 Task: Get directions from Cape Romain National Wildlife Refuge, South Carolina, United States to Birmingham, Alabama, United States  and reverse  starting point and destination and check the driving options
Action: Mouse moved to (98, 65)
Screenshot: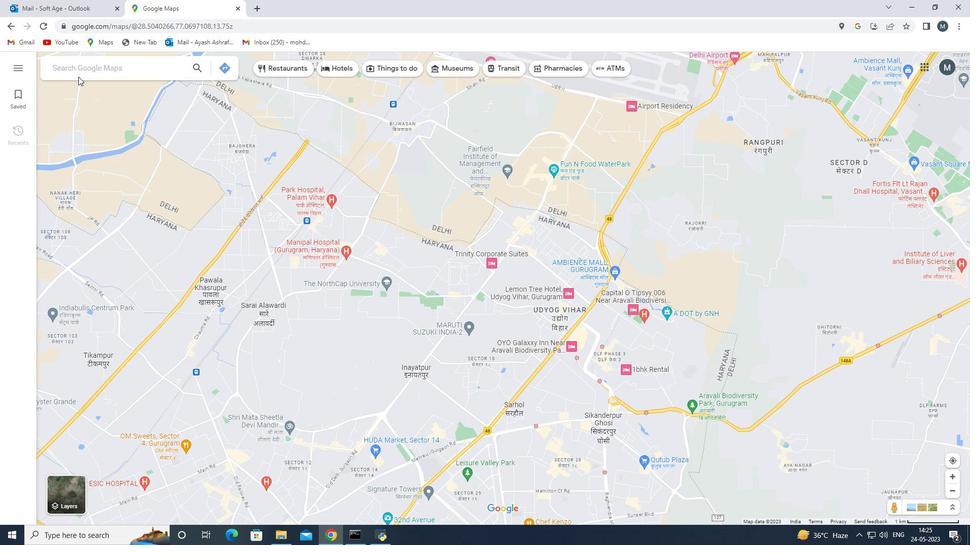 
Action: Mouse pressed left at (98, 65)
Screenshot: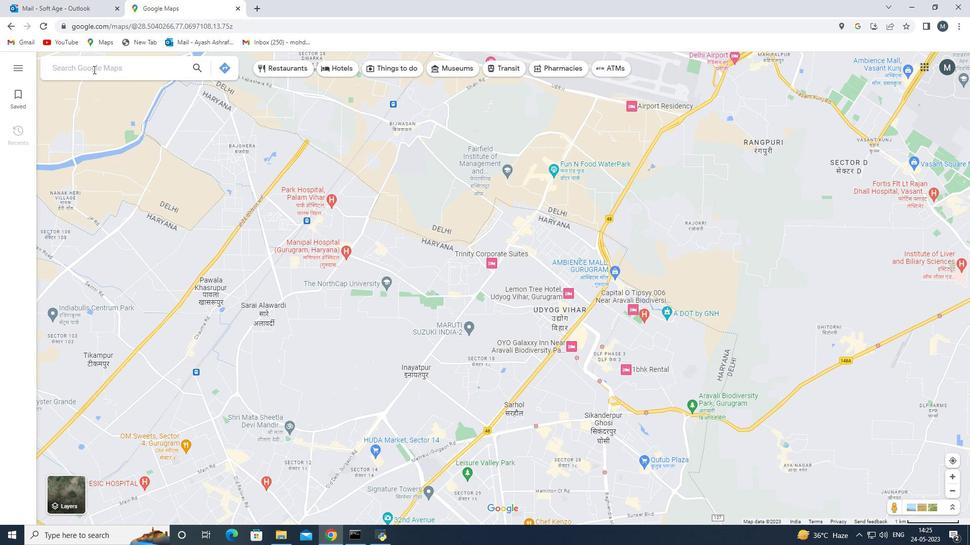 
Action: Mouse moved to (101, 65)
Screenshot: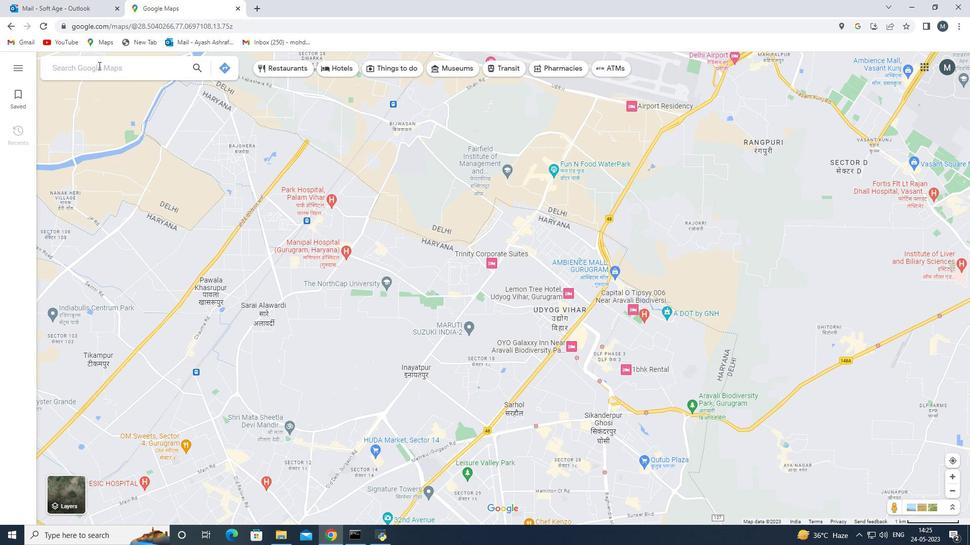 
Action: Key pressed <Key.shift><Key.shift><Key.shift><Key.shift><Key.shift><Key.shift><Key.shift><Key.shift><Key.shift><Key.shift><Key.shift><Key.shift><Key.shift><Key.shift><Key.shift><Key.shift><Key.shift><Key.shift>Cape<Key.space><Key.shift>Romain<Key.space>b<Key.backspace>national<Key.space>wildlife<Key.space>refuge,south<Key.space>carolina,united<Key.space>states
Screenshot: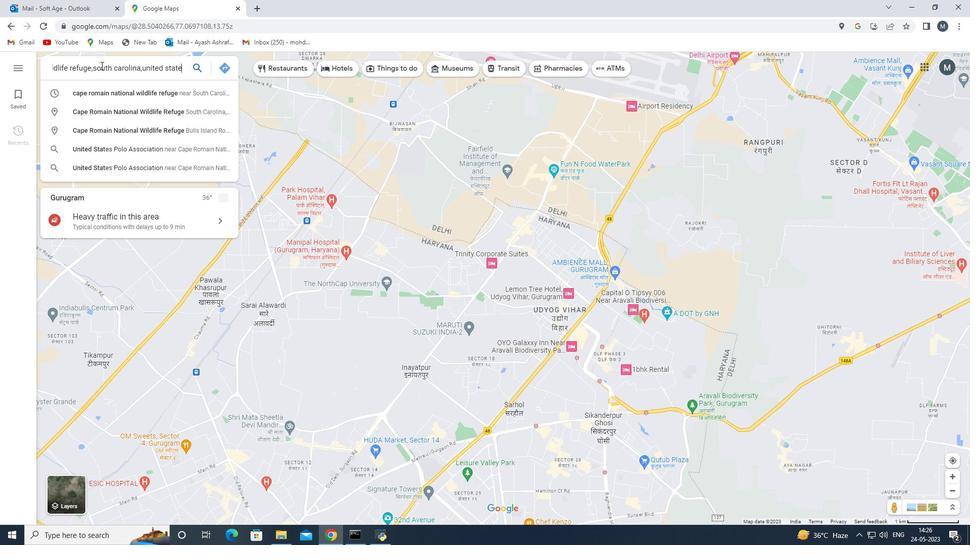 
Action: Mouse moved to (223, 69)
Screenshot: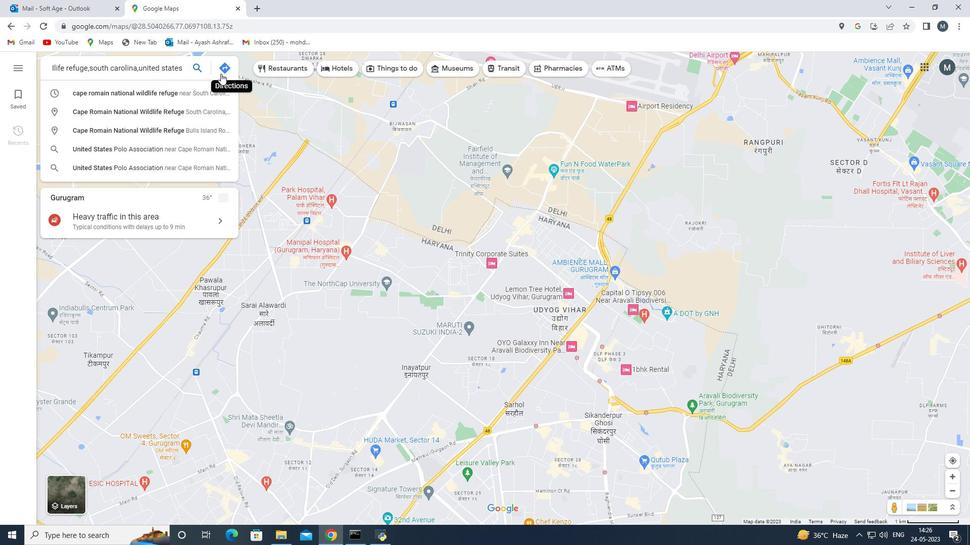 
Action: Mouse pressed left at (223, 69)
Screenshot: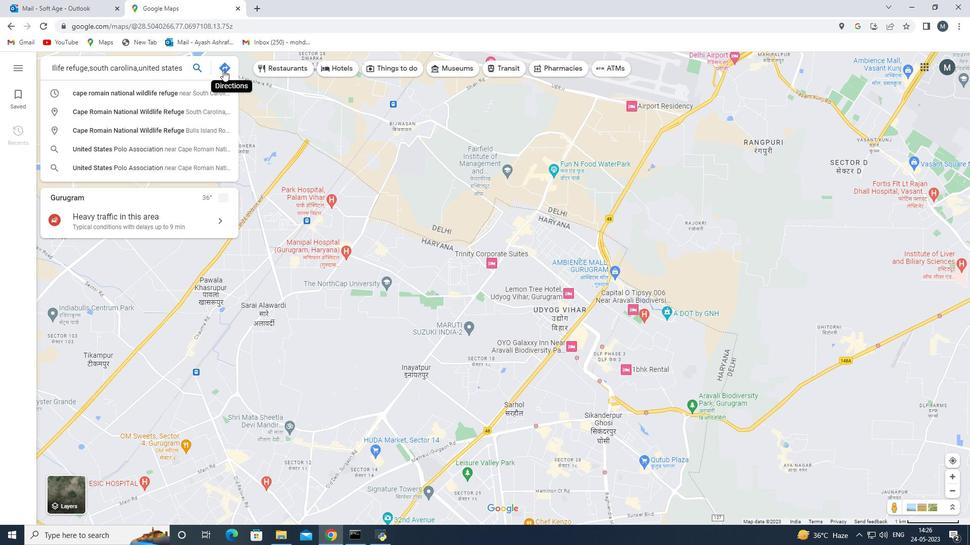 
Action: Mouse moved to (161, 96)
Screenshot: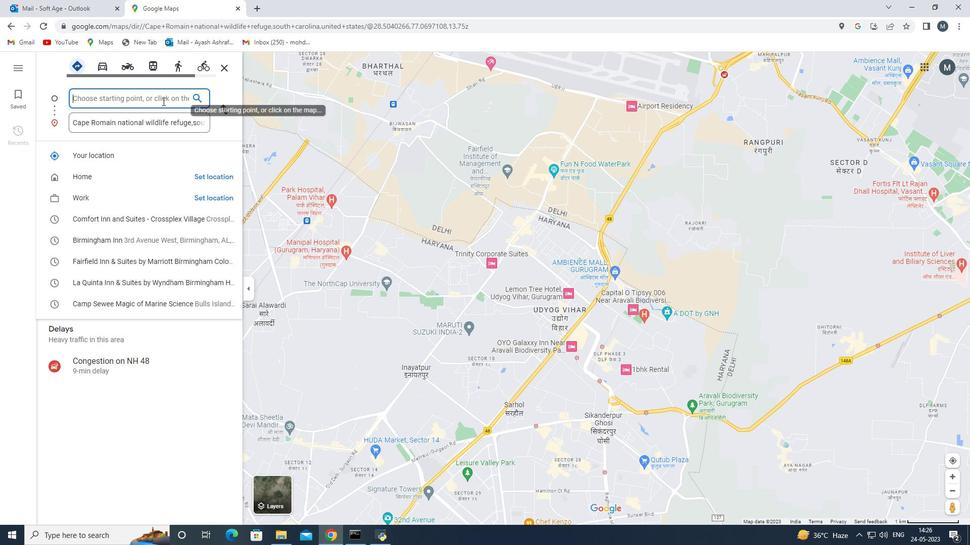
Action: Mouse pressed left at (161, 96)
Screenshot: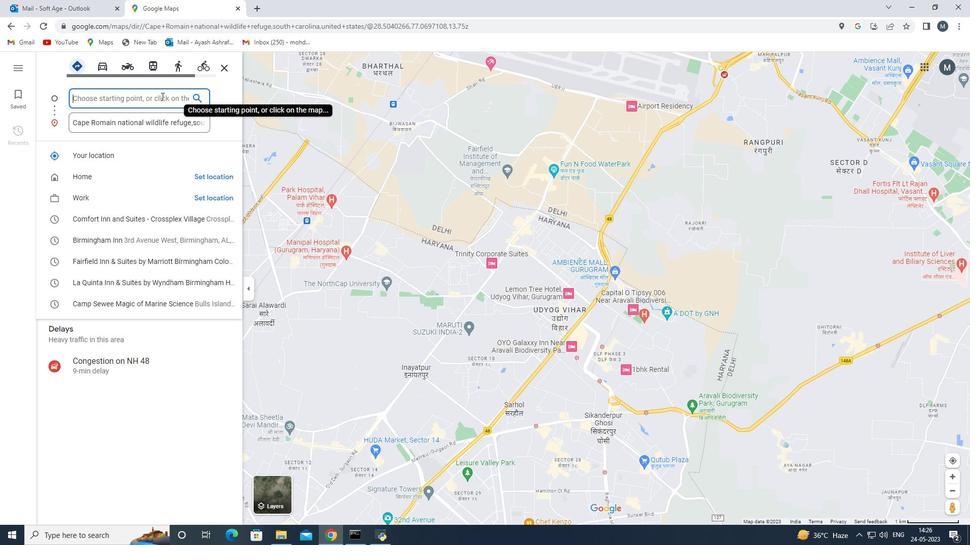 
Action: Mouse moved to (153, 116)
Screenshot: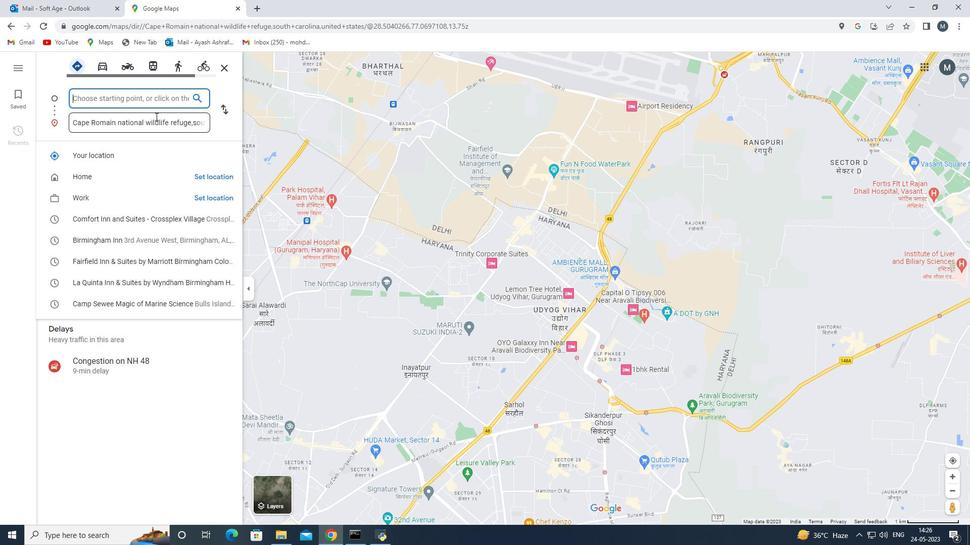 
Action: Key pressed ca
Screenshot: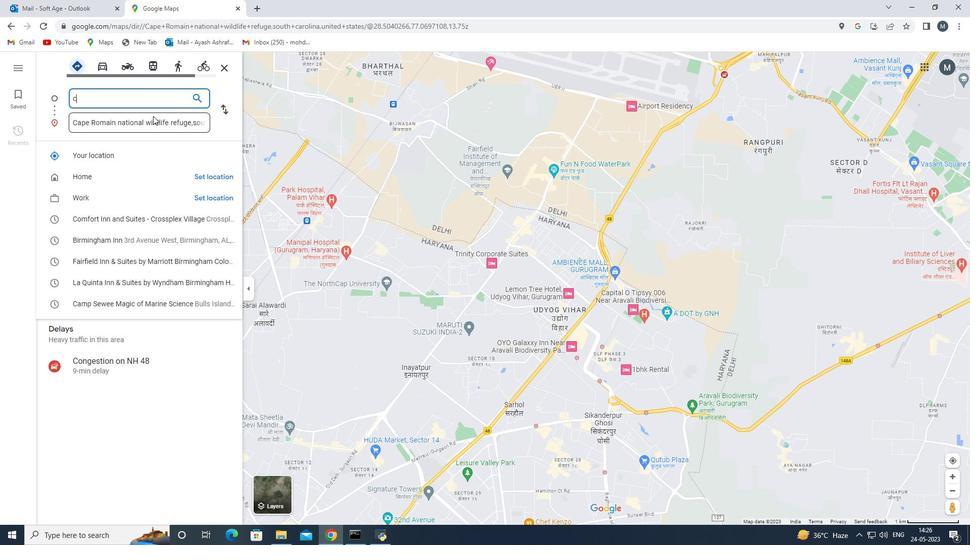 
Action: Mouse moved to (128, 107)
Screenshot: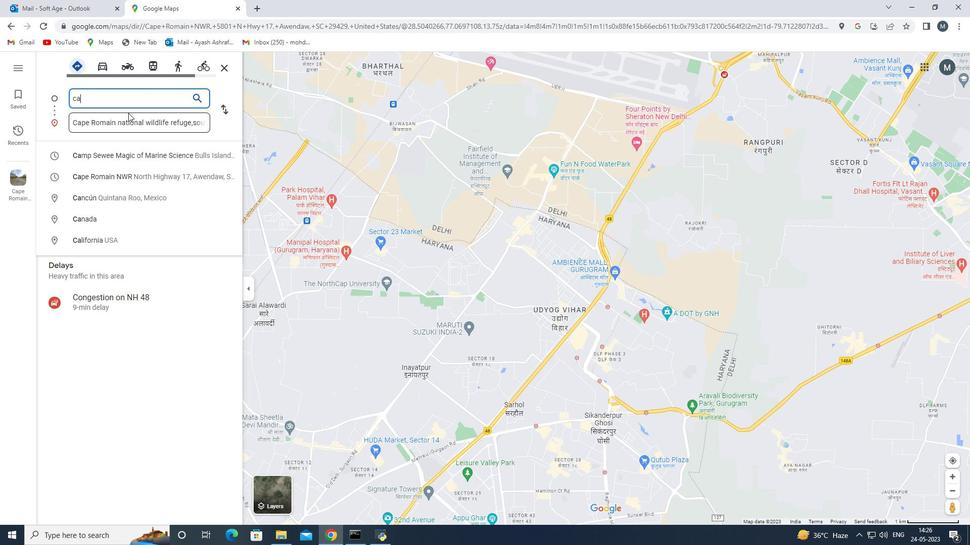 
Action: Key pressed pe<Key.space>roman<Key.space>national<Key.space>wildlife<Key.space>refuge<Key.space>south<Key.space>carolina,united<Key.space>states<Key.space>
Screenshot: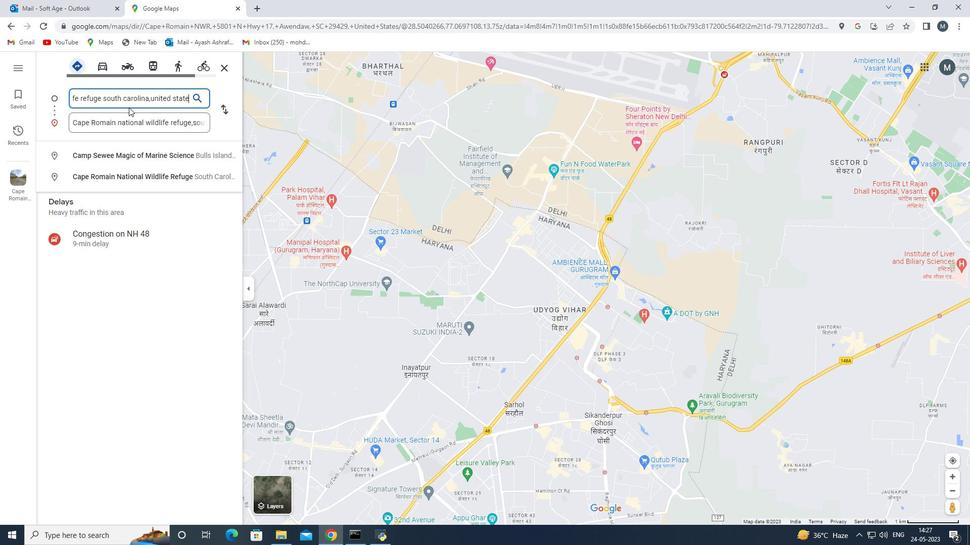 
Action: Mouse moved to (153, 121)
Screenshot: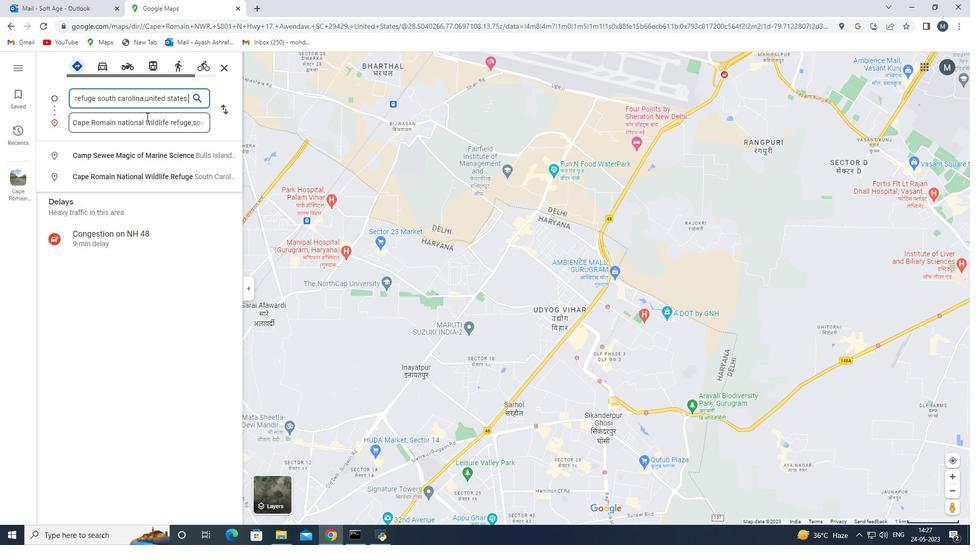 
Action: Mouse pressed left at (153, 121)
Screenshot: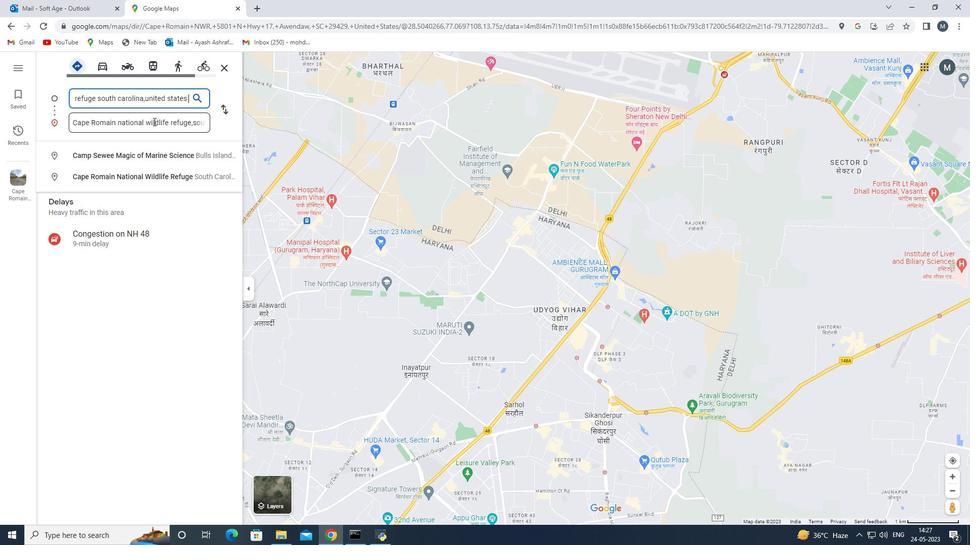 
Action: Mouse moved to (203, 145)
Screenshot: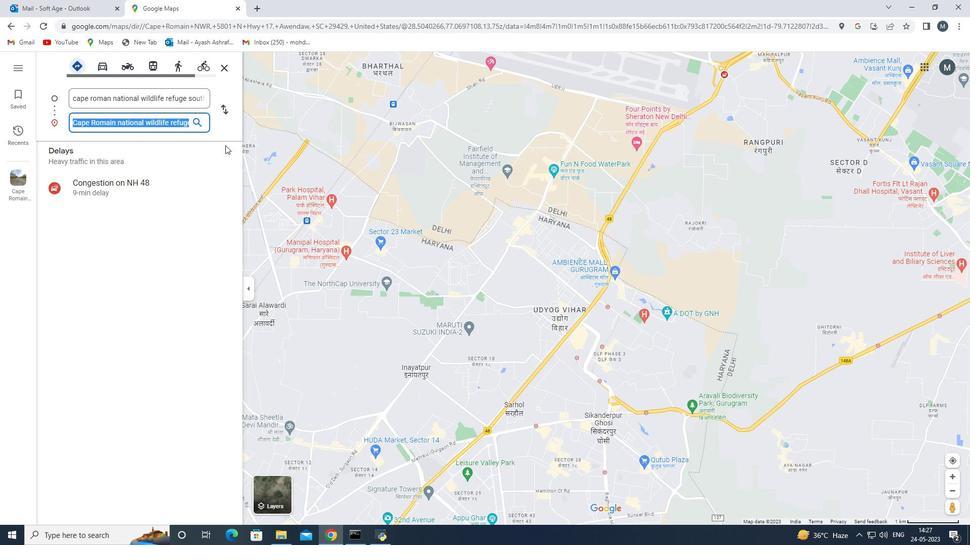 
Action: Key pressed <Key.shift>Birmingham<Key.space>alabamaa<Key.backspace>
Screenshot: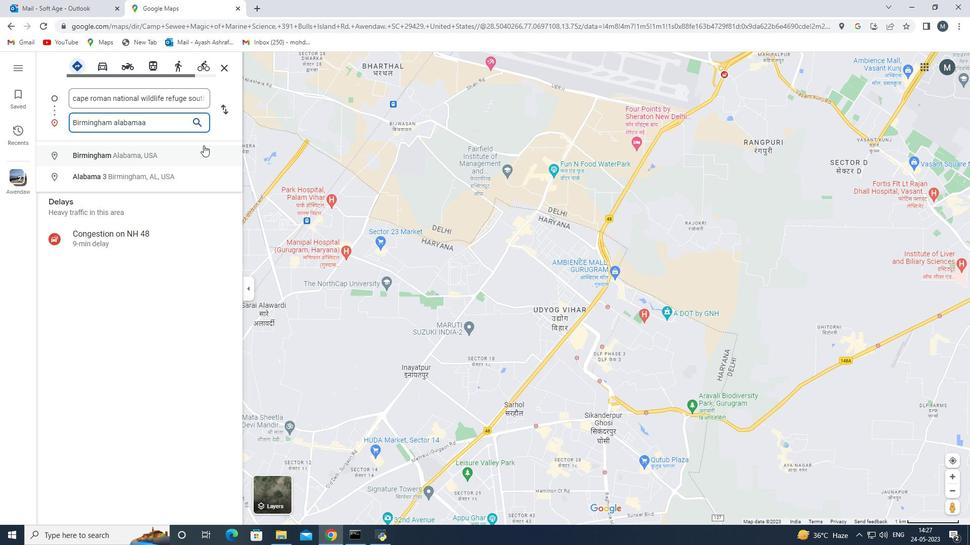 
Action: Mouse moved to (196, 125)
Screenshot: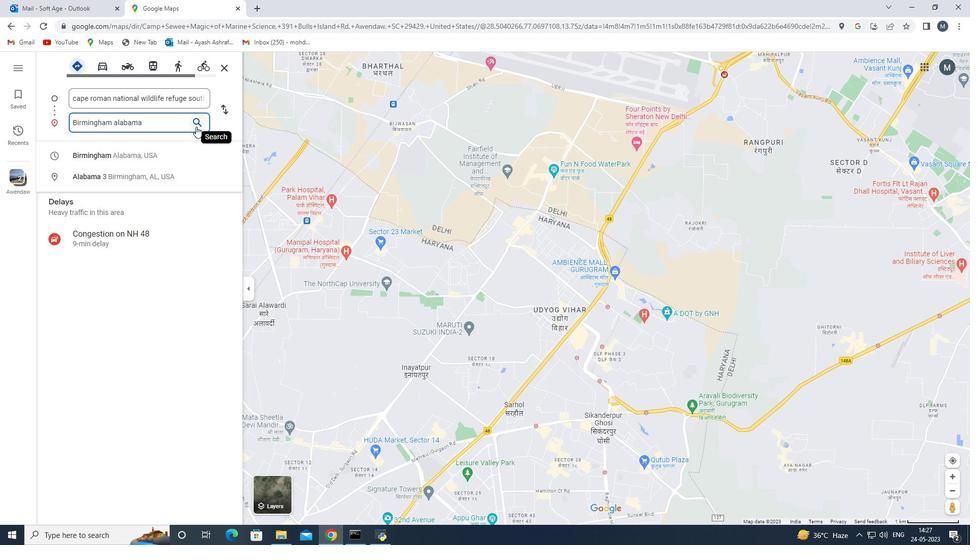 
Action: Mouse pressed left at (196, 125)
Screenshot: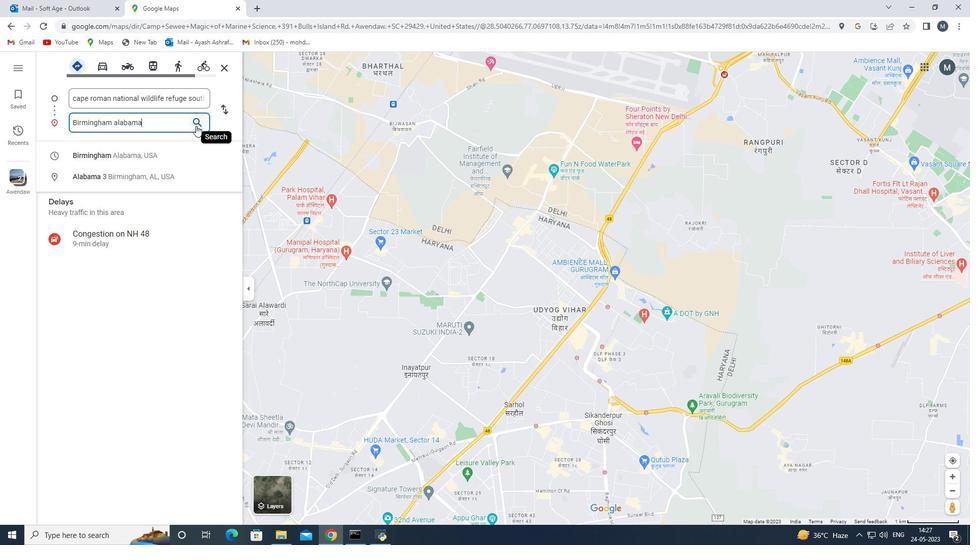 
Action: Mouse moved to (113, 179)
Screenshot: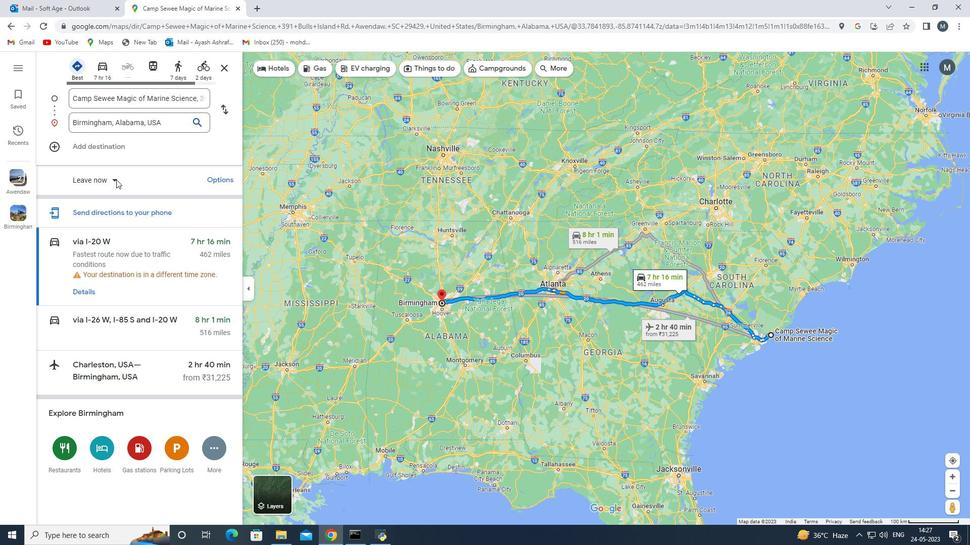 
Action: Mouse pressed left at (113, 179)
Screenshot: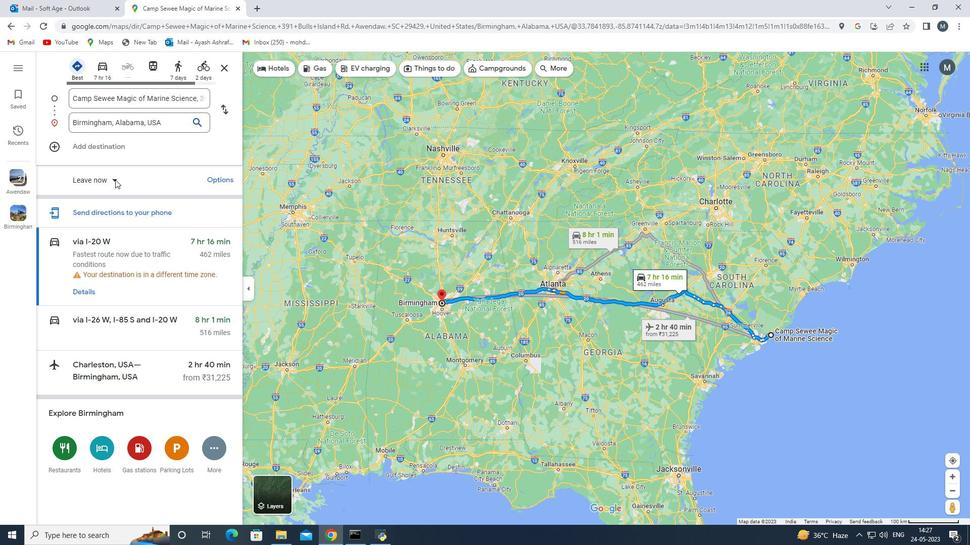 
Action: Mouse moved to (104, 195)
Screenshot: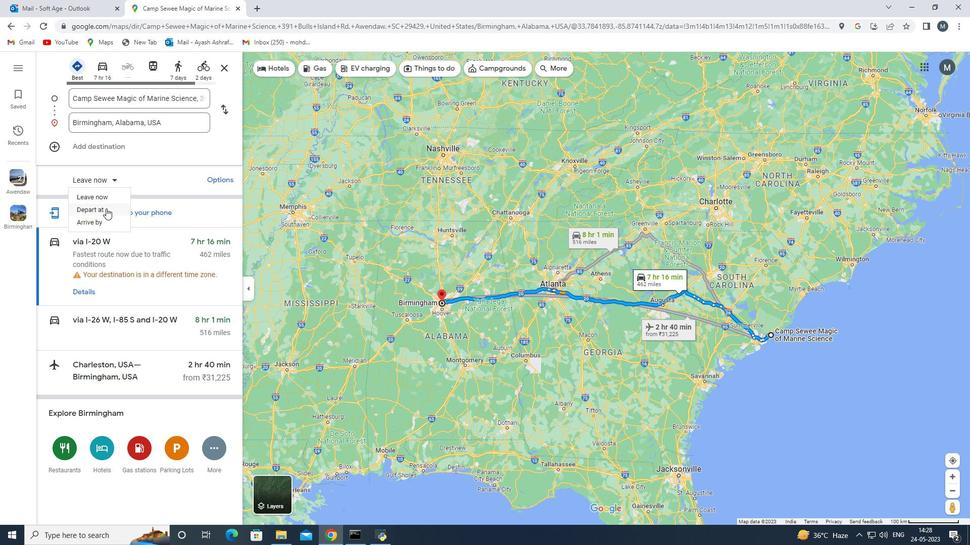 
Action: Mouse pressed left at (104, 195)
Screenshot: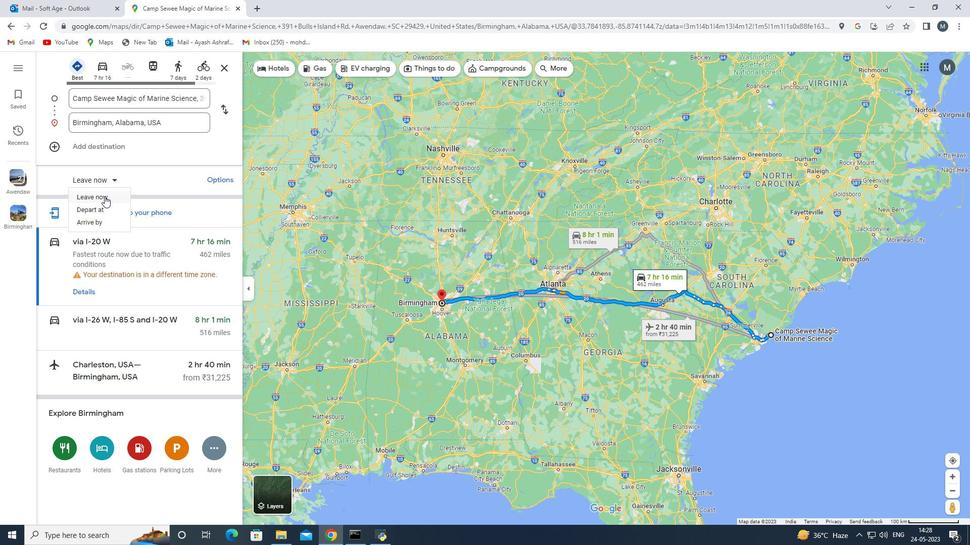 
Action: Mouse moved to (220, 181)
Screenshot: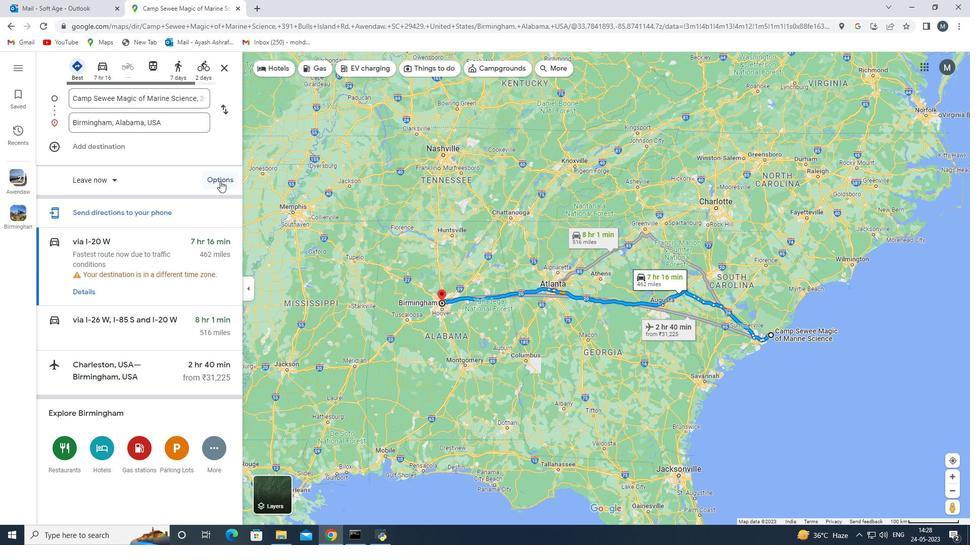 
Action: Mouse pressed left at (220, 181)
Screenshot: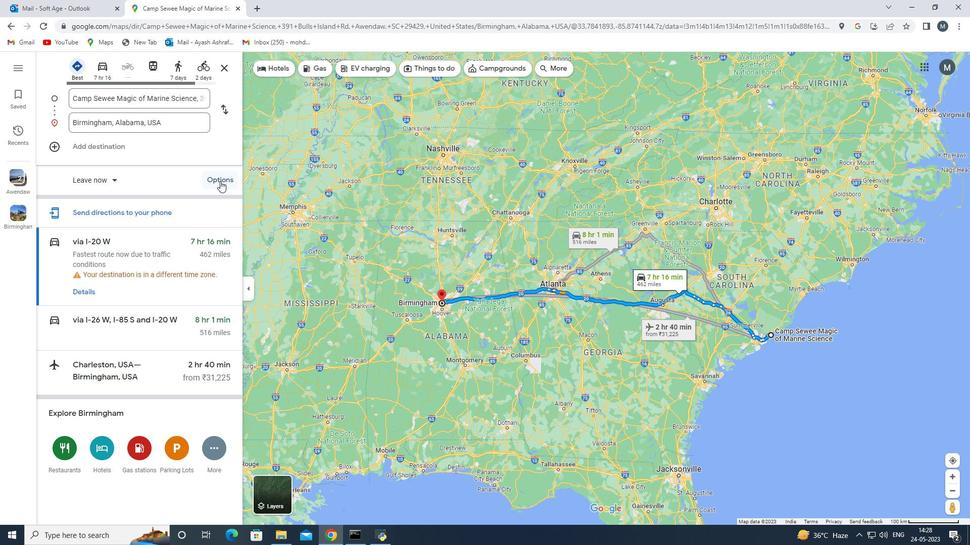 
Action: Mouse moved to (102, 238)
Screenshot: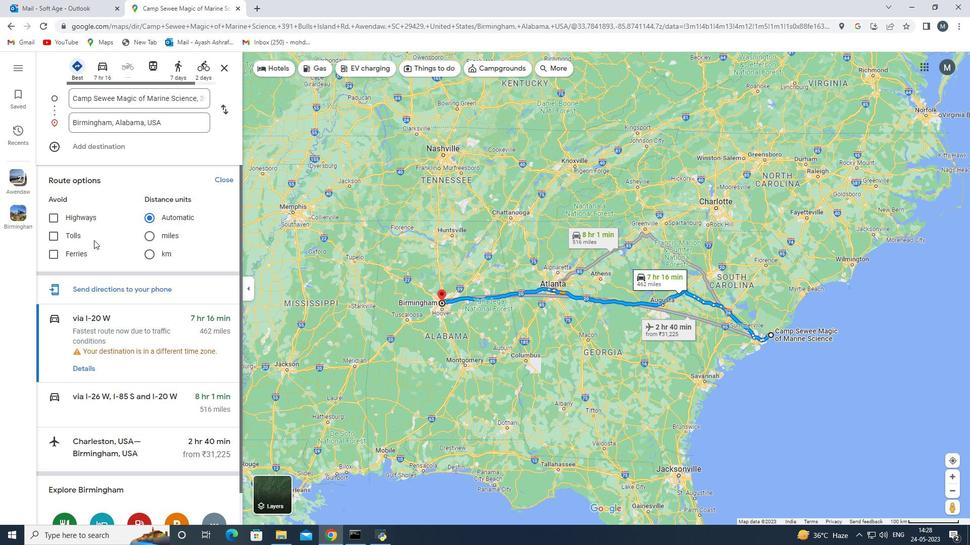 
Action: Mouse scrolled (102, 237) with delta (0, 0)
Screenshot: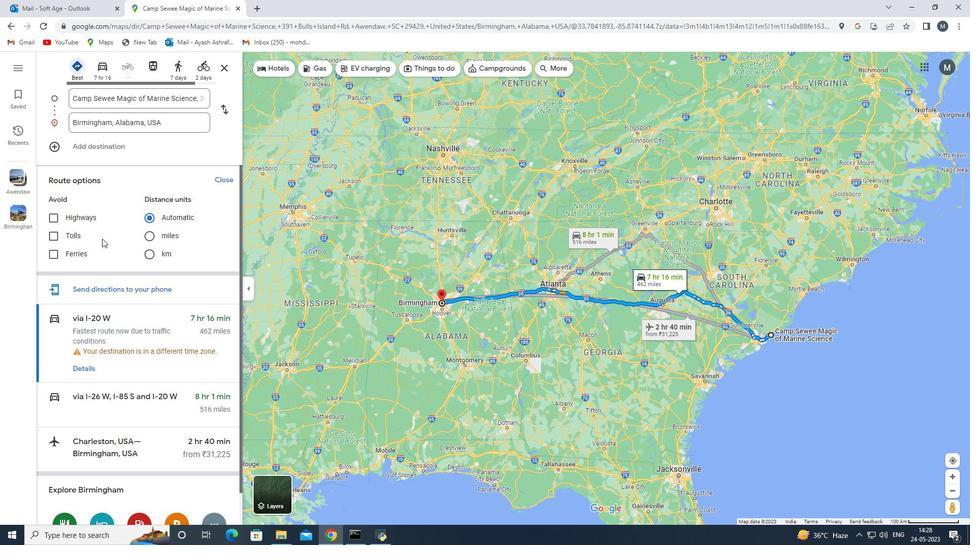 
Action: Mouse scrolled (102, 237) with delta (0, 0)
Screenshot: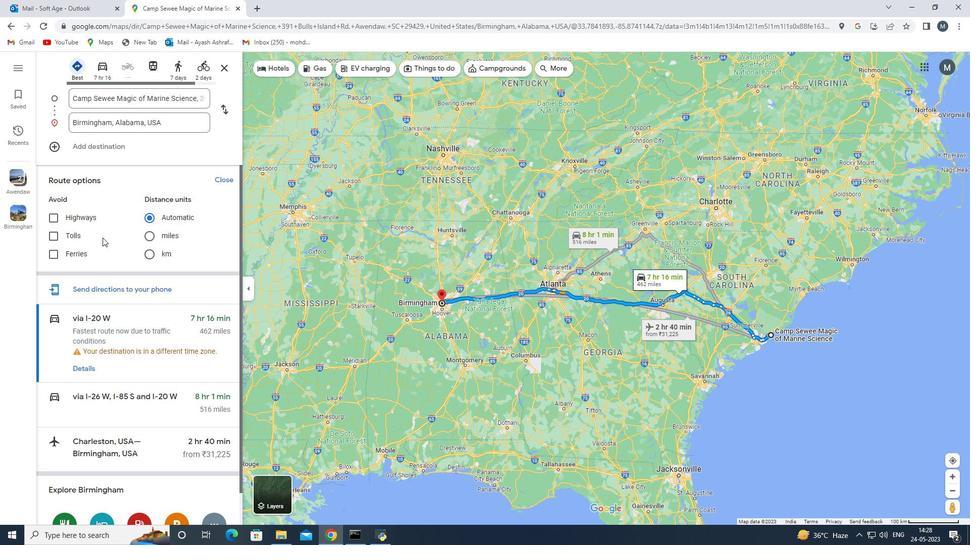 
Action: Mouse moved to (103, 237)
Screenshot: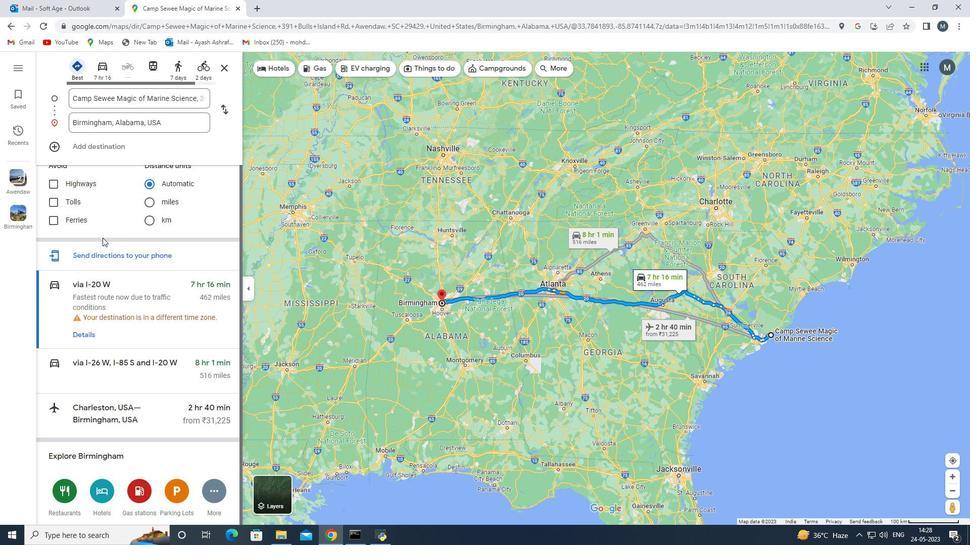 
Action: Mouse scrolled (103, 238) with delta (0, 0)
Screenshot: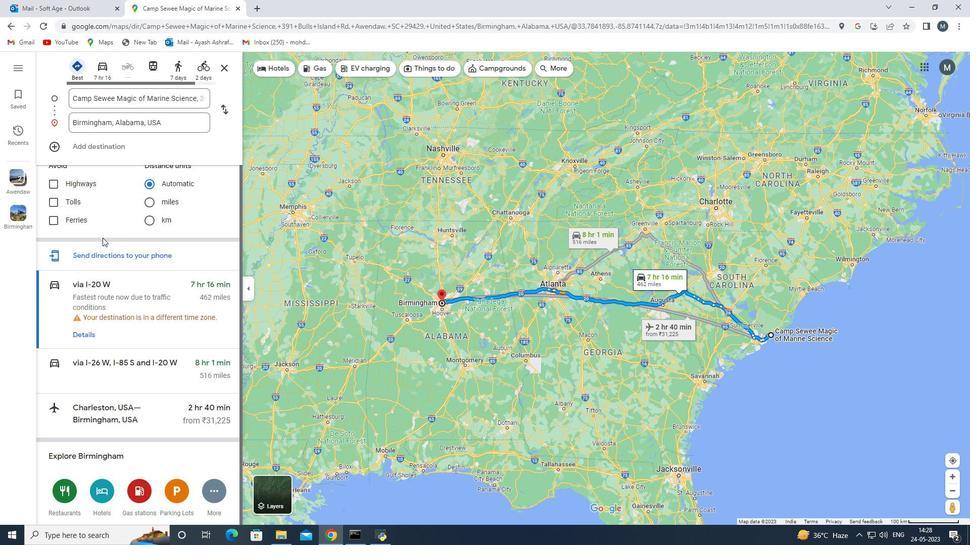 
Action: Mouse scrolled (103, 238) with delta (0, 0)
Screenshot: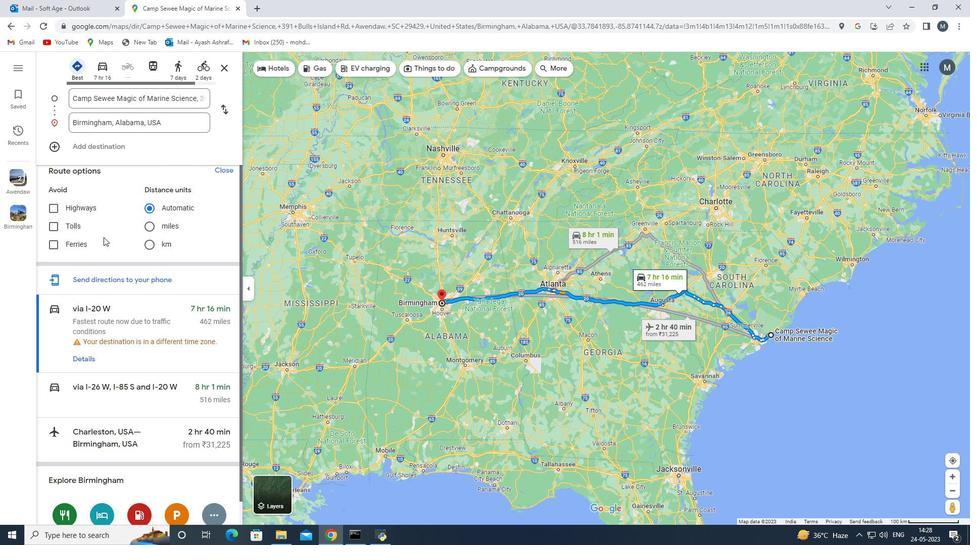 
Action: Mouse moved to (79, 243)
Screenshot: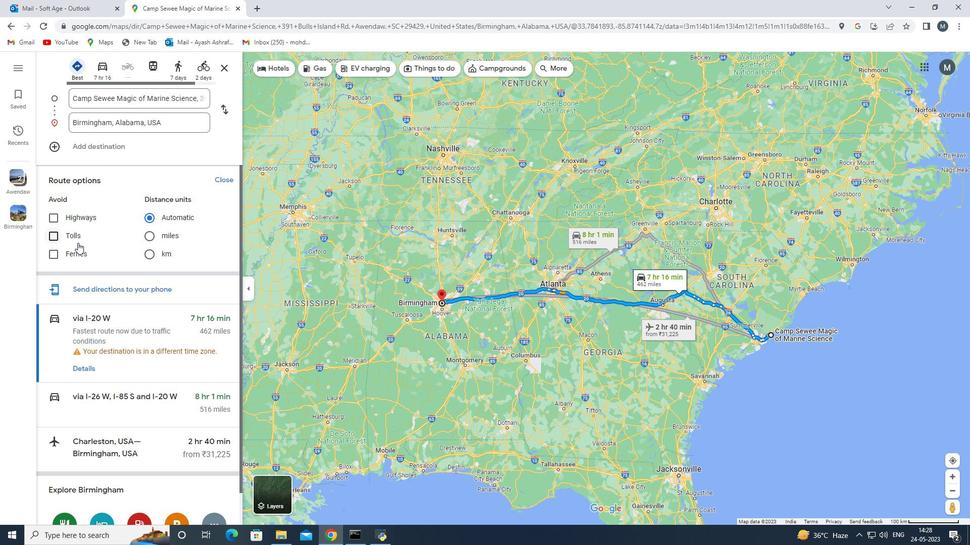 
Action: Mouse scrolled (79, 242) with delta (0, 0)
Screenshot: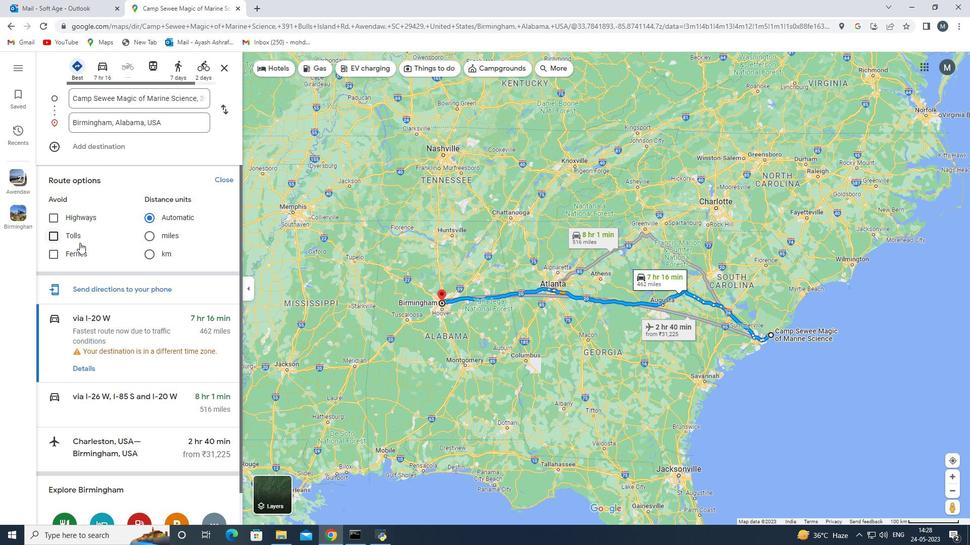 
Action: Mouse scrolled (79, 242) with delta (0, 0)
Screenshot: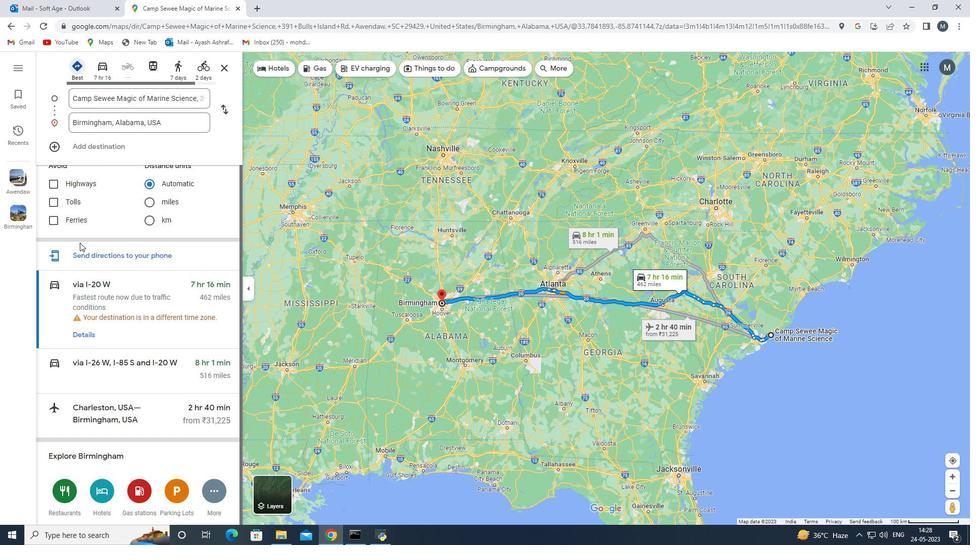 
Action: Mouse moved to (84, 238)
Screenshot: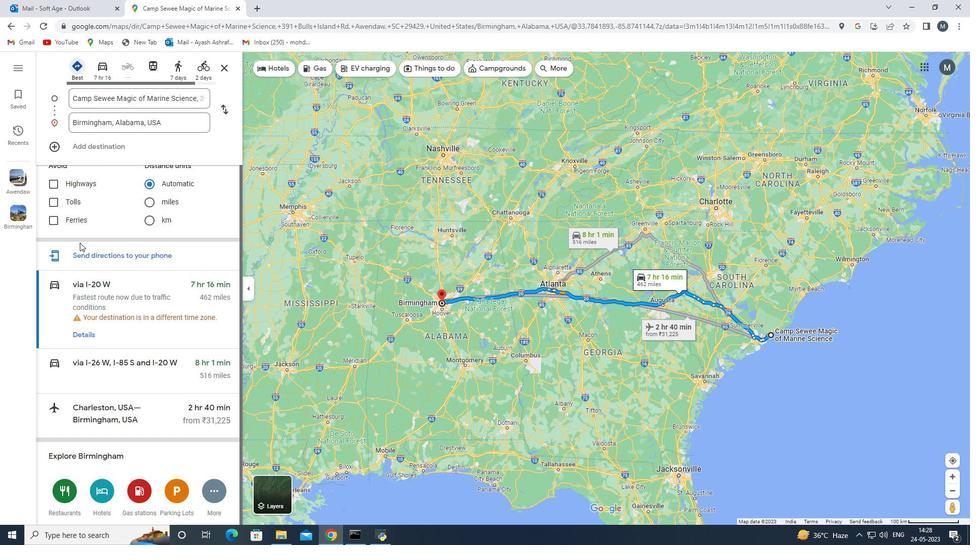 
Action: Mouse scrolled (84, 238) with delta (0, 0)
Screenshot: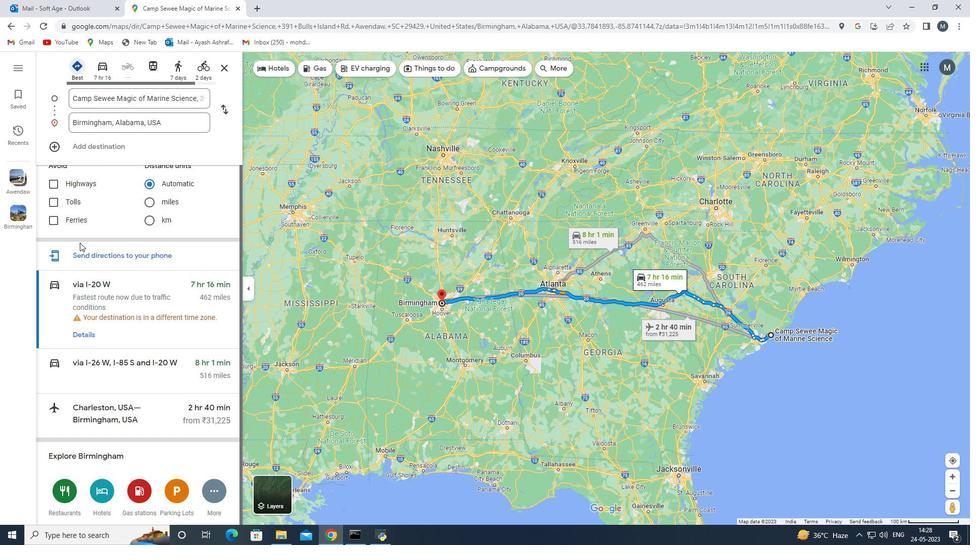 
Action: Mouse scrolled (84, 238) with delta (0, 0)
Screenshot: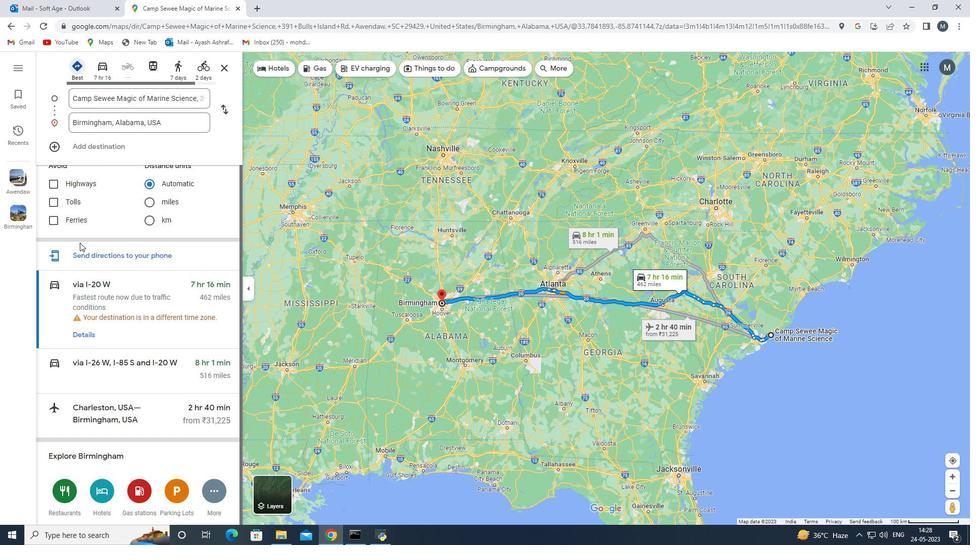 
Action: Mouse moved to (84, 235)
Screenshot: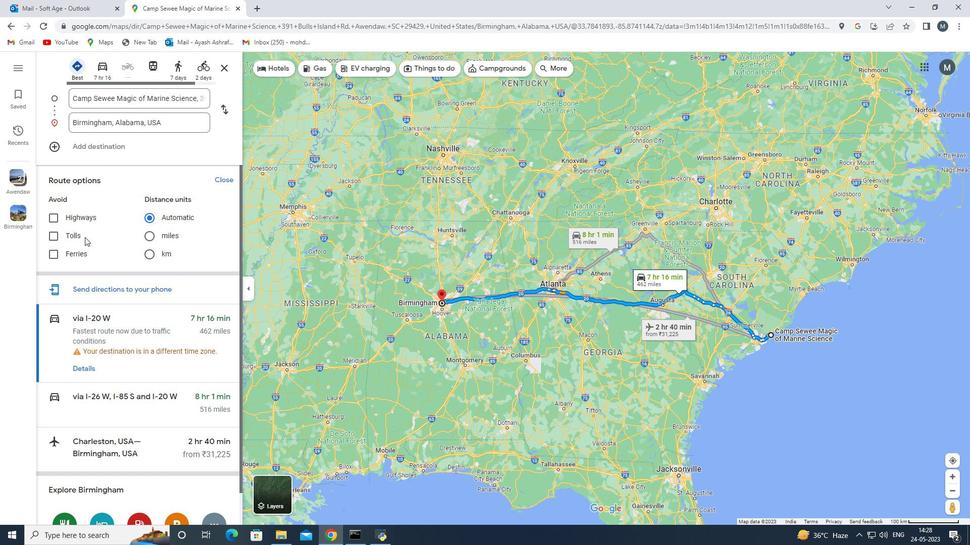 
Action: Mouse scrolled (84, 236) with delta (0, 0)
Screenshot: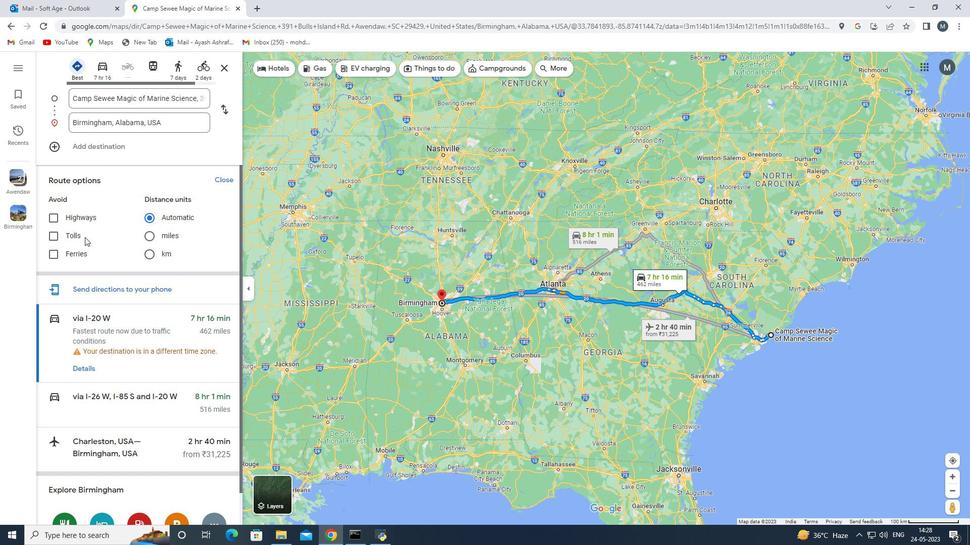 
Action: Mouse moved to (104, 227)
Screenshot: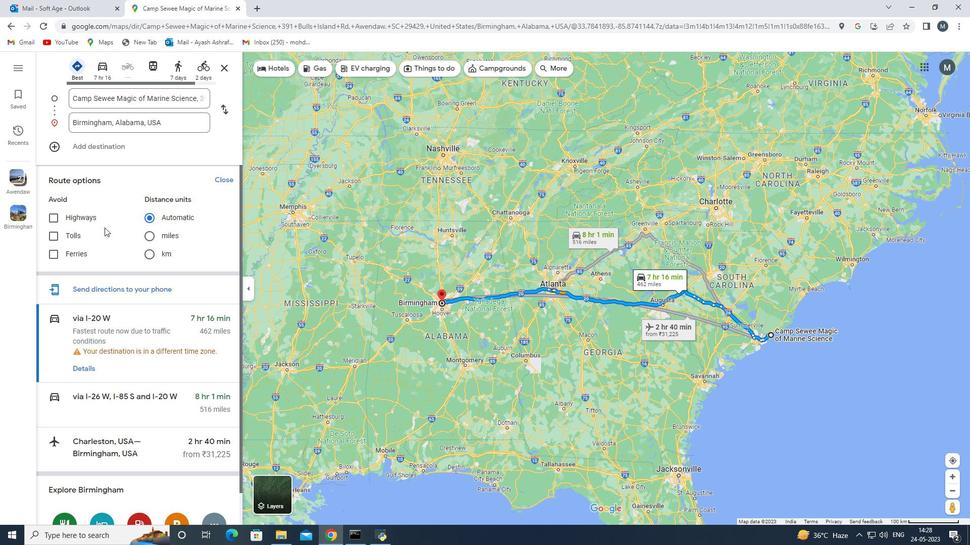
Action: Mouse scrolled (104, 227) with delta (0, 0)
Screenshot: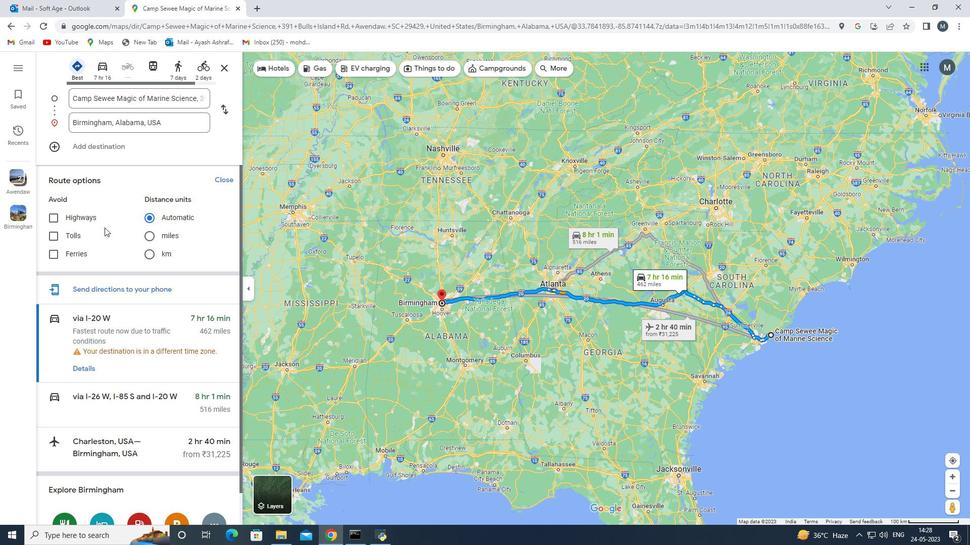 
Action: Mouse scrolled (104, 227) with delta (0, 0)
Screenshot: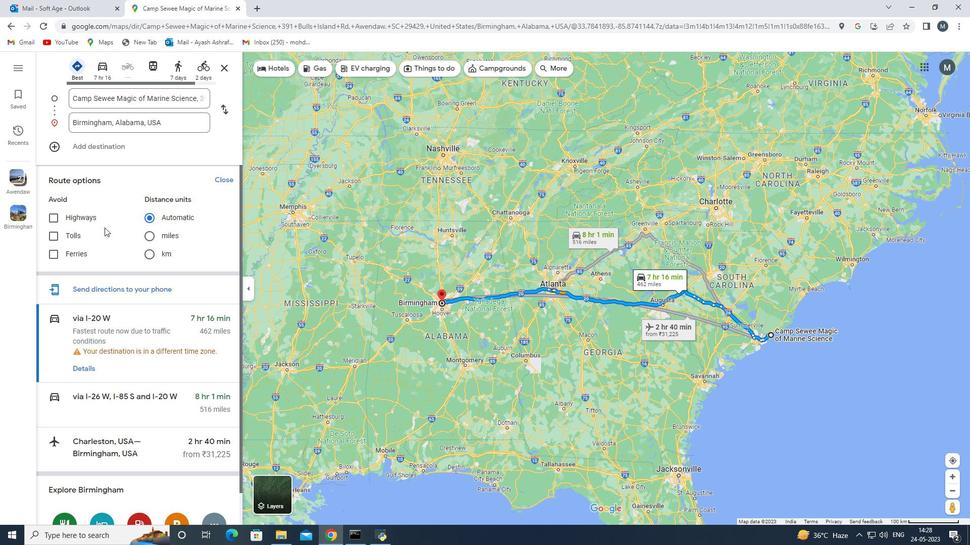 
Action: Mouse moved to (97, 240)
Screenshot: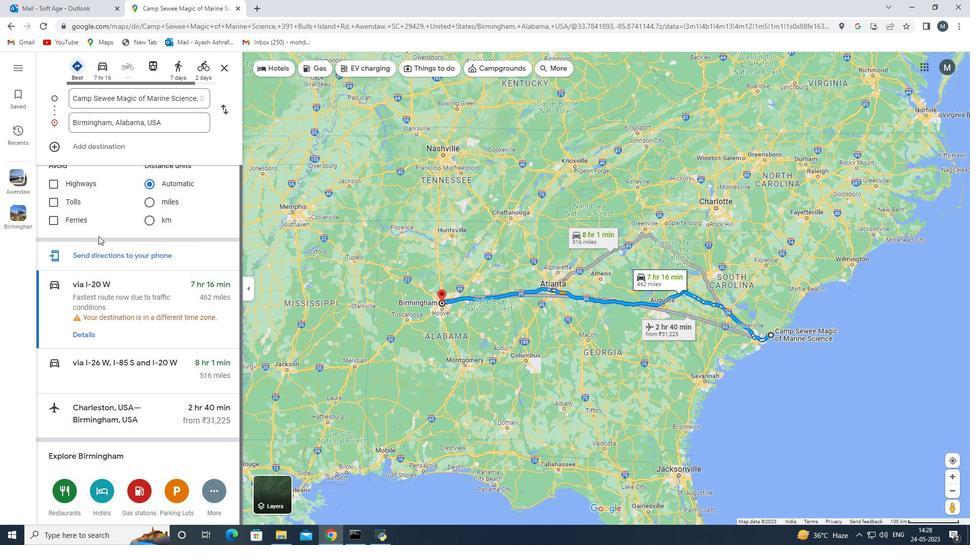 
Action: Mouse scrolled (97, 240) with delta (0, 0)
Screenshot: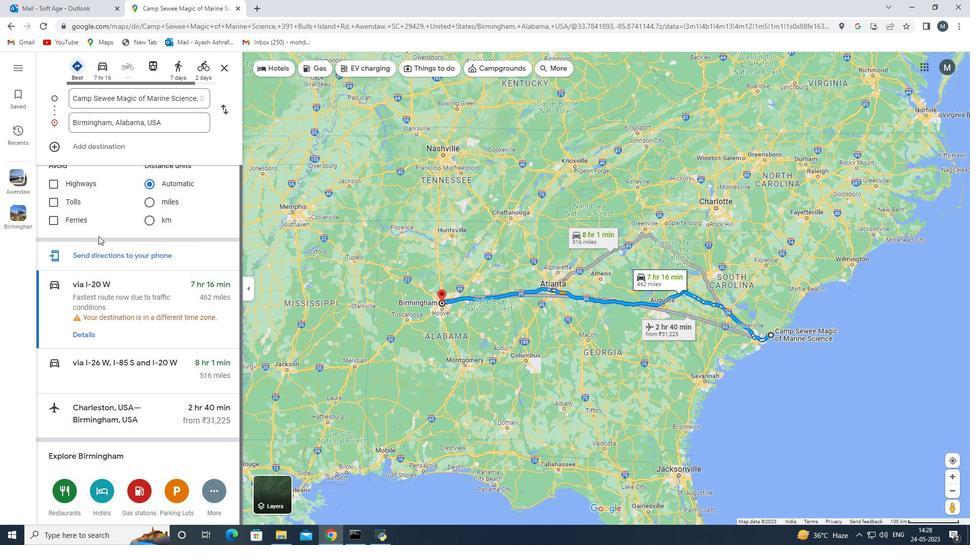 
Action: Mouse moved to (112, 297)
Screenshot: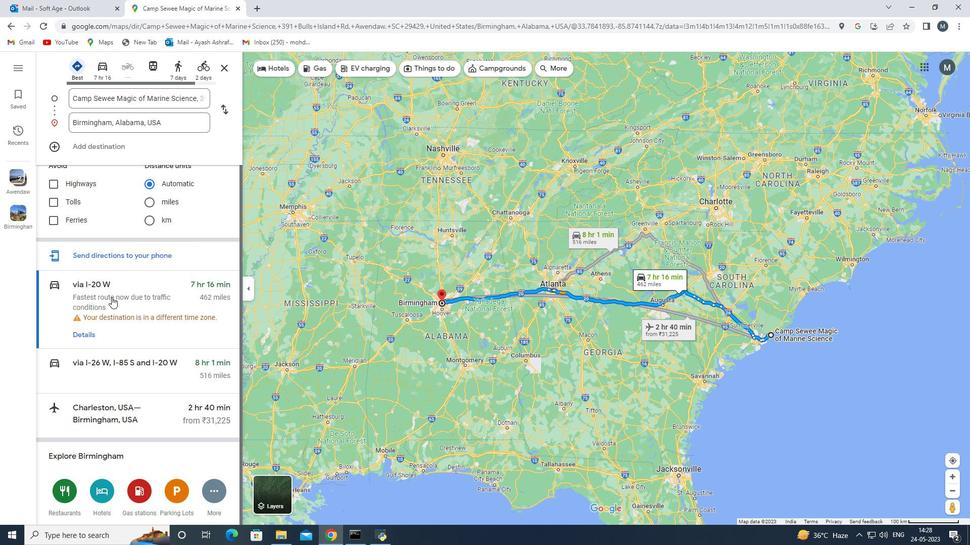 
Action: Mouse pressed left at (112, 297)
Screenshot: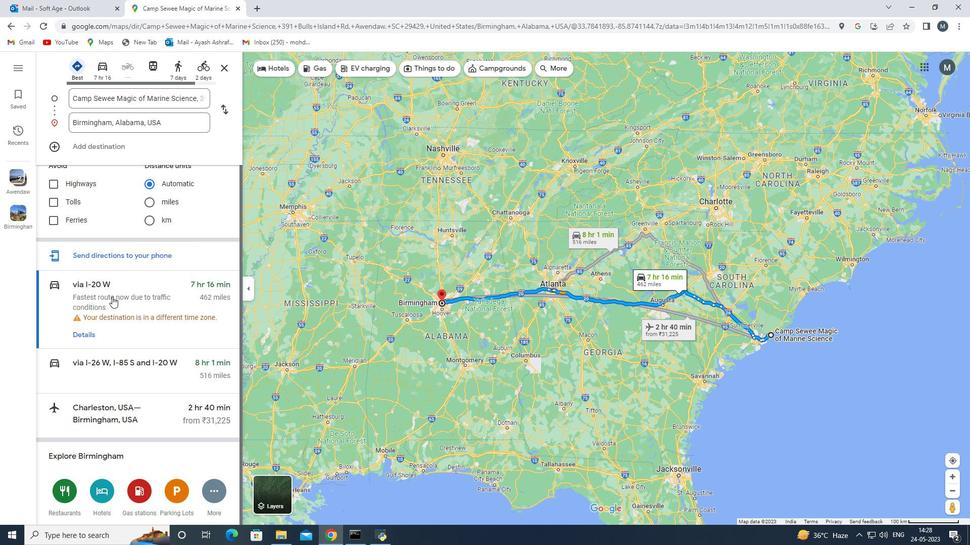 
Action: Mouse moved to (136, 236)
Screenshot: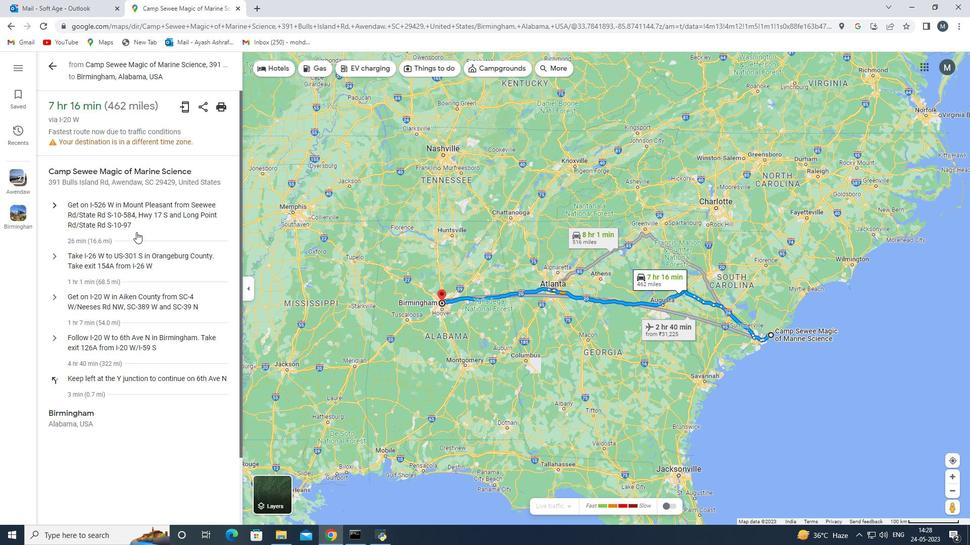 
Action: Mouse scrolled (136, 237) with delta (0, 0)
Screenshot: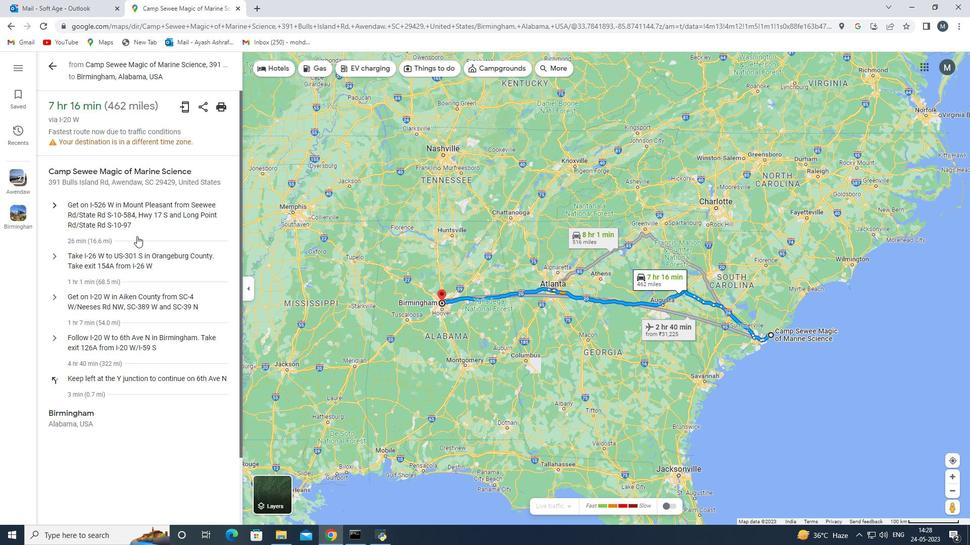 
Action: Mouse scrolled (136, 237) with delta (0, 0)
Screenshot: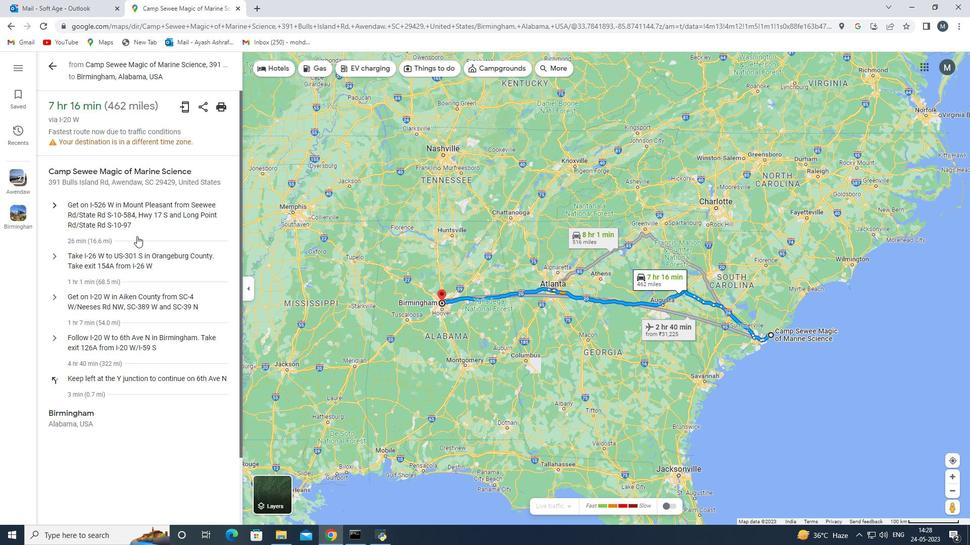 
Action: Mouse scrolled (136, 237) with delta (0, 0)
Screenshot: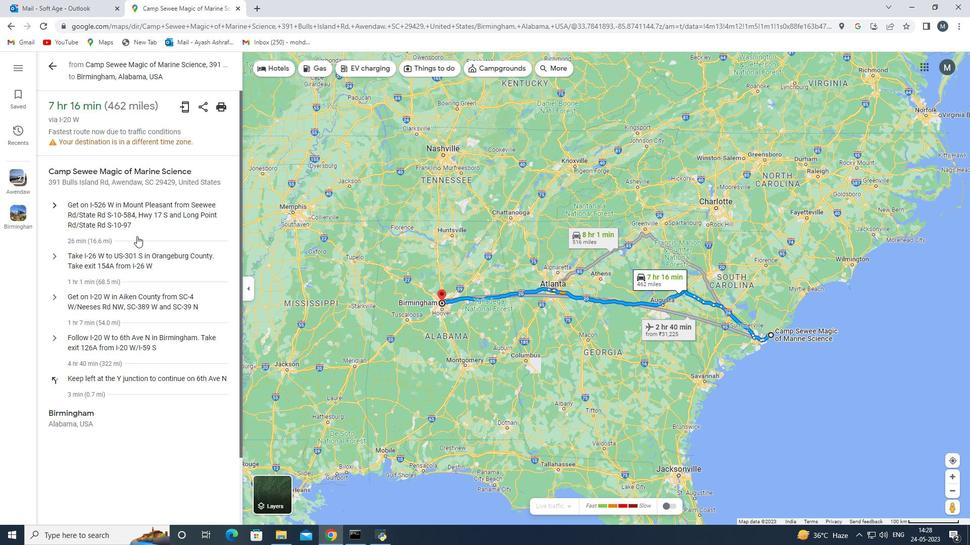 
Action: Mouse scrolled (136, 237) with delta (0, 0)
Screenshot: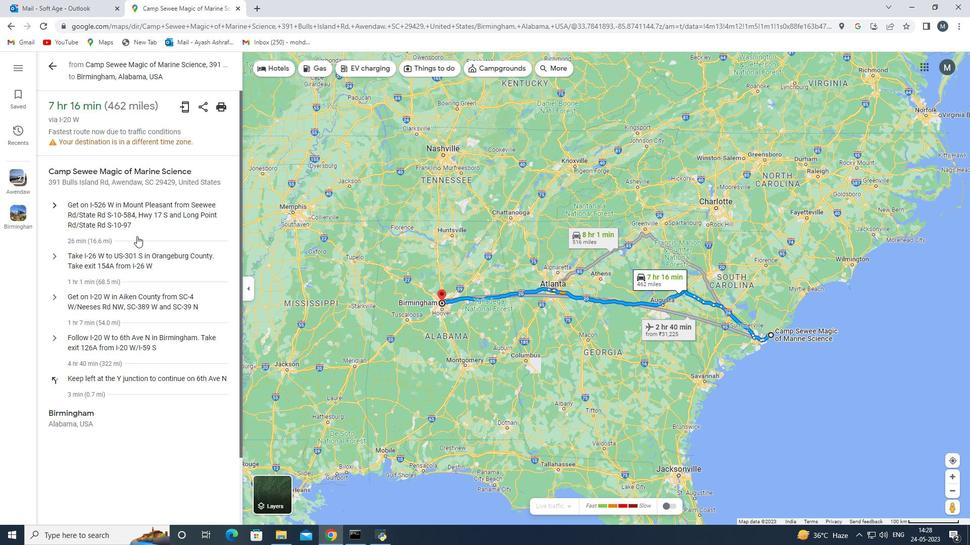 
Action: Mouse moved to (137, 240)
Screenshot: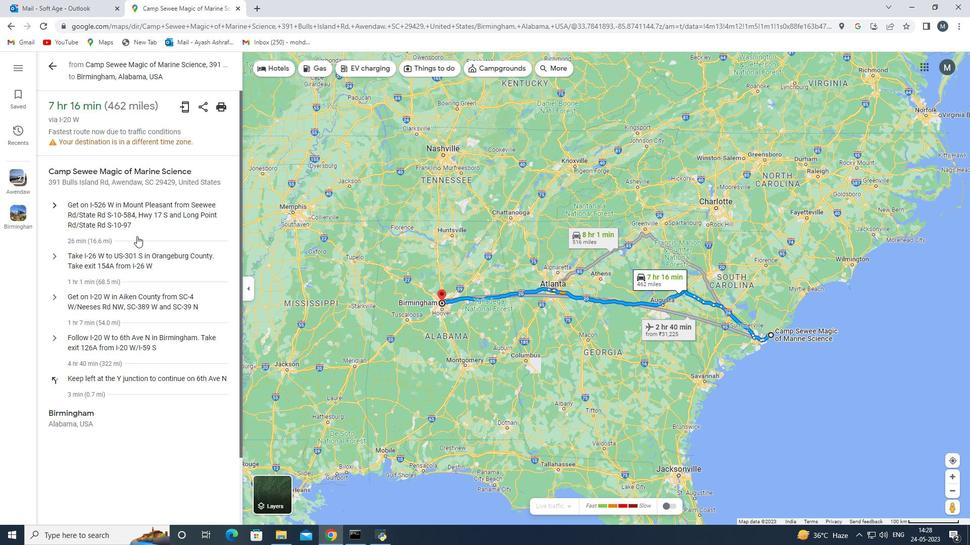 
Action: Mouse scrolled (137, 240) with delta (0, 0)
Screenshot: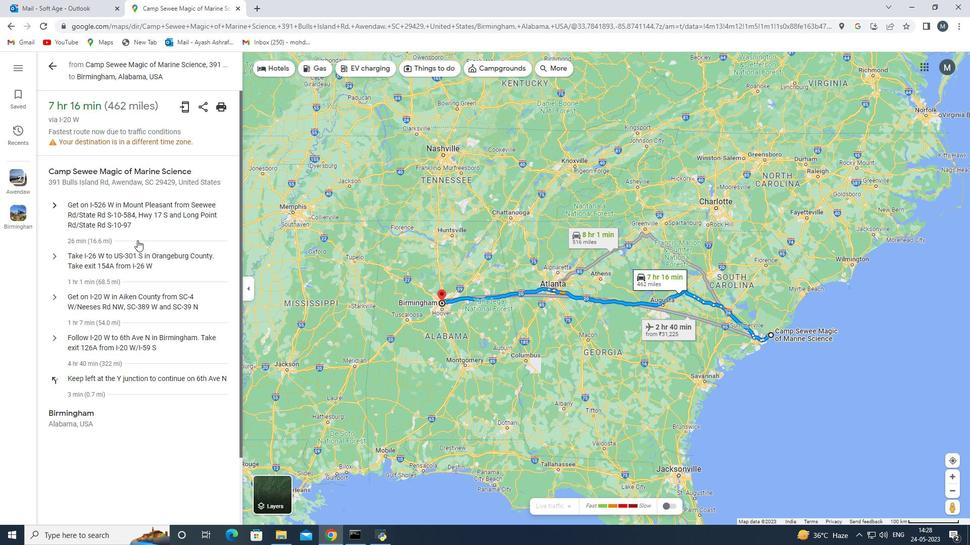
Action: Mouse scrolled (137, 240) with delta (0, 0)
Screenshot: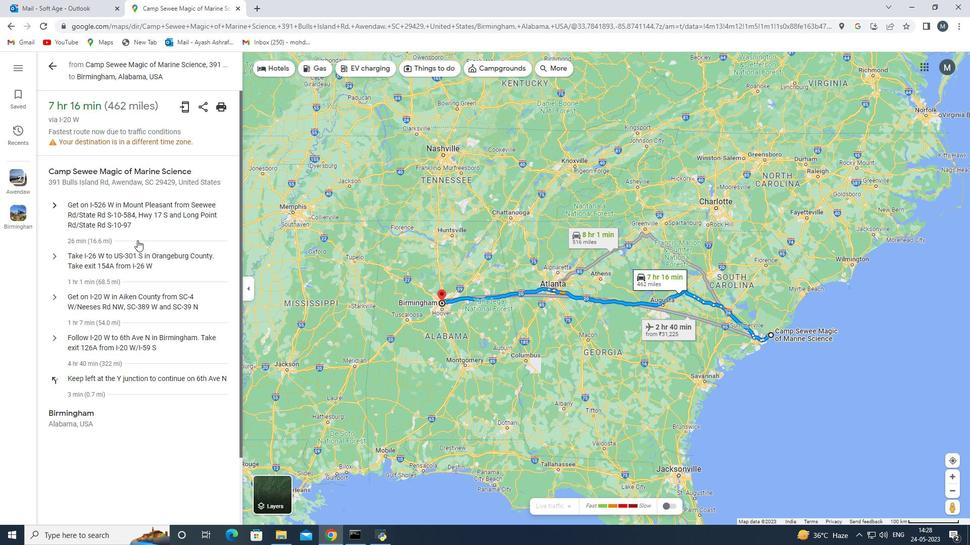 
Action: Mouse moved to (172, 171)
Screenshot: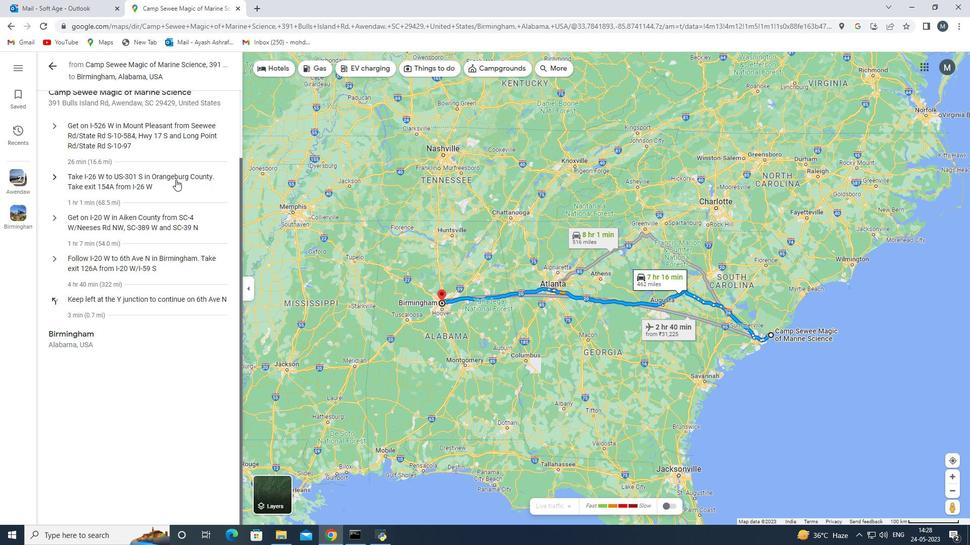 
Action: Mouse scrolled (172, 172) with delta (0, 0)
Screenshot: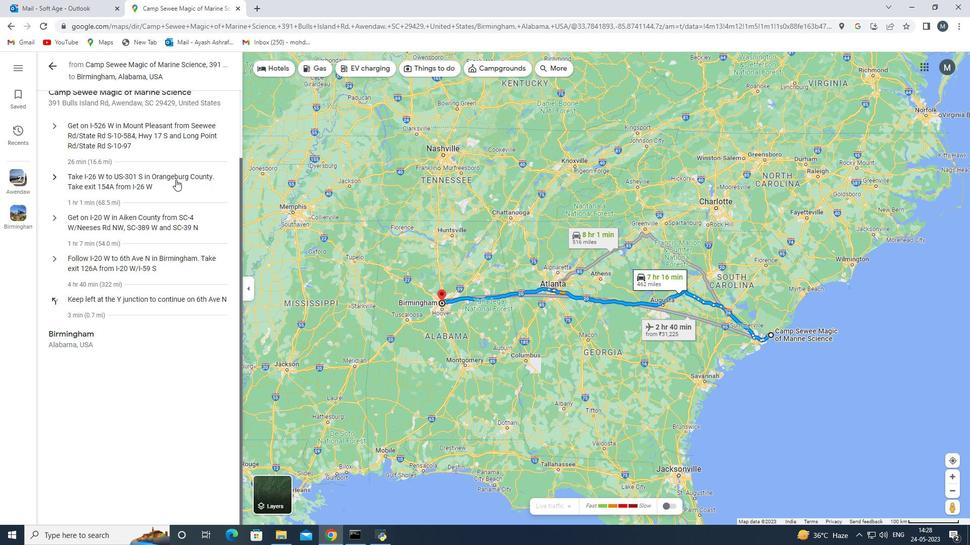 
Action: Mouse moved to (169, 169)
Screenshot: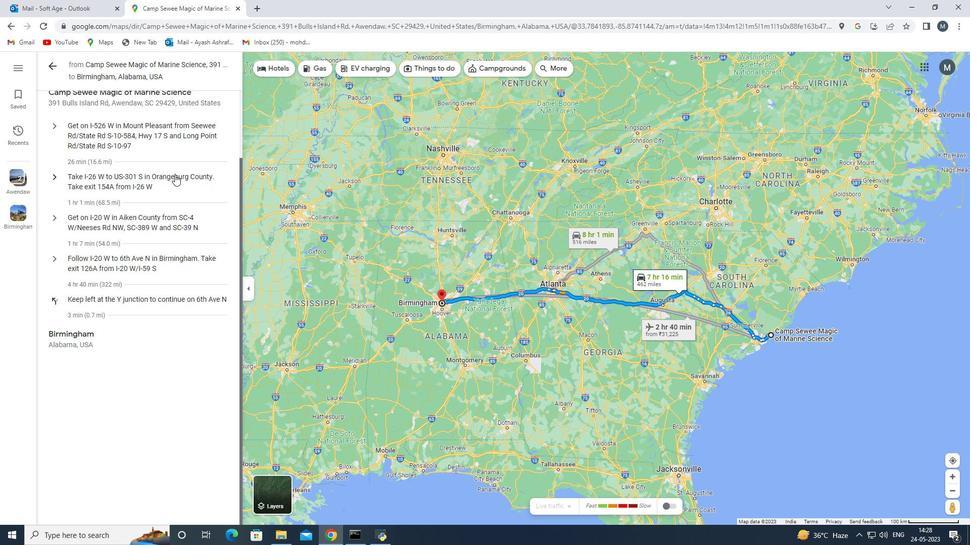 
Action: Mouse scrolled (169, 169) with delta (0, 0)
Screenshot: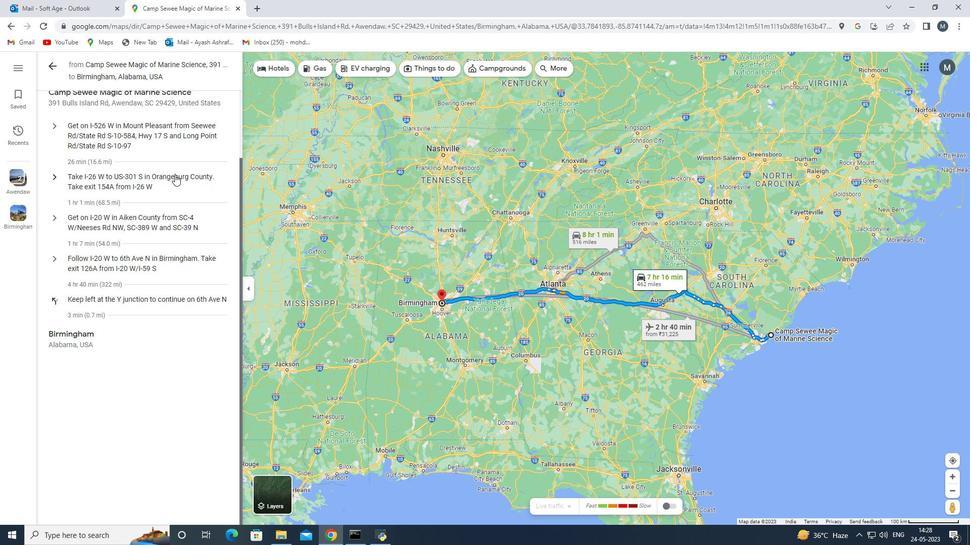 
Action: Mouse moved to (51, 69)
Screenshot: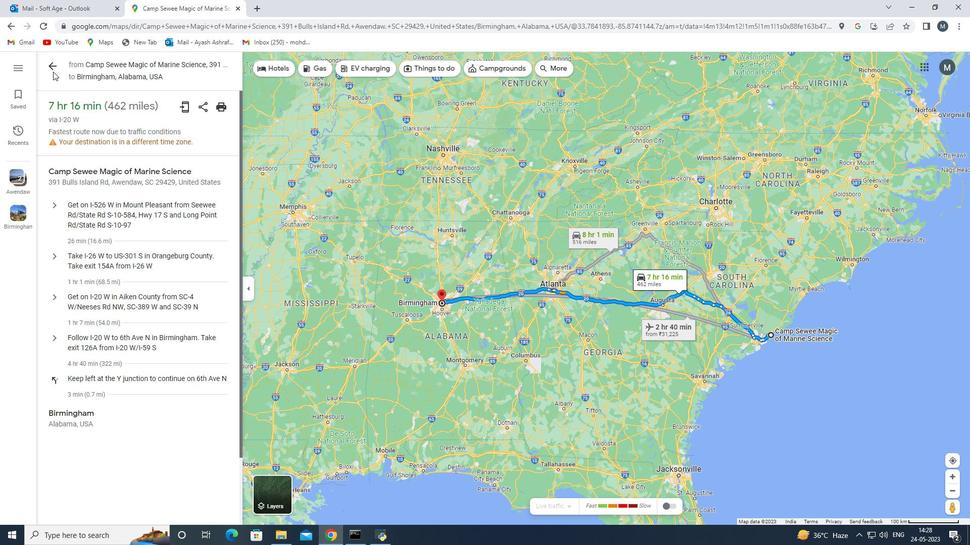 
Action: Mouse pressed left at (51, 69)
Screenshot: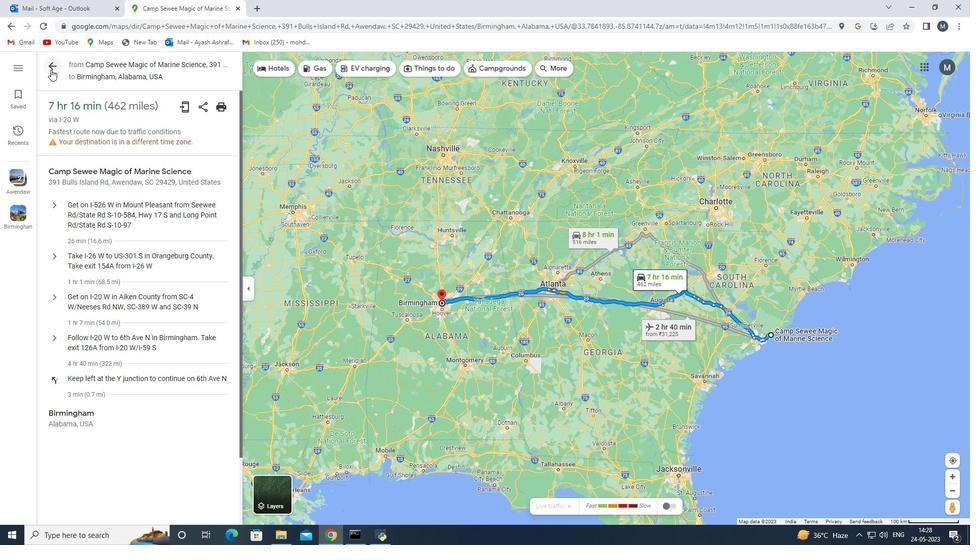 
Action: Mouse moved to (226, 109)
Screenshot: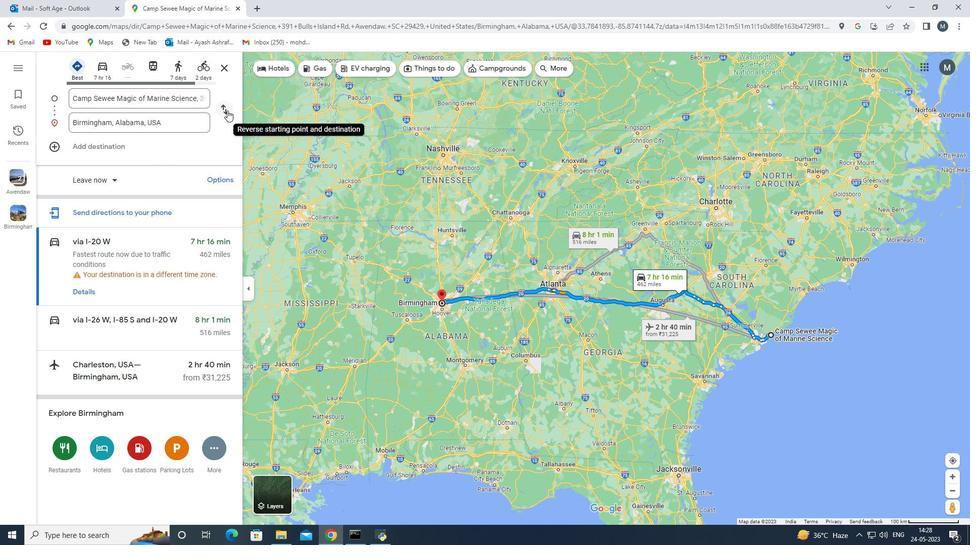 
Action: Mouse pressed left at (226, 109)
Screenshot: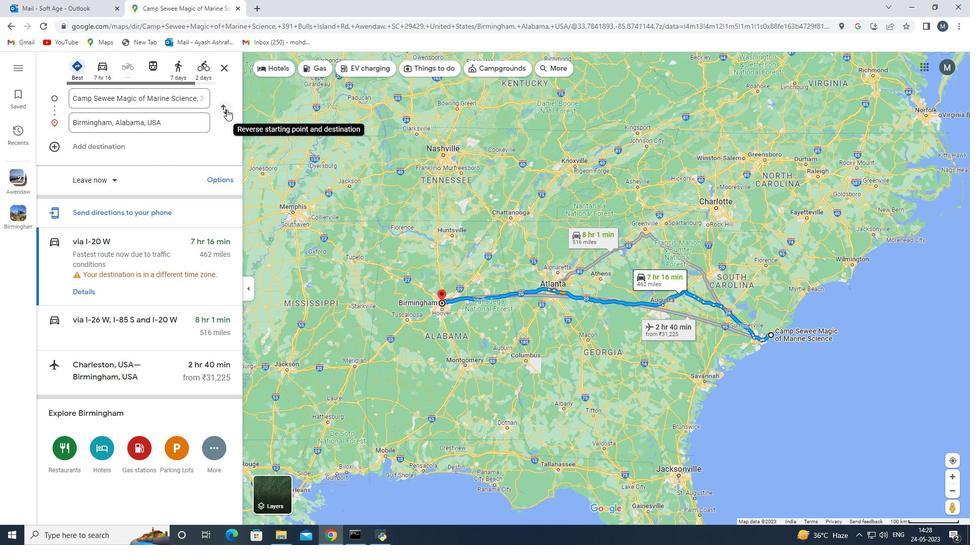
Action: Mouse moved to (220, 183)
Screenshot: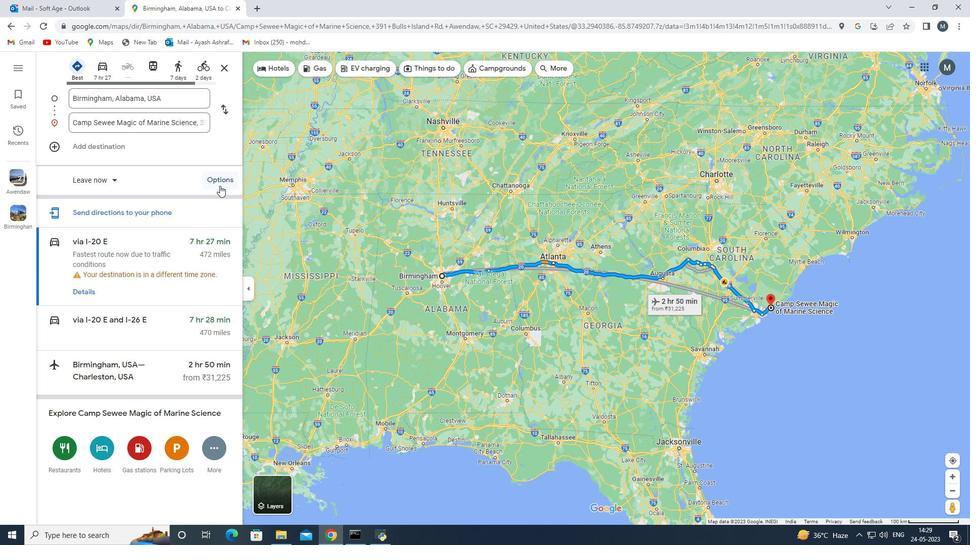 
Action: Mouse pressed left at (220, 183)
Screenshot: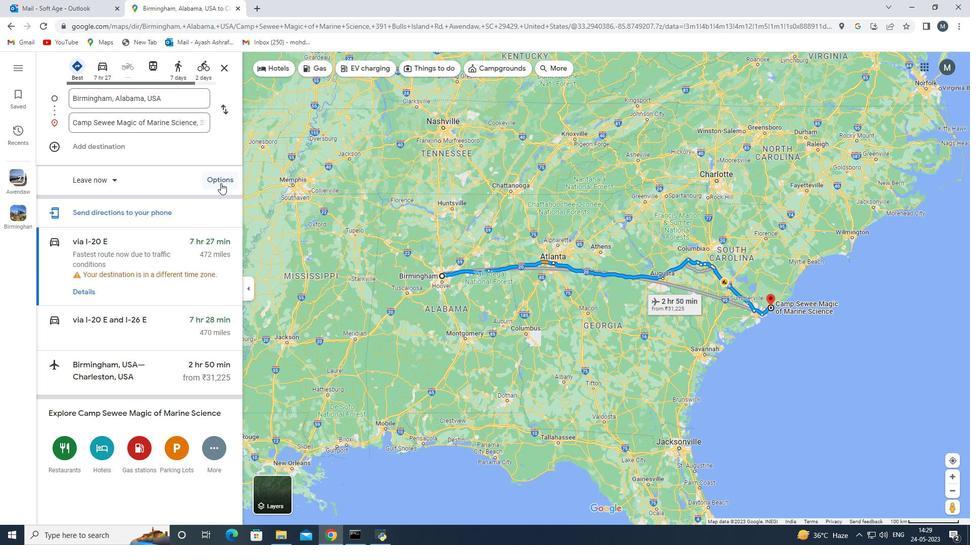 
Action: Mouse moved to (96, 222)
Screenshot: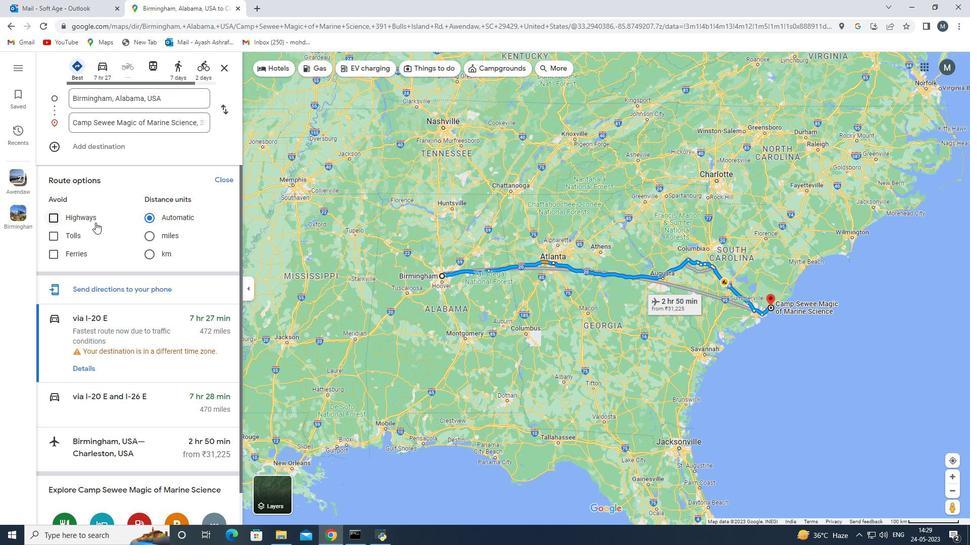 
Action: Mouse pressed left at (96, 222)
Screenshot: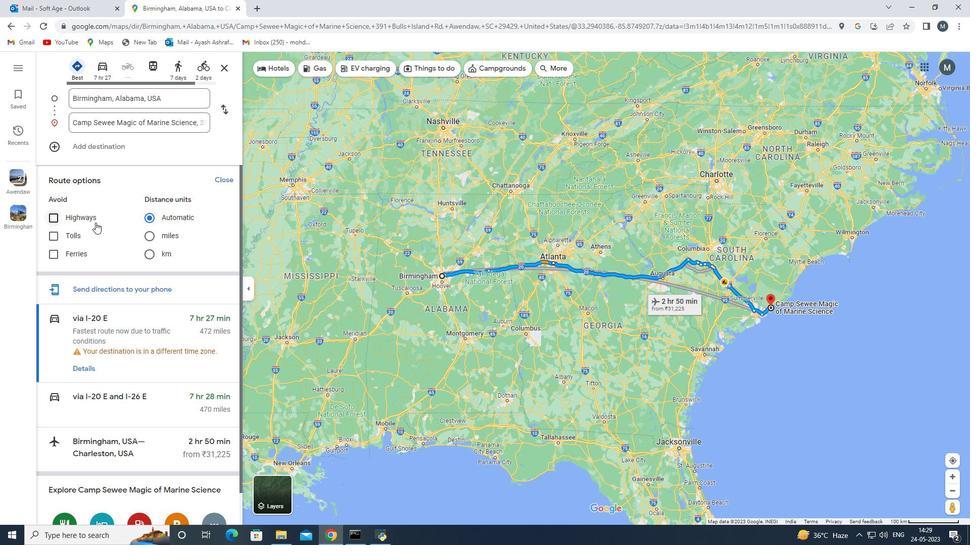 
Action: Mouse moved to (147, 233)
Screenshot: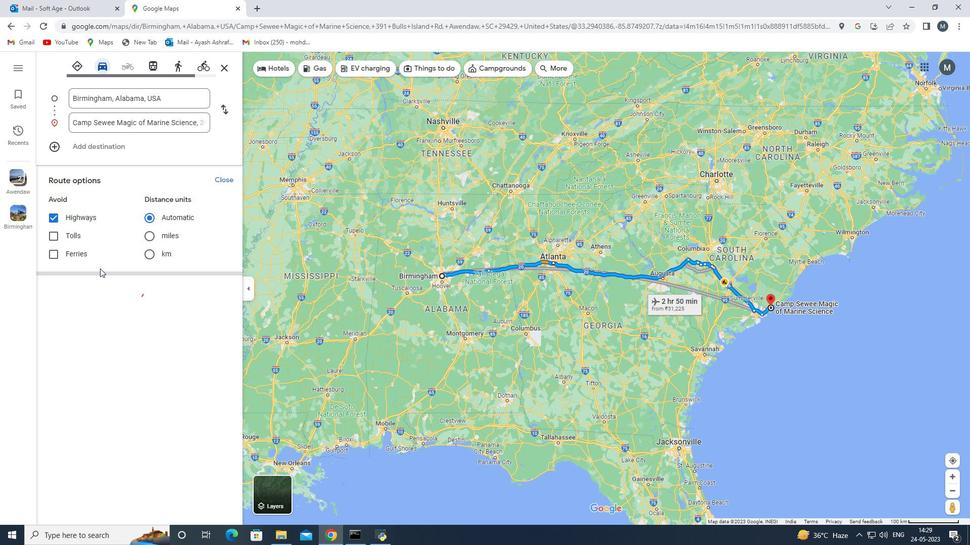
Action: Mouse scrolled (147, 232) with delta (0, 0)
Screenshot: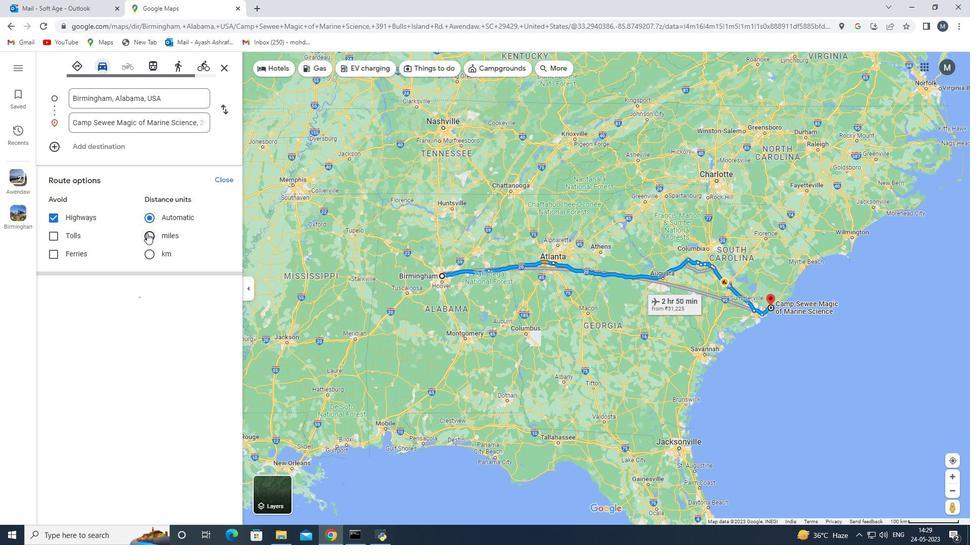 
Action: Mouse scrolled (147, 232) with delta (0, 0)
Screenshot: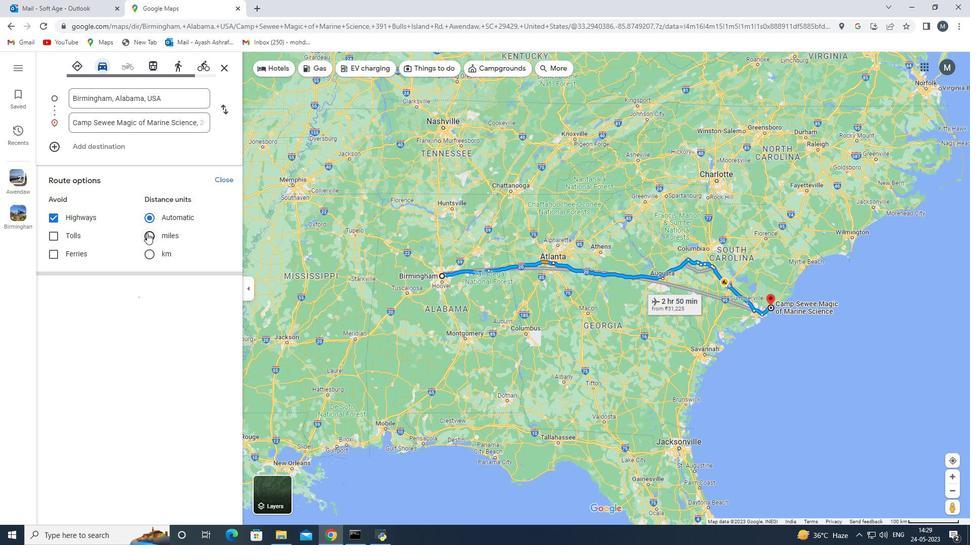 
Action: Mouse moved to (127, 341)
Screenshot: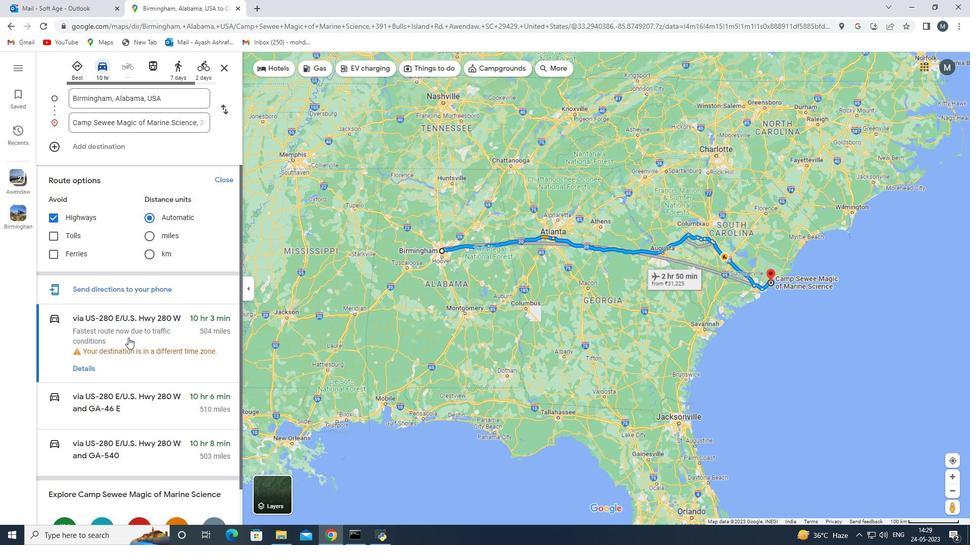 
Action: Mouse scrolled (127, 340) with delta (0, 0)
Screenshot: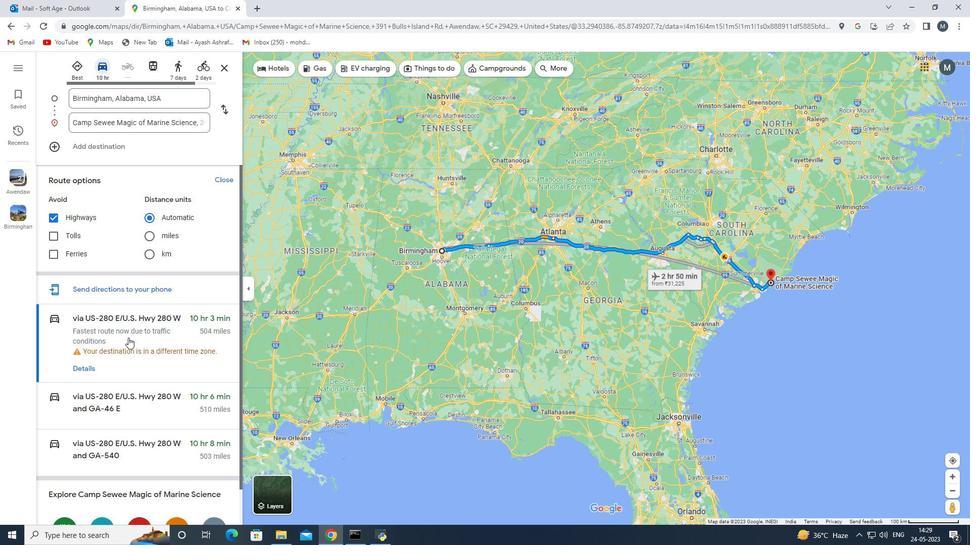 
Action: Mouse scrolled (127, 340) with delta (0, 0)
Screenshot: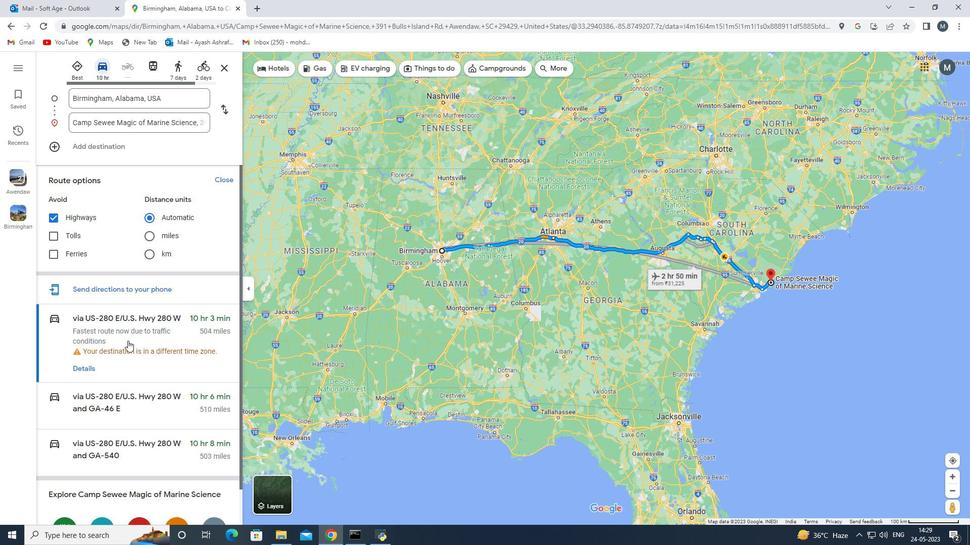 
Action: Mouse moved to (149, 326)
Screenshot: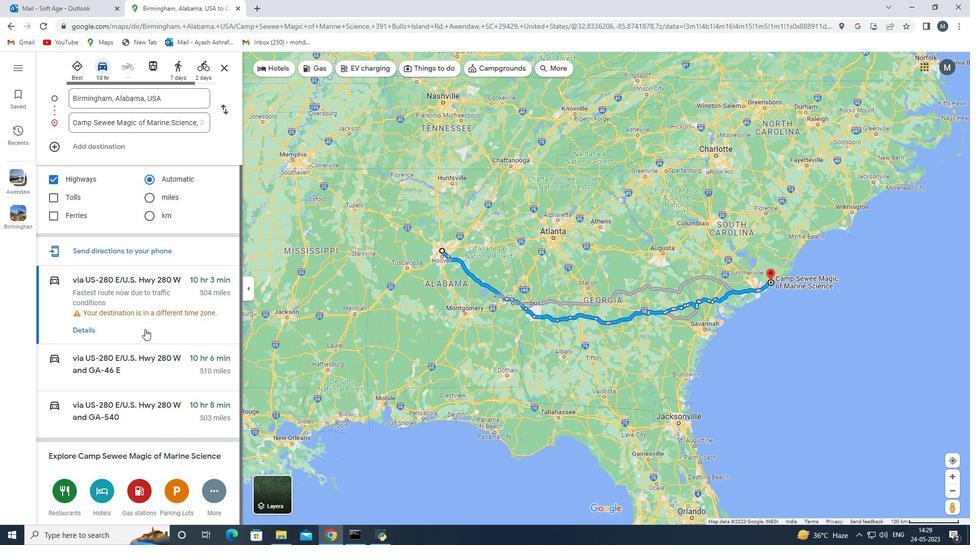 
Action: Mouse pressed left at (149, 326)
Screenshot: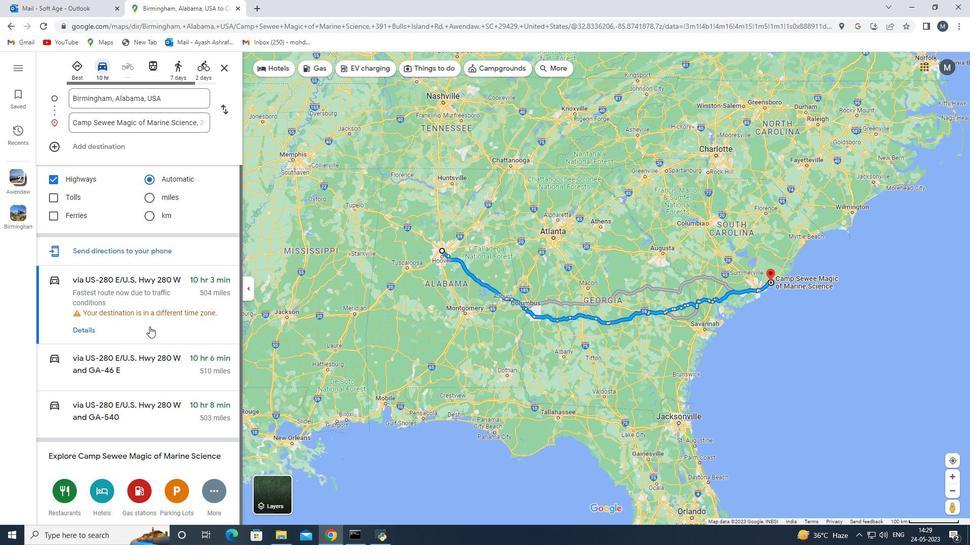 
Action: Mouse moved to (461, 305)
Screenshot: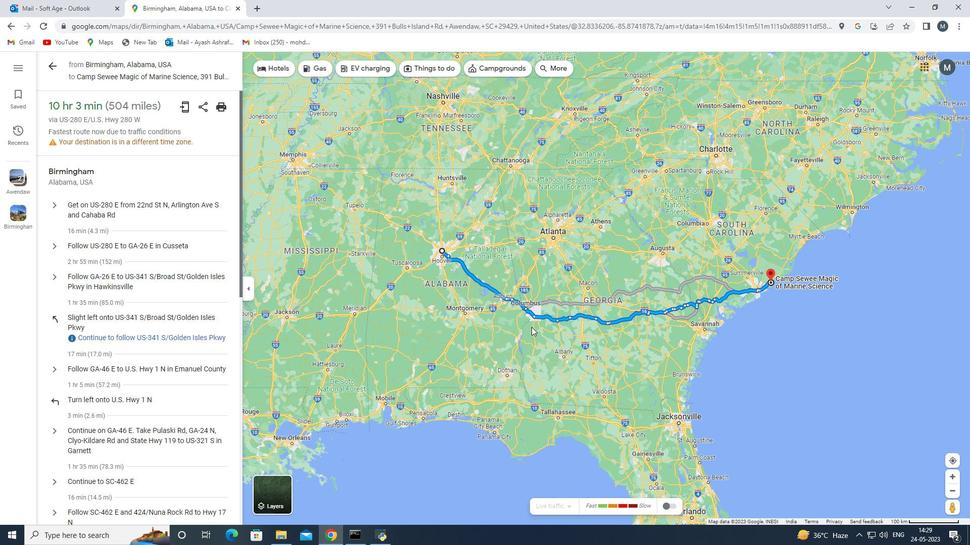 
Action: Mouse scrolled (461, 305) with delta (0, 0)
Screenshot: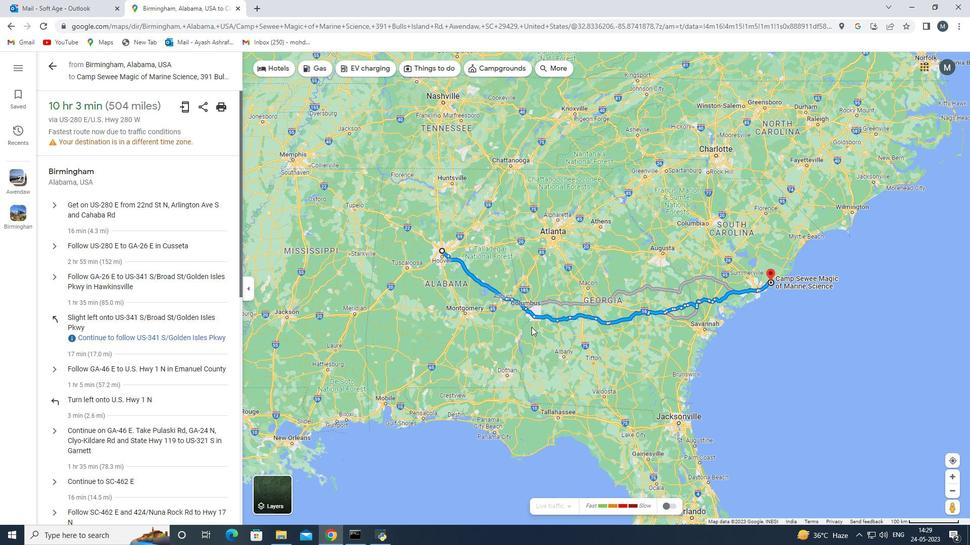 
Action: Mouse moved to (461, 304)
Screenshot: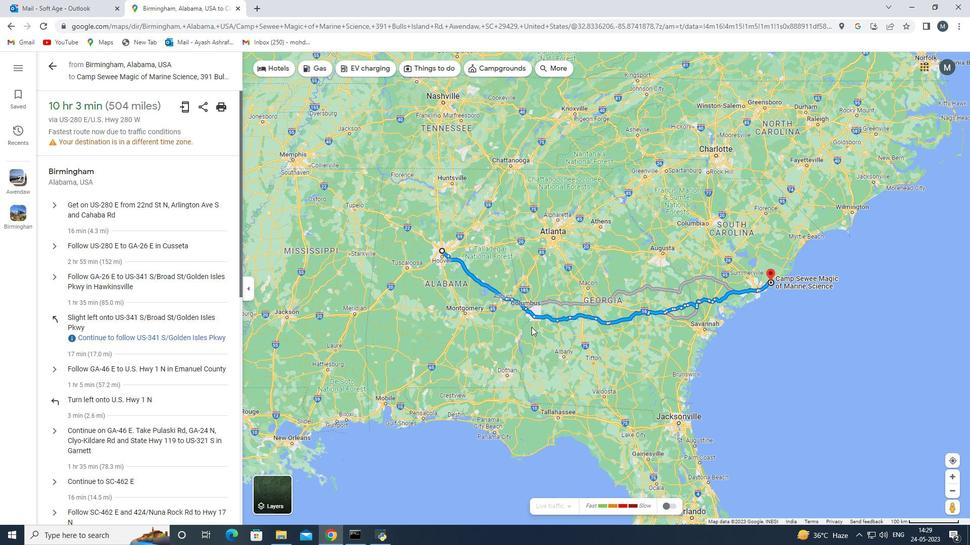 
Action: Mouse scrolled (461, 305) with delta (0, 0)
Screenshot: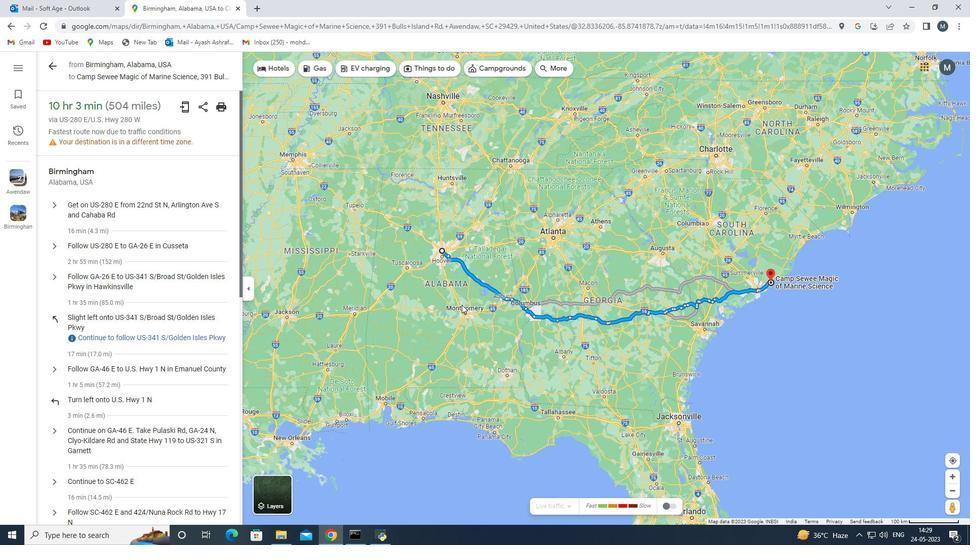 
Action: Mouse moved to (466, 304)
Screenshot: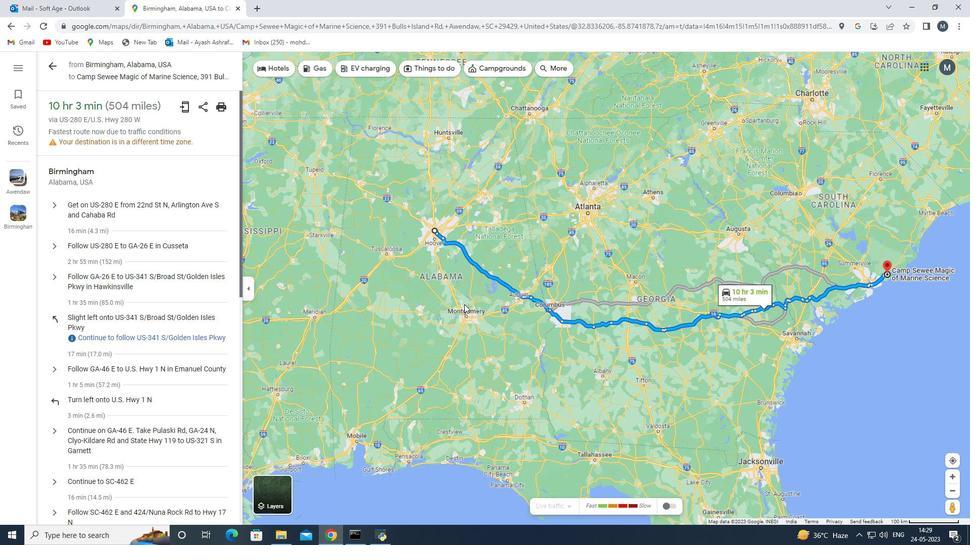 
Action: Mouse scrolled (466, 305) with delta (0, 0)
Screenshot: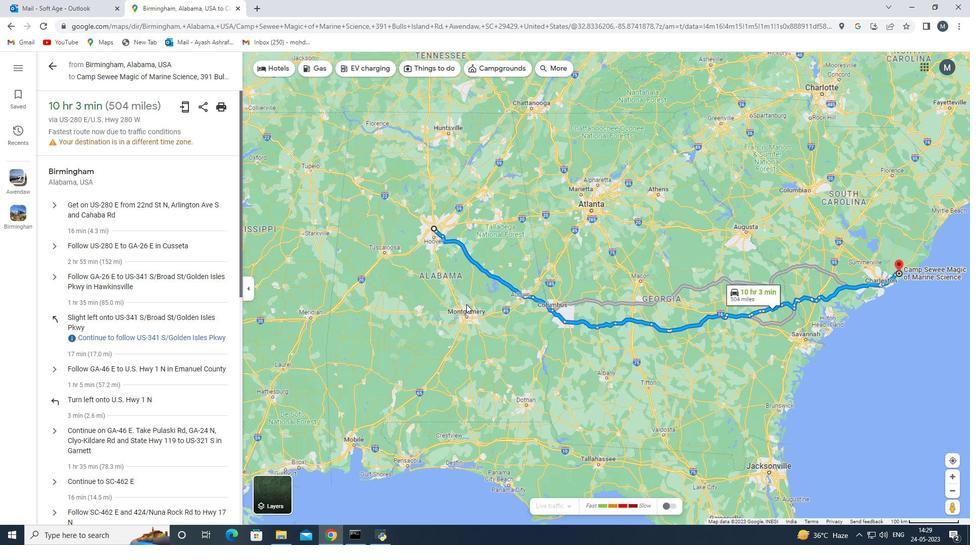 
Action: Mouse moved to (650, 338)
Screenshot: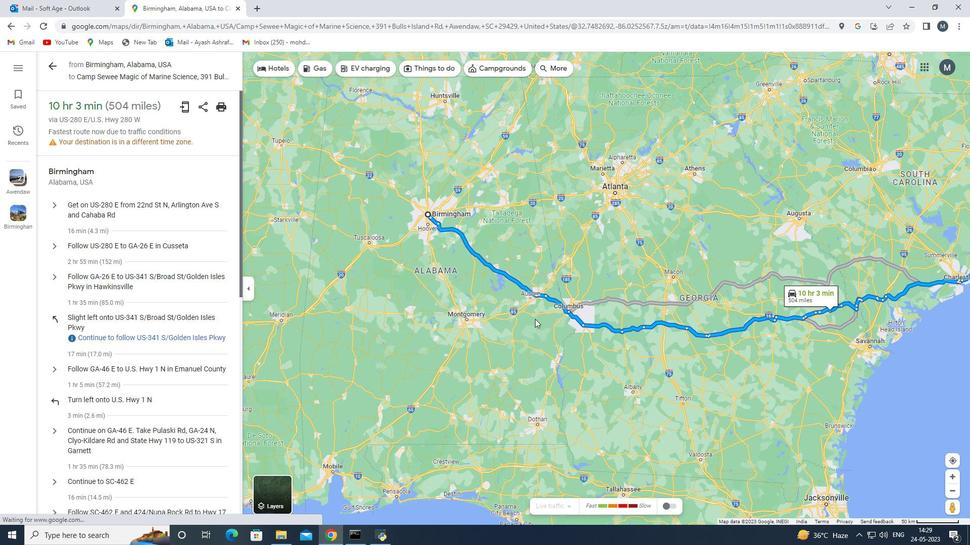 
Action: Mouse pressed left at (650, 338)
Screenshot: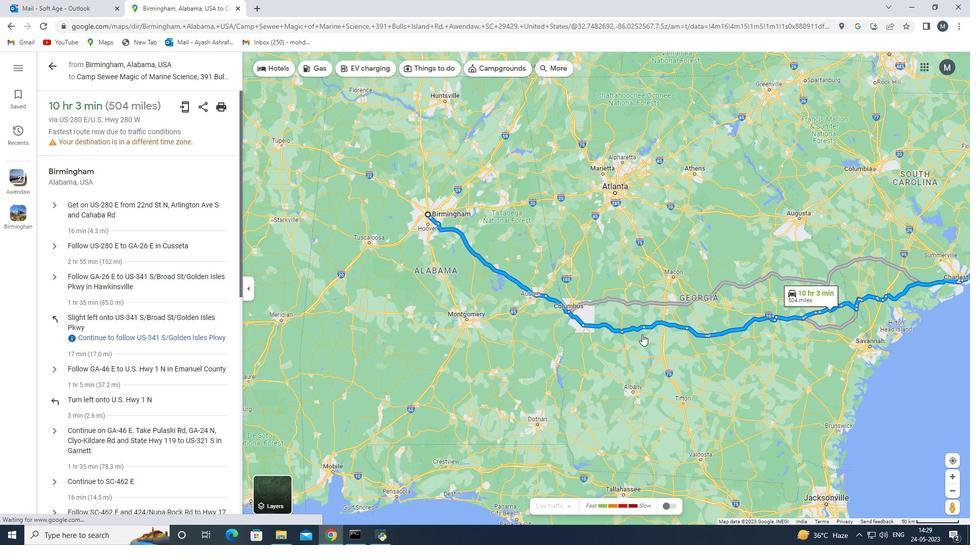 
Action: Mouse moved to (563, 325)
Screenshot: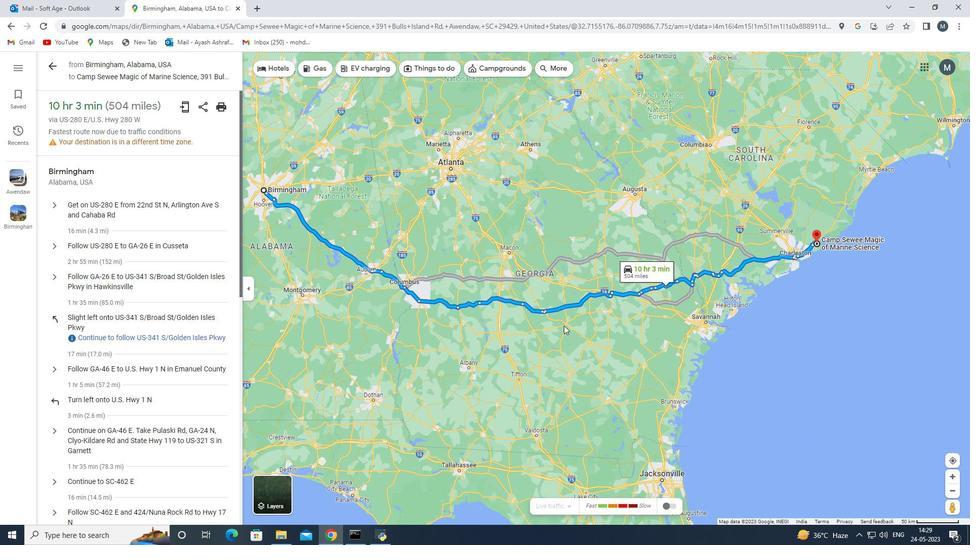 
Action: Mouse scrolled (563, 326) with delta (0, 0)
Screenshot: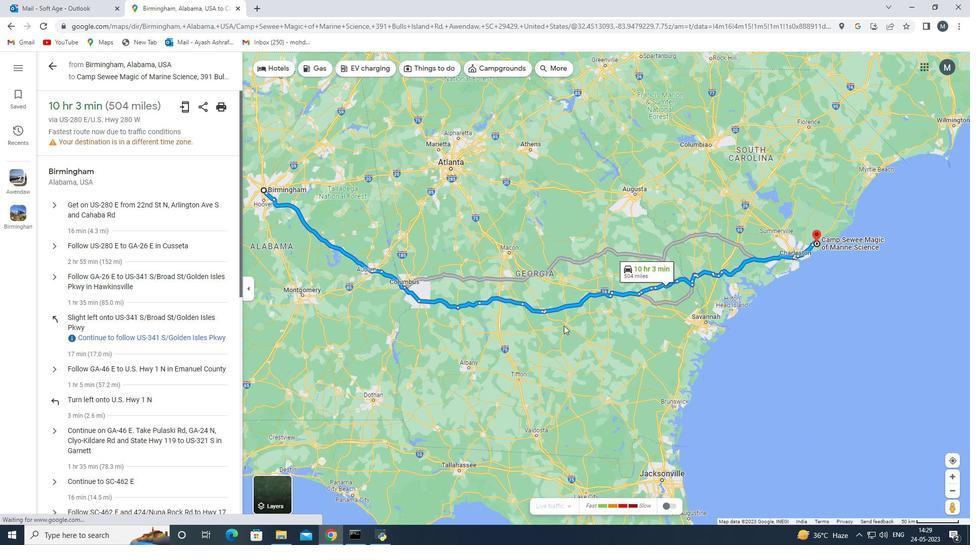 
Action: Mouse moved to (472, 322)
Screenshot: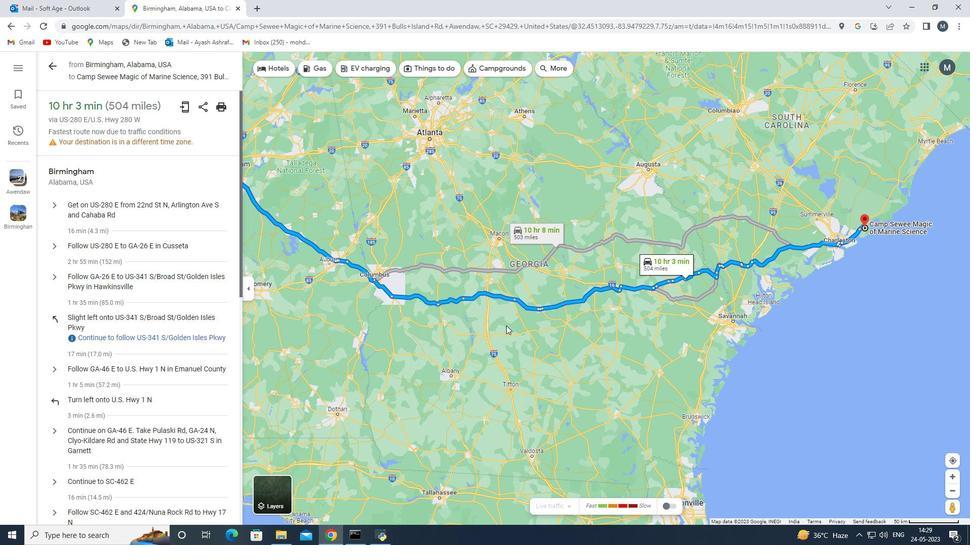 
Action: Mouse pressed left at (472, 322)
Screenshot: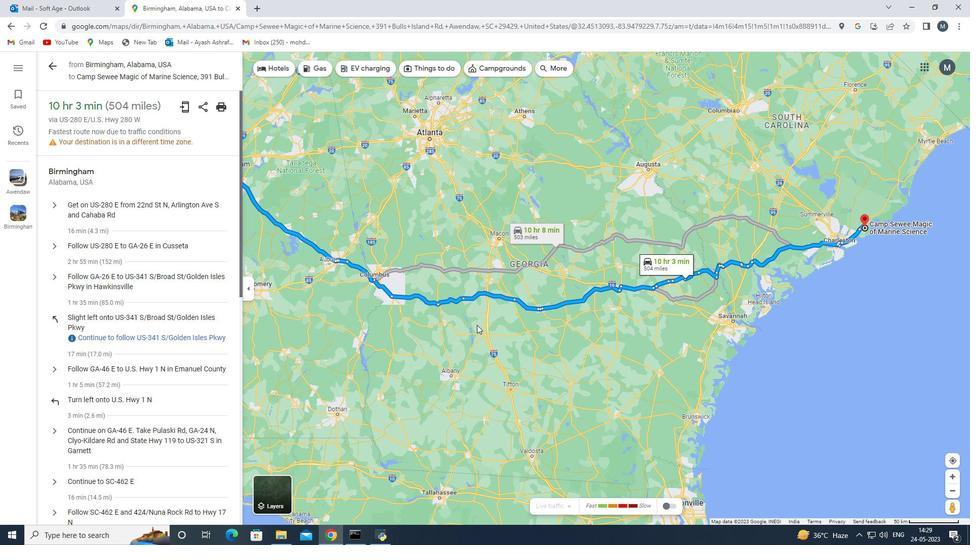
Action: Mouse moved to (388, 303)
Screenshot: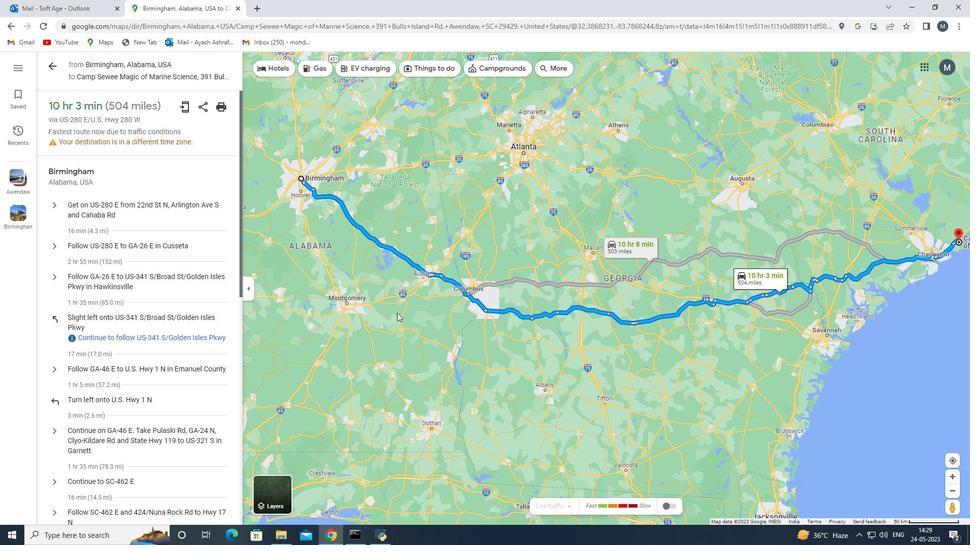 
Action: Mouse scrolled (388, 303) with delta (0, 0)
Screenshot: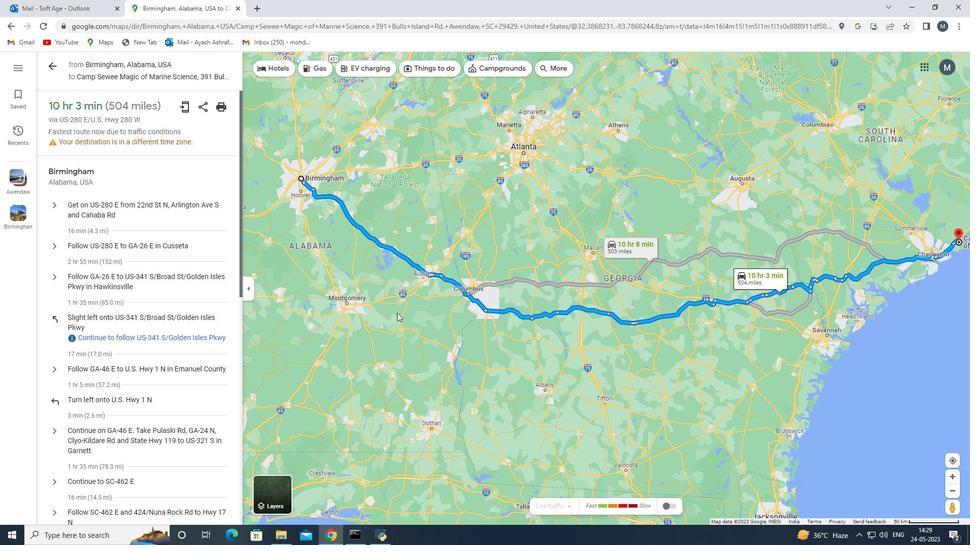 
Action: Mouse moved to (386, 301)
Screenshot: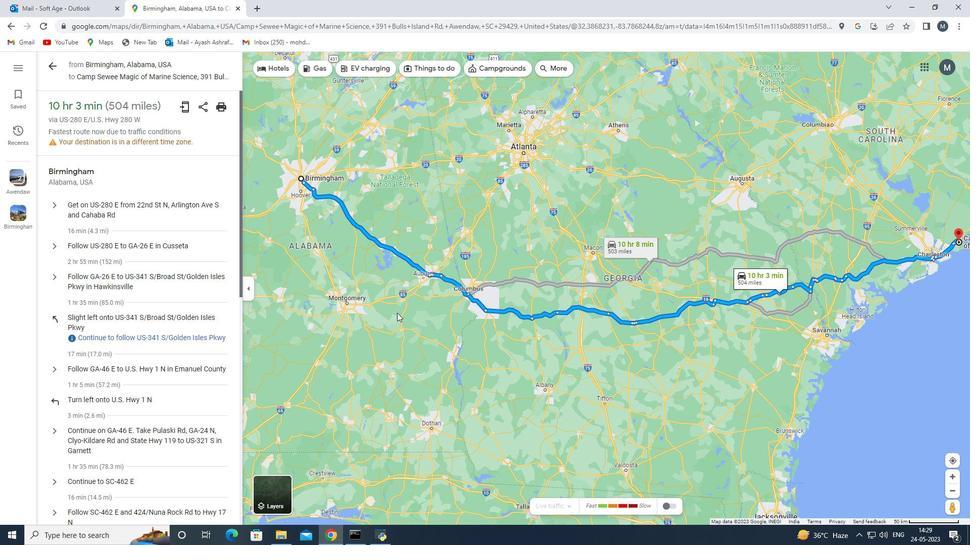 
Action: Mouse scrolled (386, 301) with delta (0, 0)
Screenshot: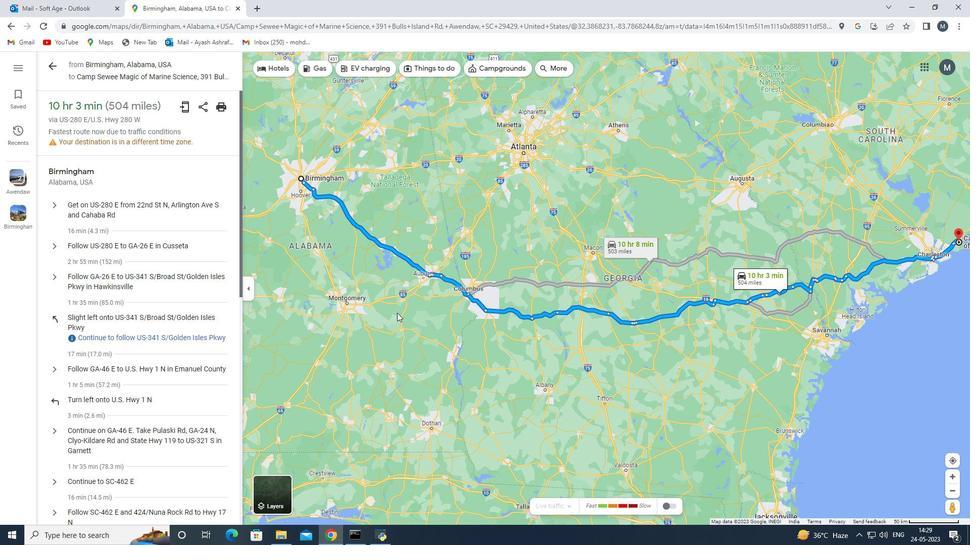 
Action: Mouse moved to (386, 301)
Screenshot: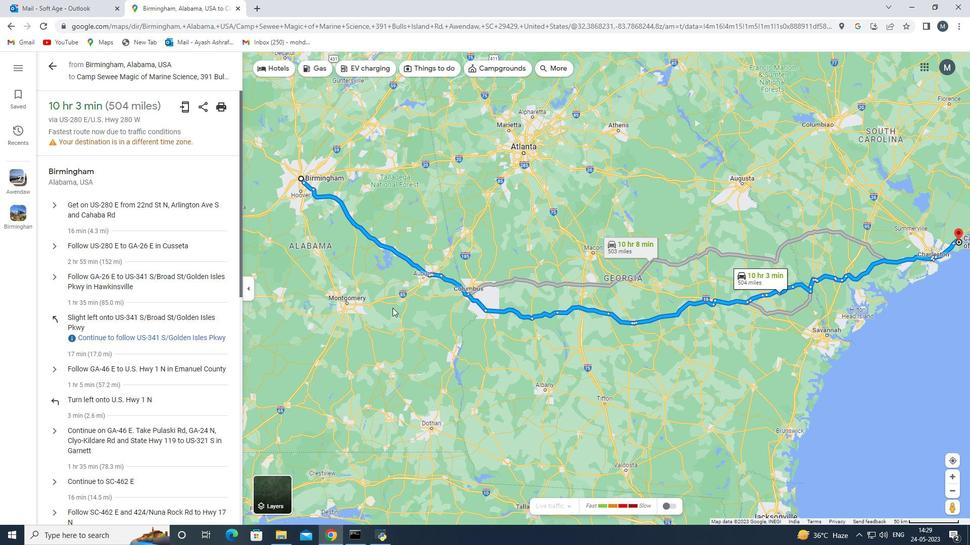
Action: Mouse scrolled (386, 301) with delta (0, 0)
Screenshot: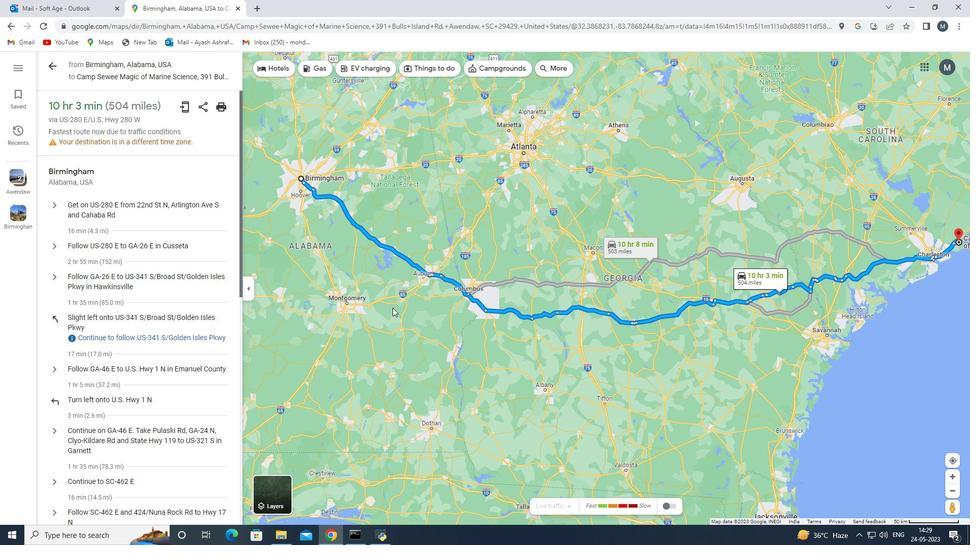 
Action: Mouse moved to (324, 218)
Screenshot: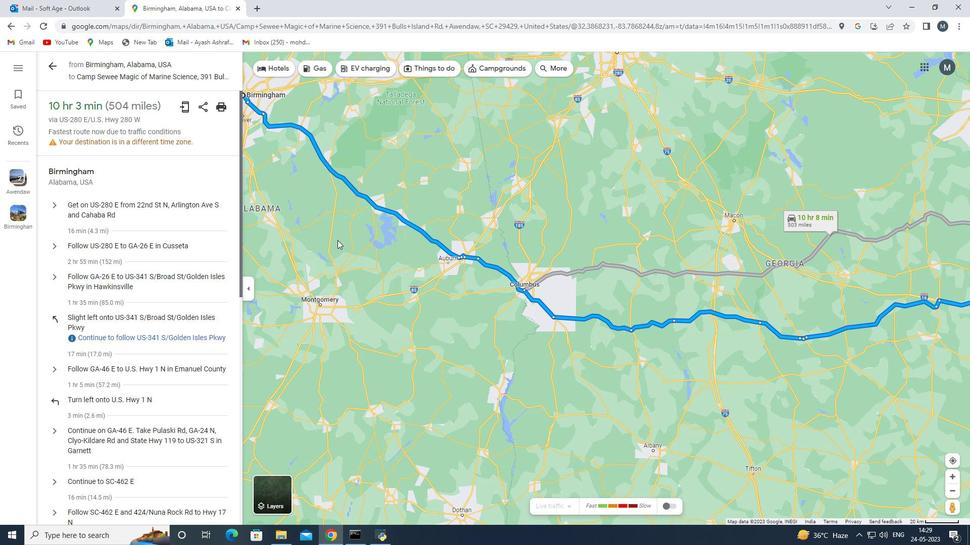 
Action: Mouse pressed left at (324, 218)
Screenshot: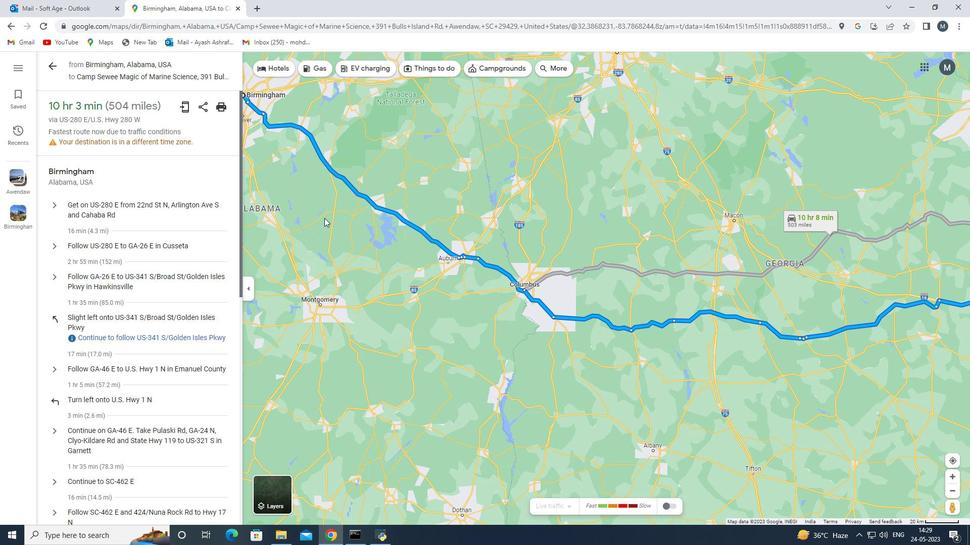 
Action: Mouse moved to (308, 155)
Screenshot: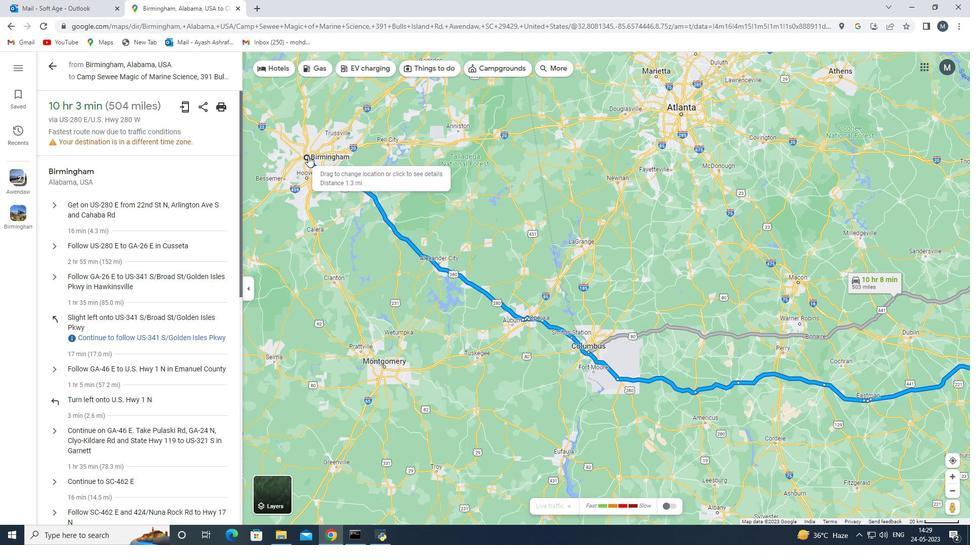 
Action: Mouse pressed left at (308, 155)
Screenshot: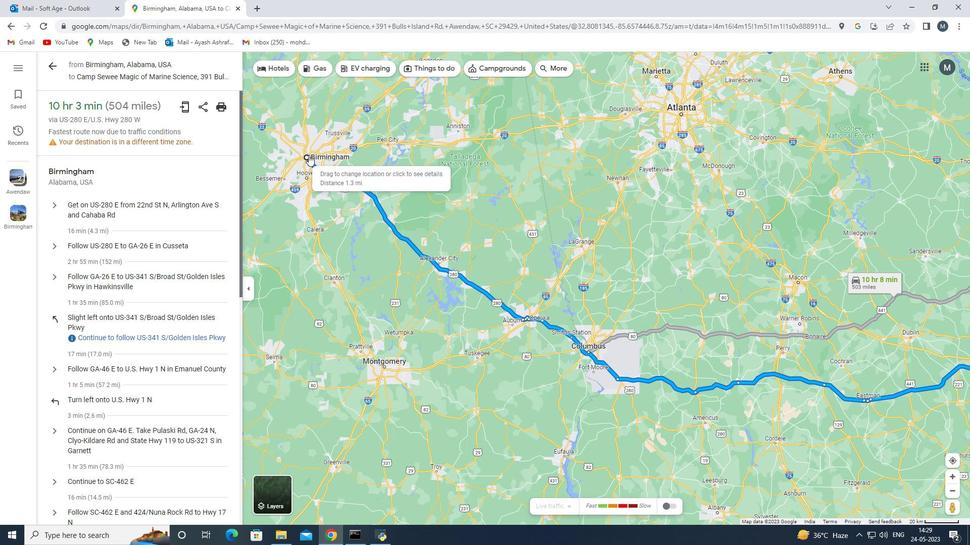 
Action: Mouse moved to (145, 286)
Screenshot: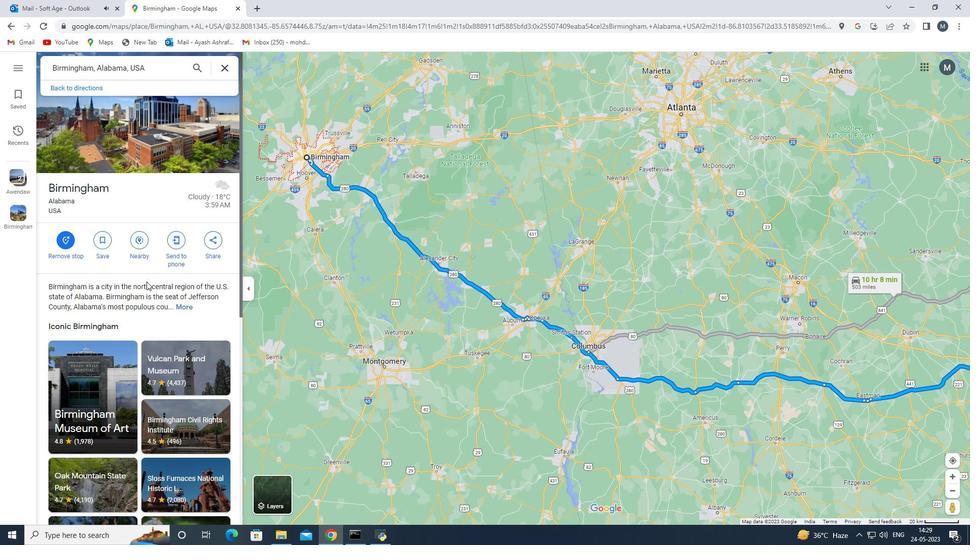 
Action: Mouse scrolled (145, 286) with delta (0, 0)
Screenshot: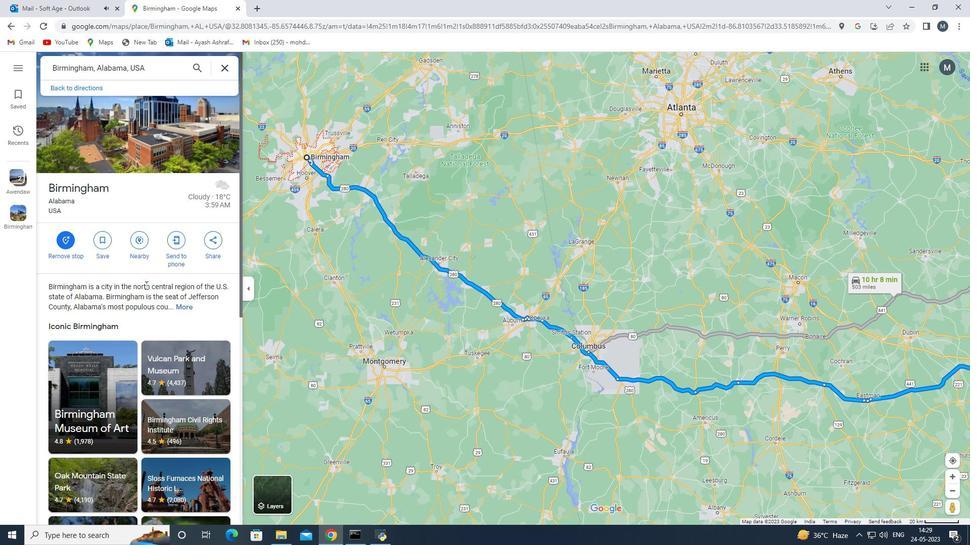
Action: Mouse moved to (554, 328)
Screenshot: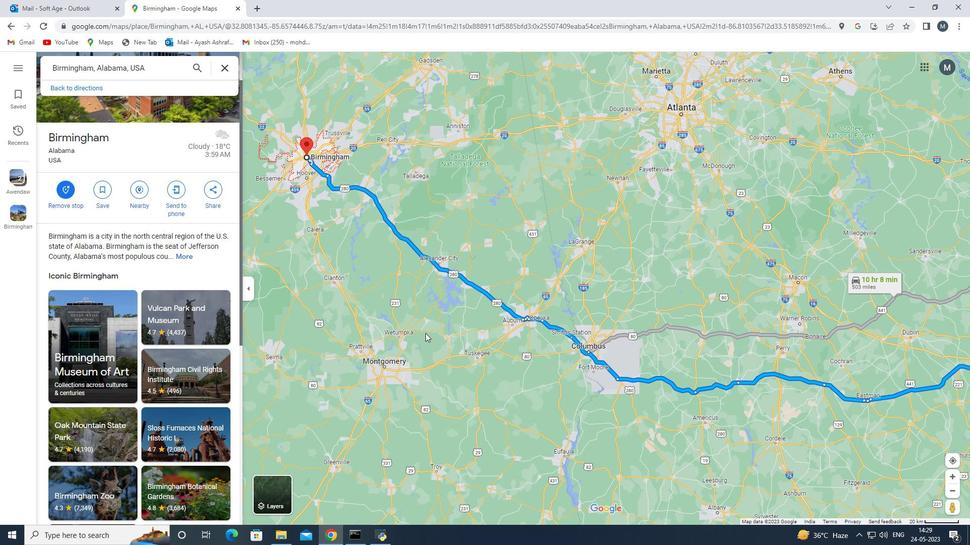 
Action: Mouse pressed left at (554, 328)
Screenshot: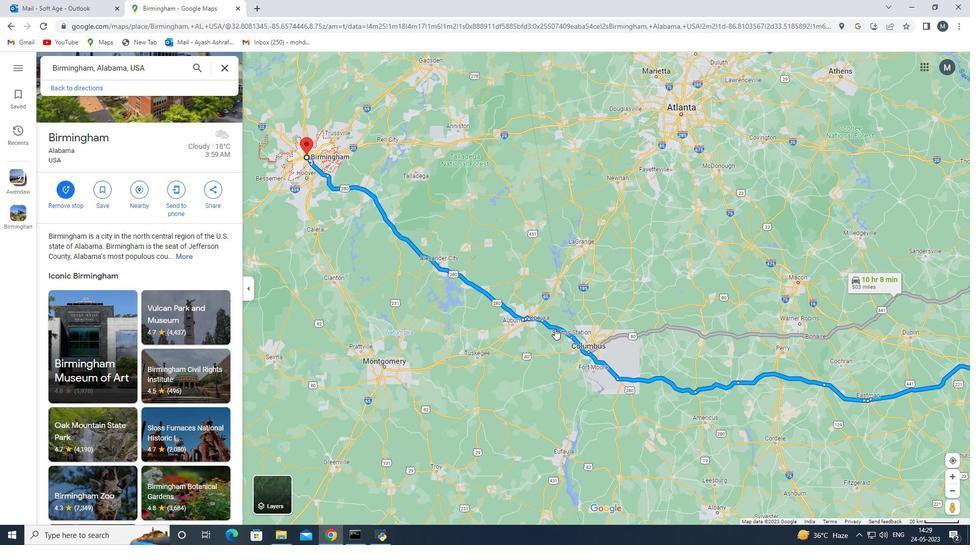
Action: Mouse moved to (534, 345)
Screenshot: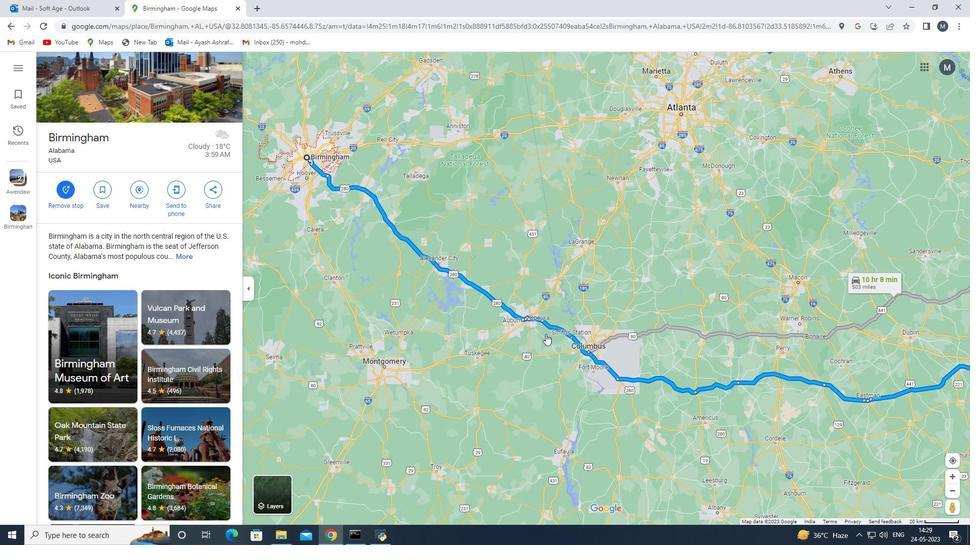 
Action: Mouse scrolled (534, 346) with delta (0, 0)
Screenshot: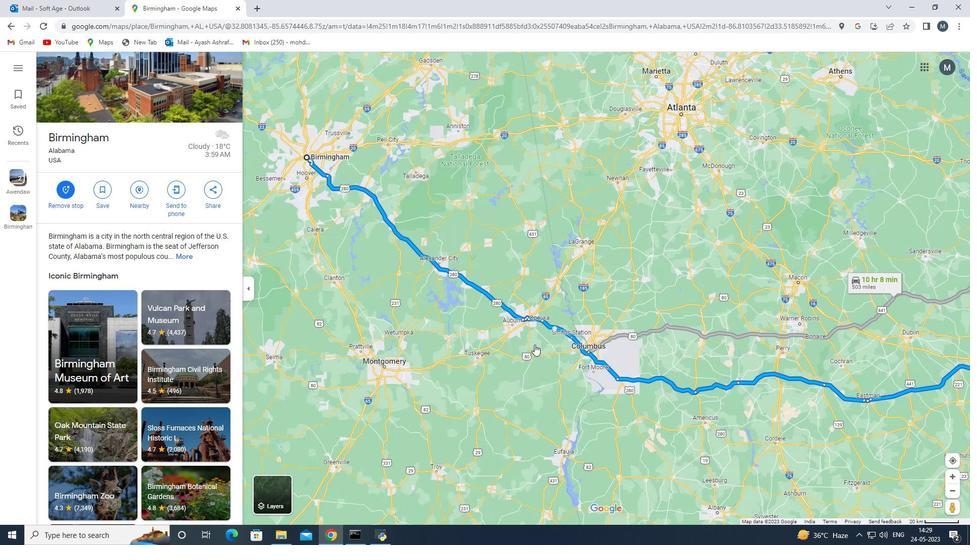 
Action: Mouse scrolled (534, 346) with delta (0, 0)
Screenshot: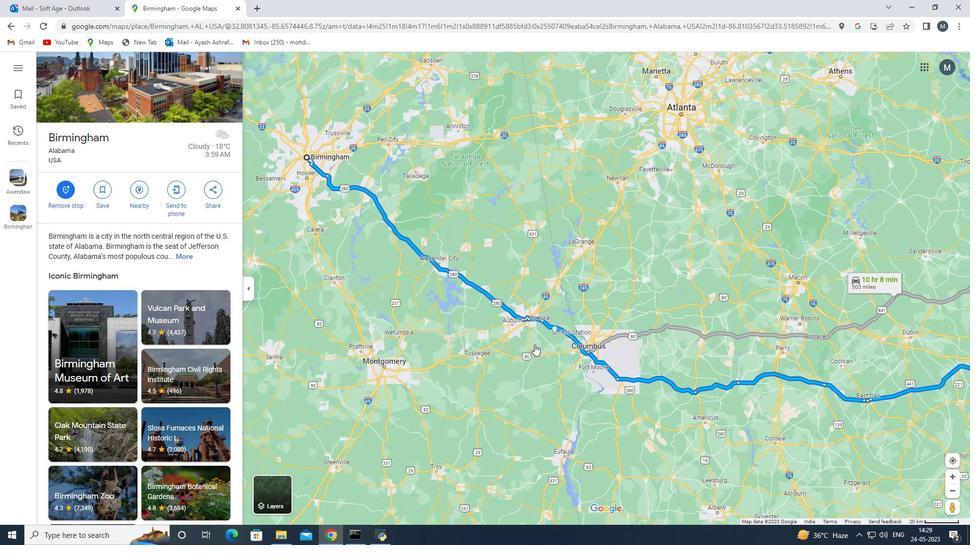 
Action: Mouse scrolled (534, 346) with delta (0, 0)
Screenshot: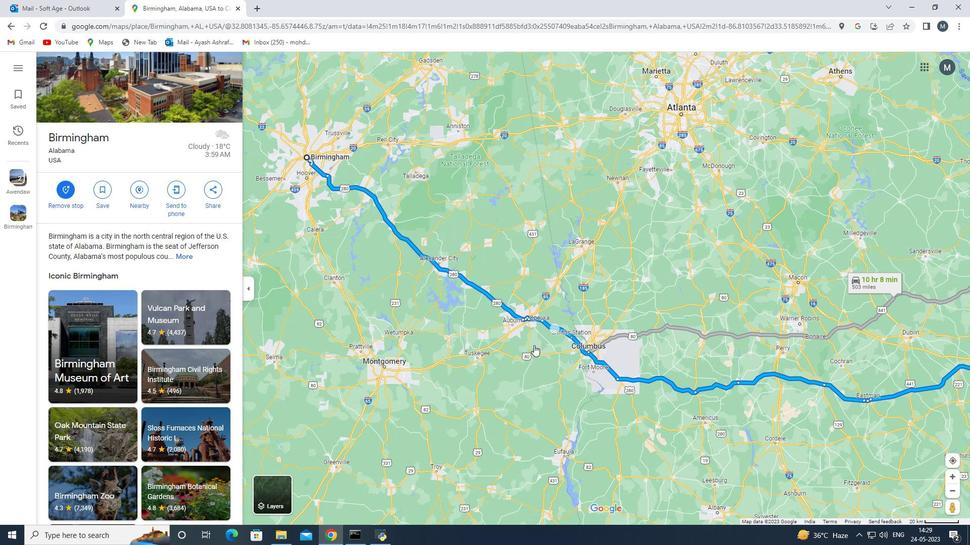 
Action: Mouse moved to (949, 461)
Screenshot: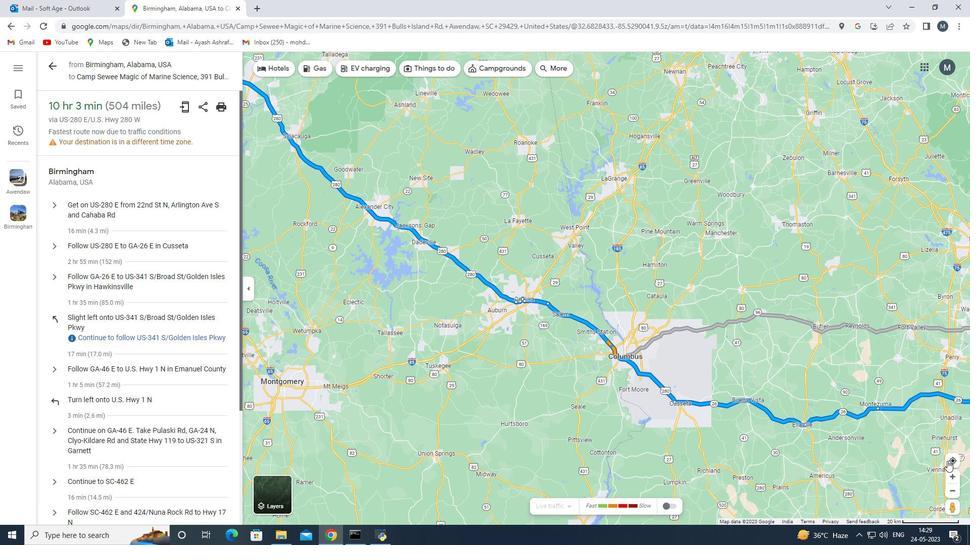 
Action: Mouse pressed left at (949, 461)
Screenshot: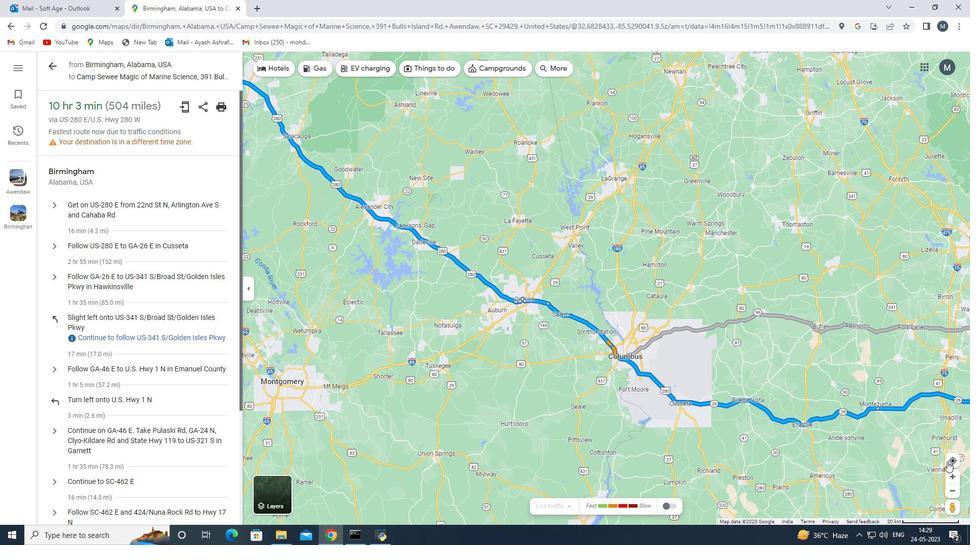 
Action: Mouse moved to (109, 212)
Screenshot: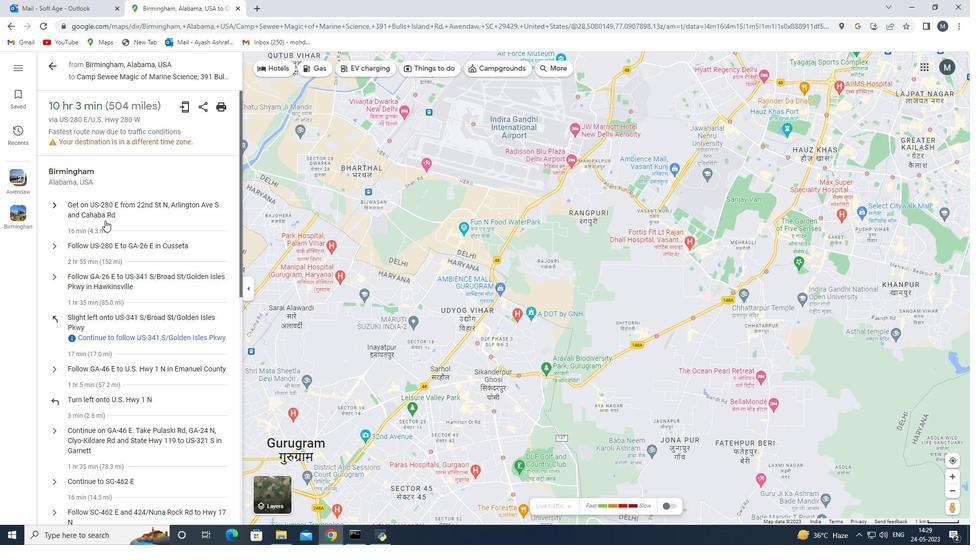 
Action: Mouse pressed left at (109, 212)
Screenshot: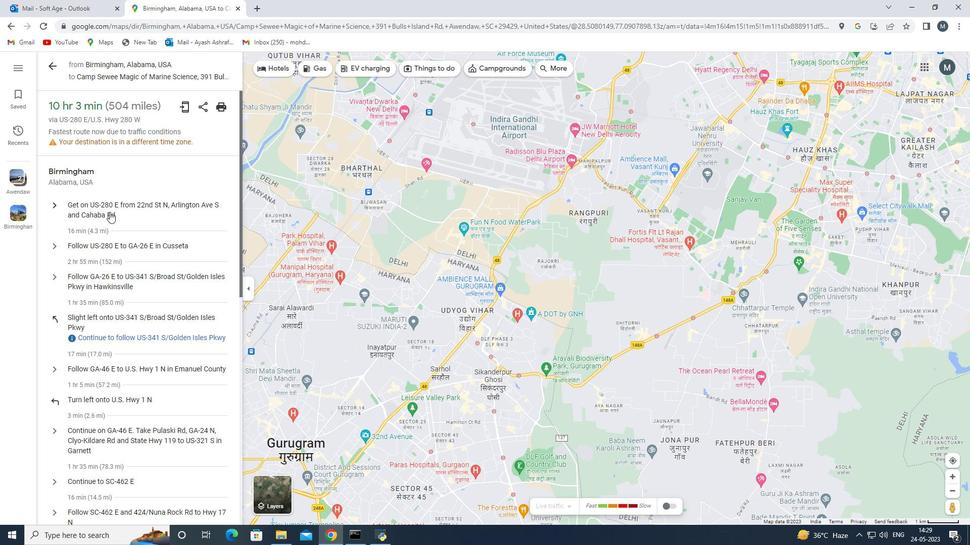 
Action: Mouse moved to (112, 255)
Screenshot: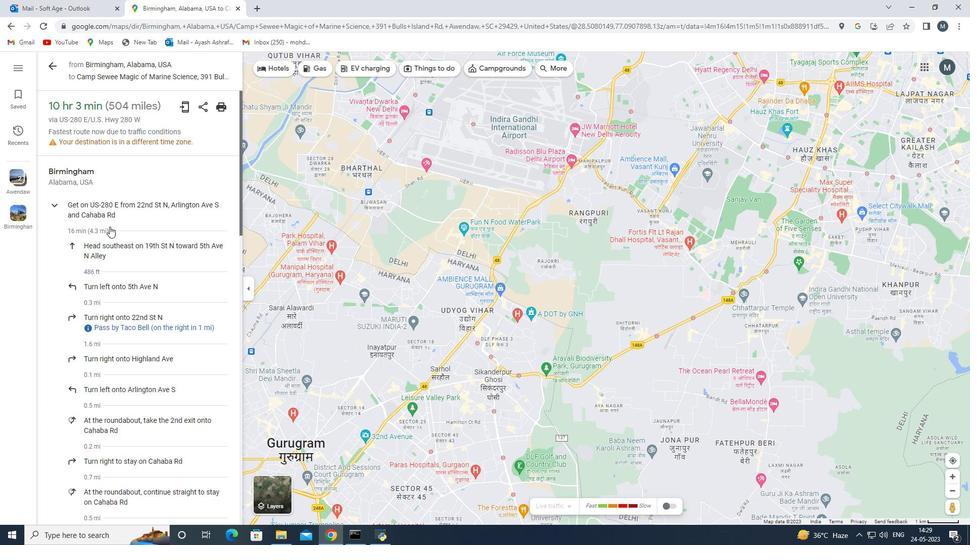 
Action: Mouse pressed left at (112, 255)
Screenshot: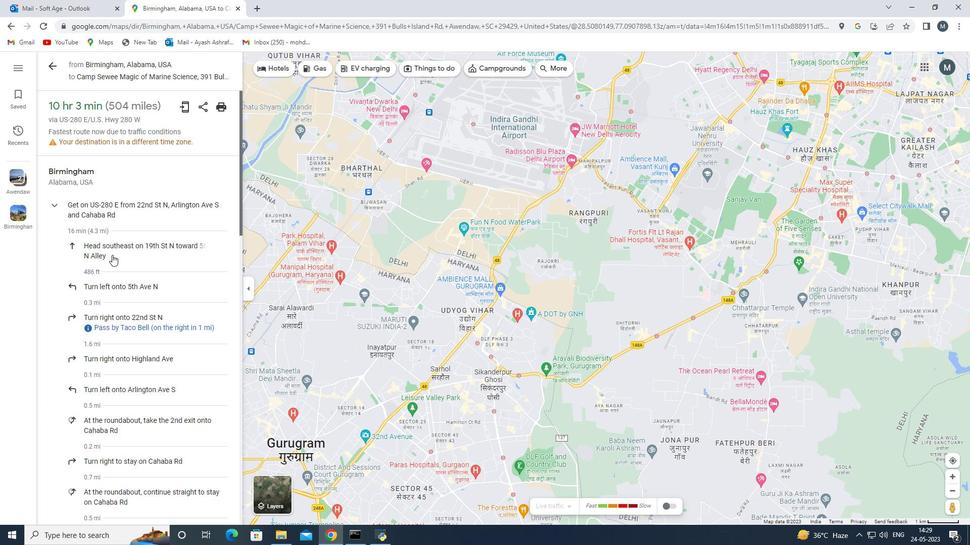 
Action: Mouse moved to (630, 376)
Screenshot: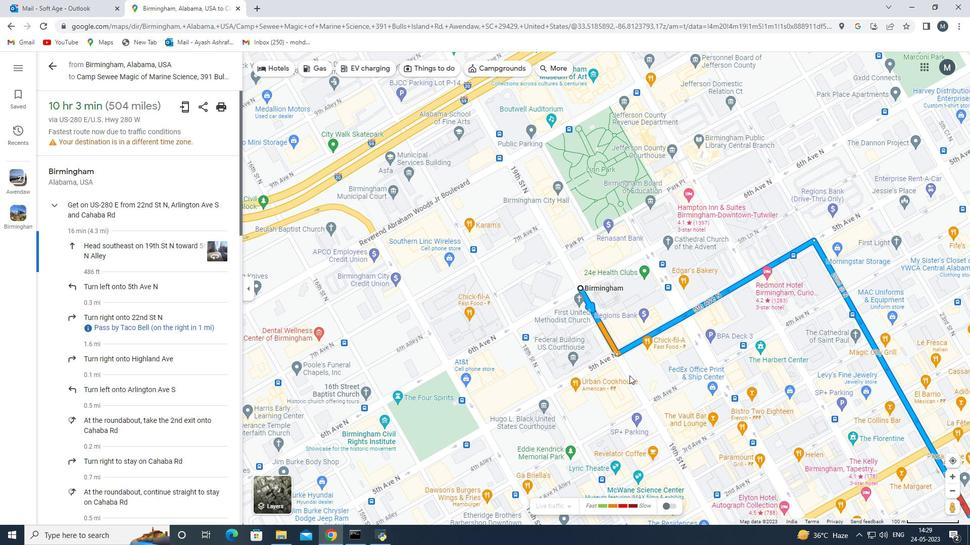 
Action: Mouse pressed left at (630, 376)
Screenshot: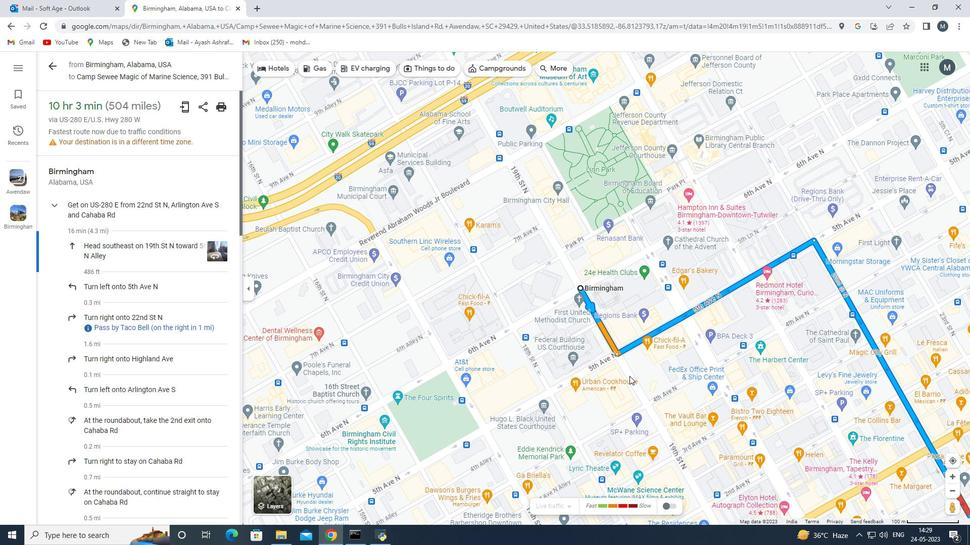
Action: Mouse moved to (511, 366)
Screenshot: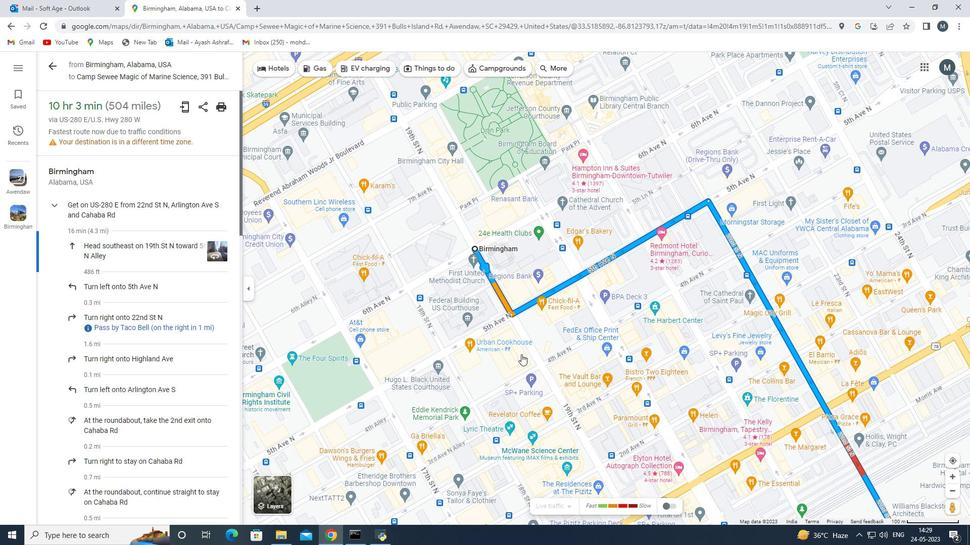 
Action: Mouse scrolled (511, 367) with delta (0, 0)
Screenshot: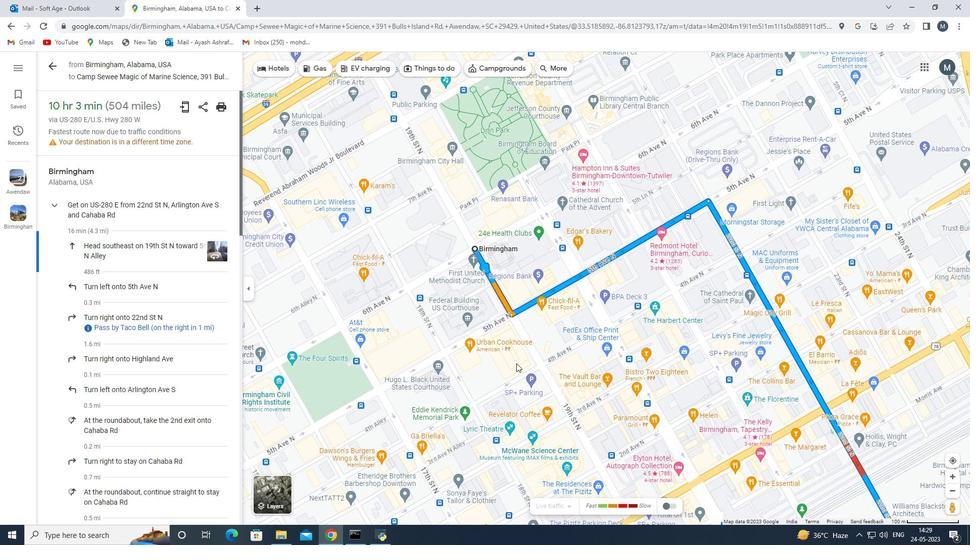 
Action: Mouse scrolled (511, 367) with delta (0, 0)
Screenshot: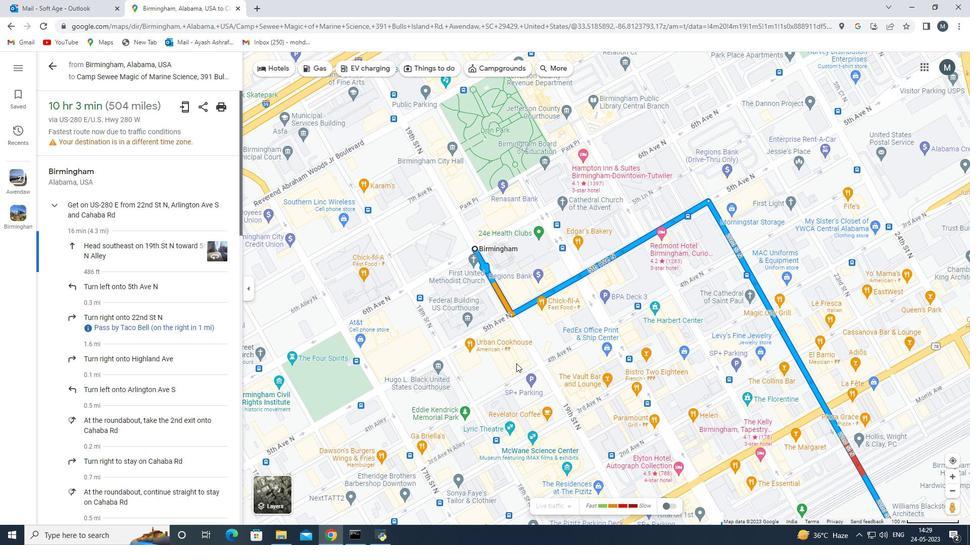 
Action: Mouse moved to (464, 322)
Screenshot: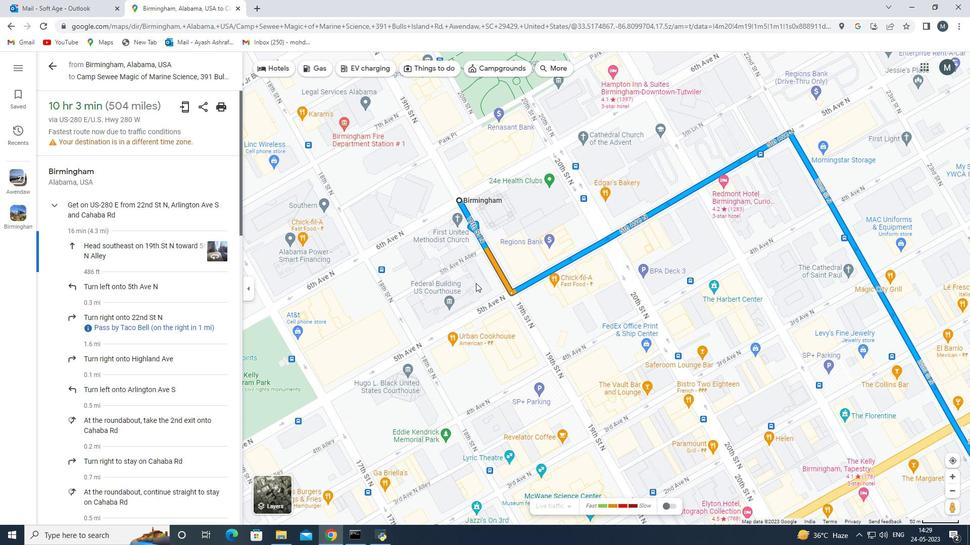 
Action: Mouse scrolled (464, 323) with delta (0, 0)
Screenshot: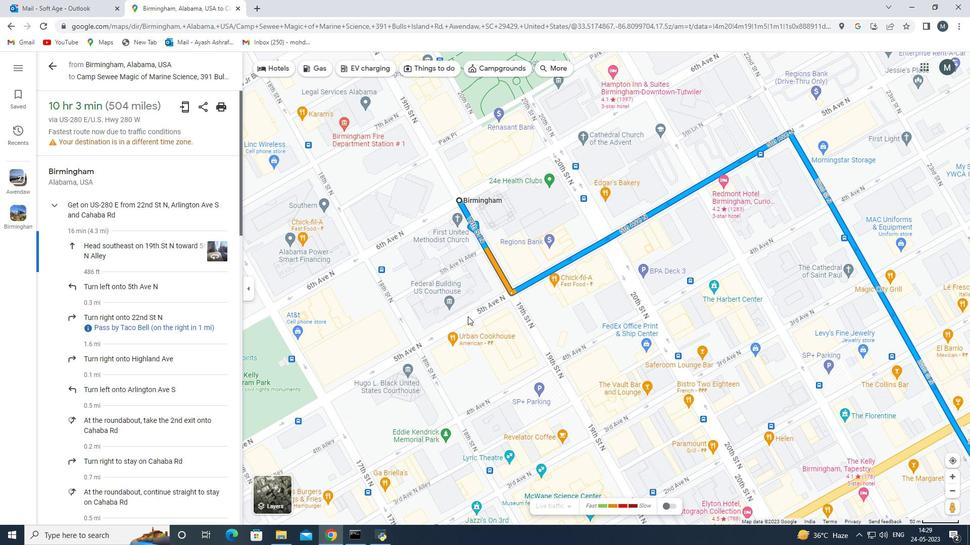 
Action: Mouse scrolled (464, 323) with delta (0, 0)
Screenshot: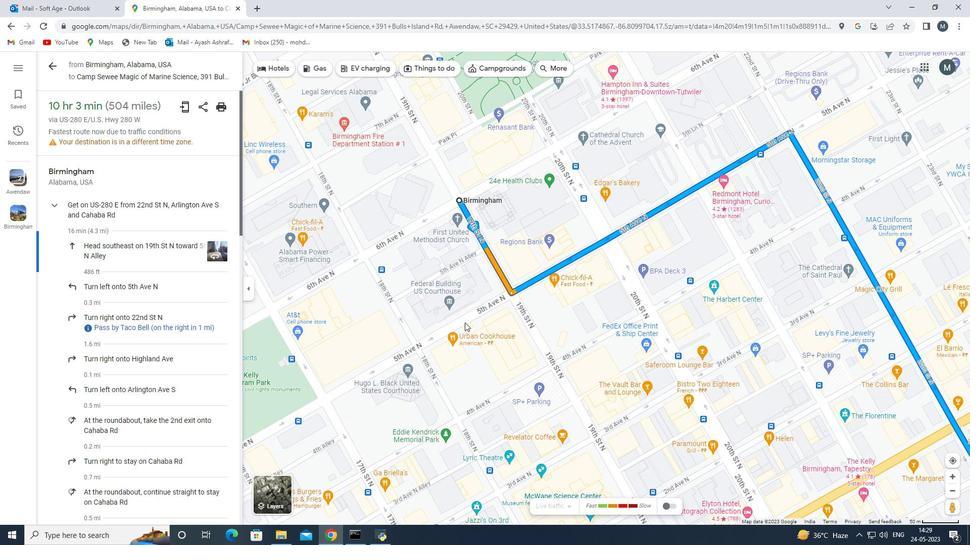 
Action: Mouse moved to (464, 324)
Screenshot: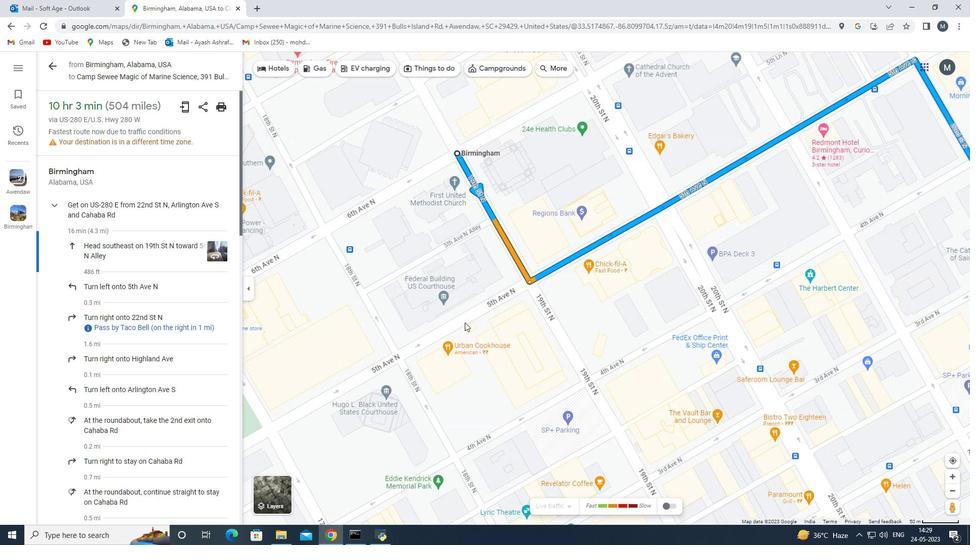 
Action: Mouse pressed left at (464, 324)
Screenshot: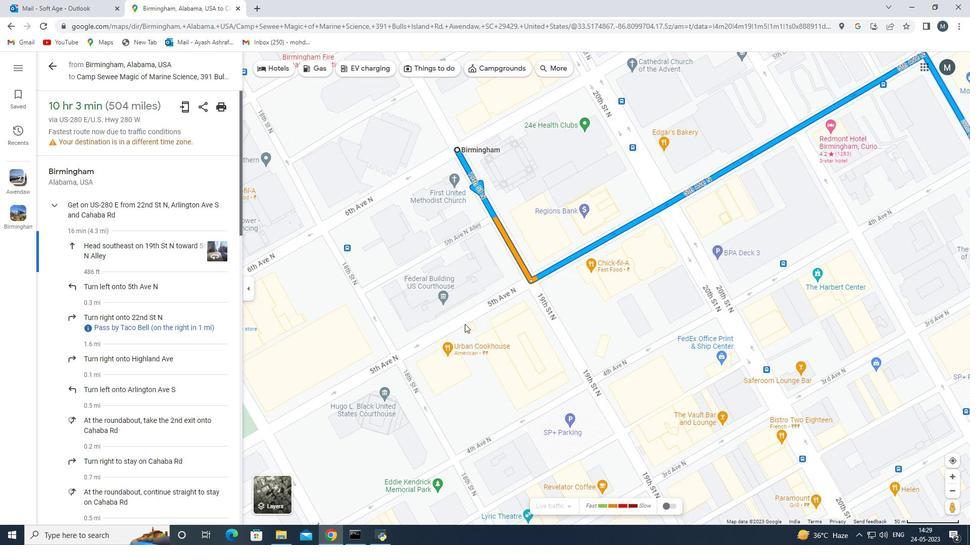 
Action: Mouse moved to (391, 361)
Screenshot: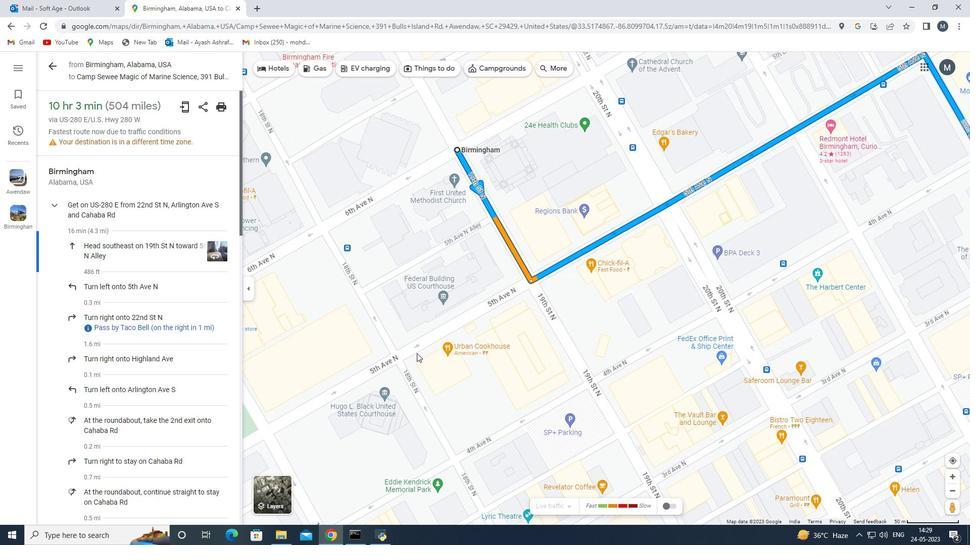 
Action: Mouse scrolled (391, 362) with delta (0, 0)
Screenshot: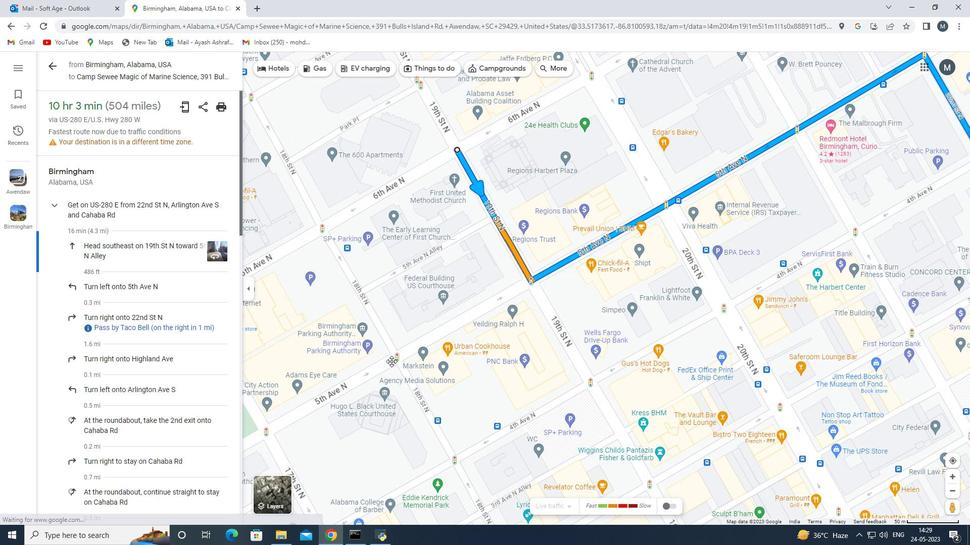 
Action: Mouse scrolled (391, 362) with delta (0, 0)
Screenshot: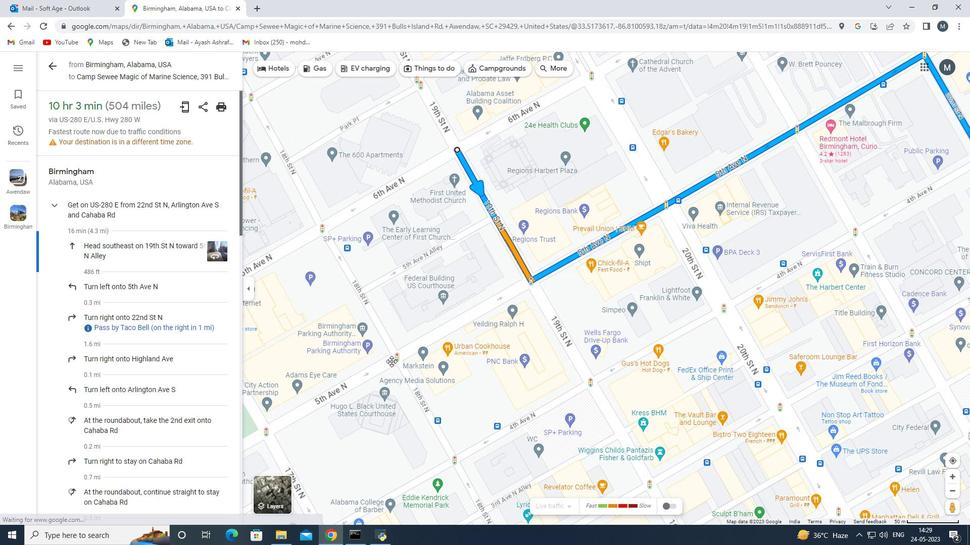 
Action: Mouse scrolled (391, 362) with delta (0, 0)
Screenshot: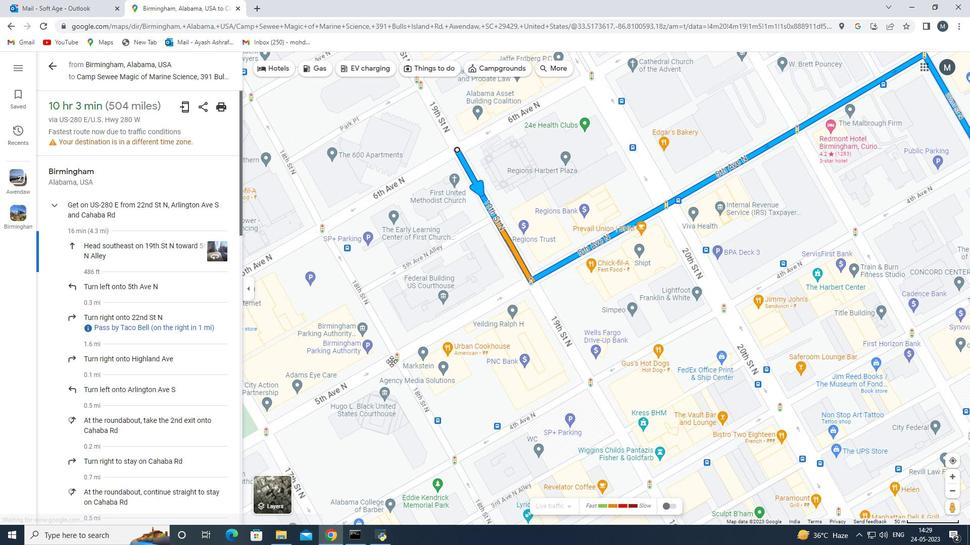 
Action: Mouse moved to (413, 340)
Screenshot: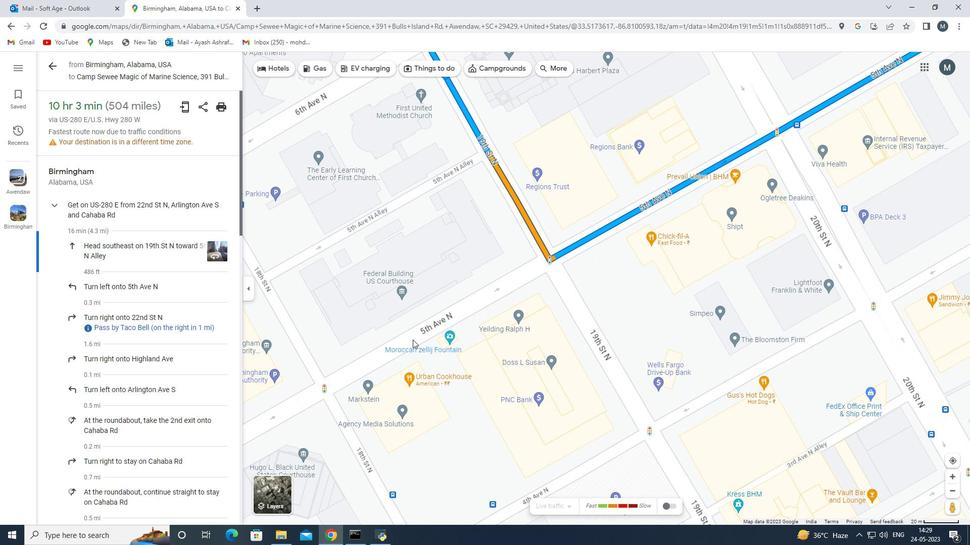 
Action: Mouse pressed left at (413, 332)
Screenshot: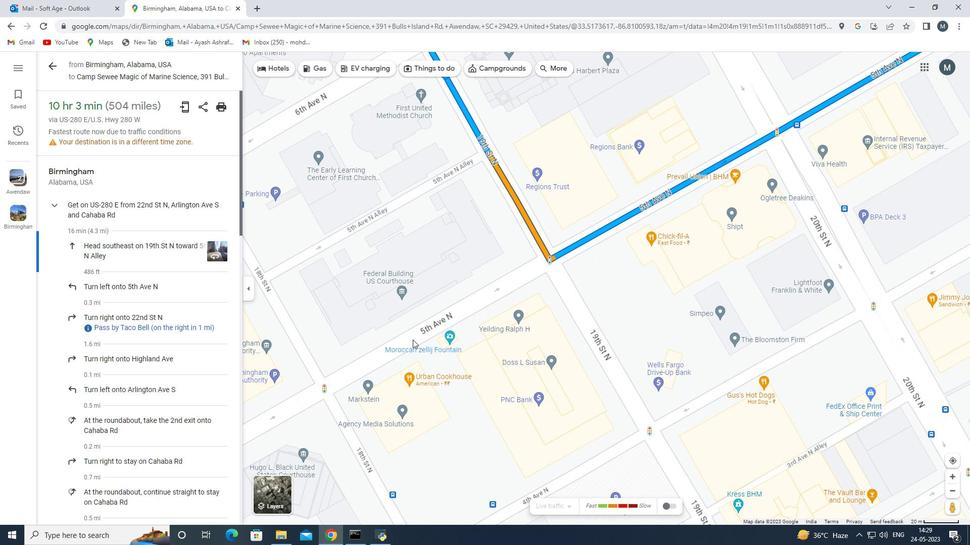
Action: Mouse moved to (437, 324)
Screenshot: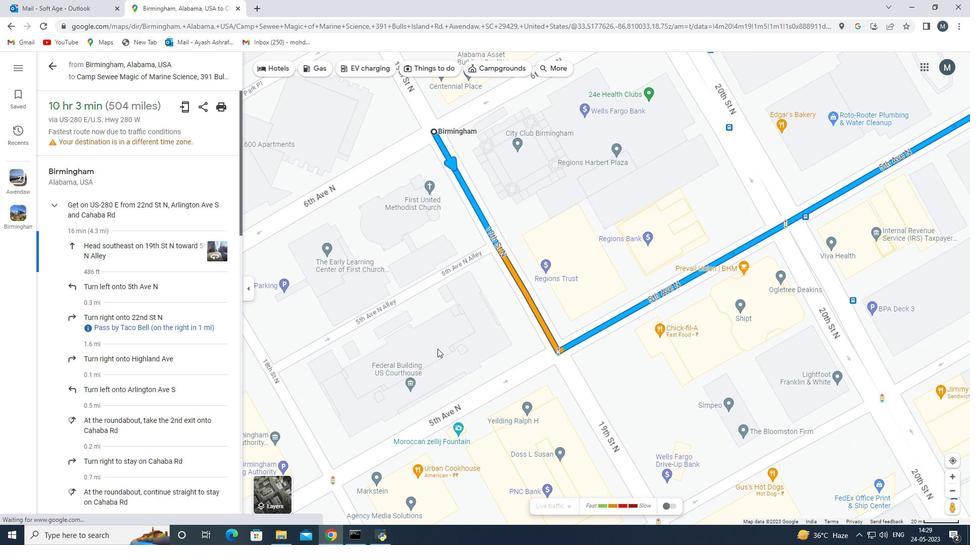 
Action: Mouse scrolled (437, 325) with delta (0, 0)
Screenshot: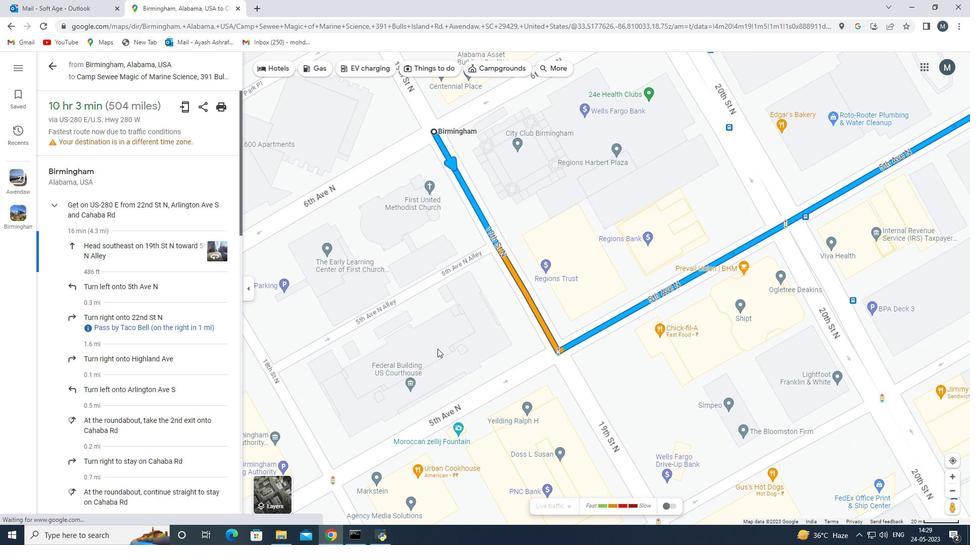 
Action: Mouse moved to (491, 368)
Screenshot: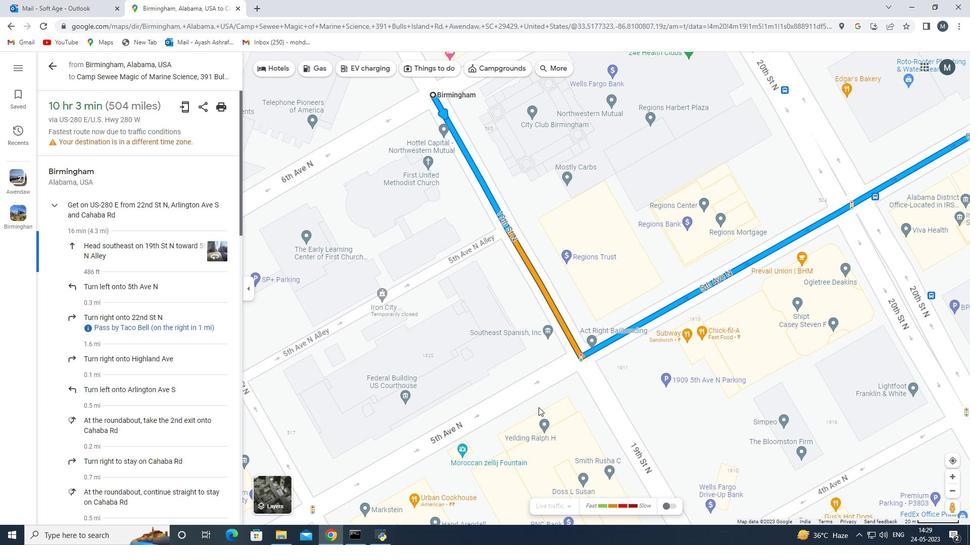 
Action: Mouse scrolled (491, 368) with delta (0, 0)
Screenshot: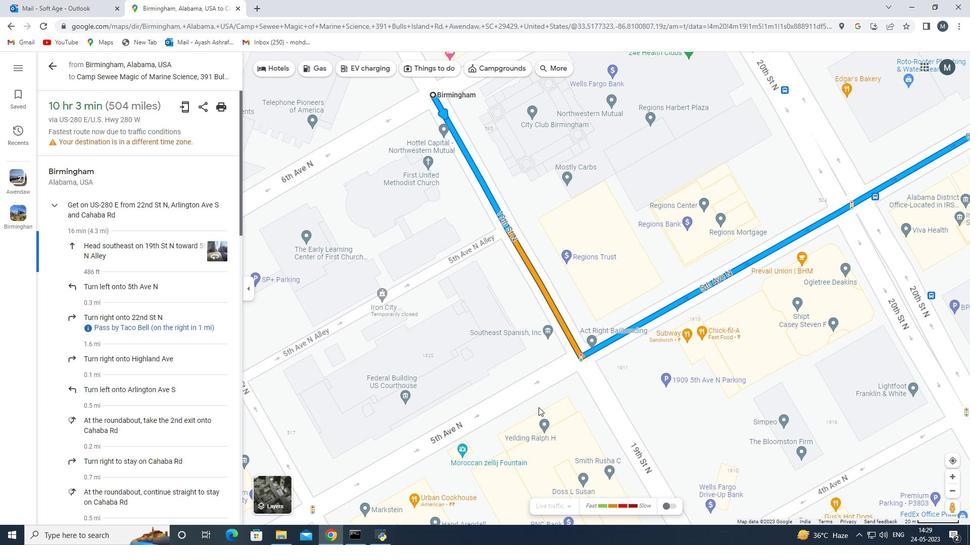 
Action: Mouse moved to (475, 374)
Screenshot: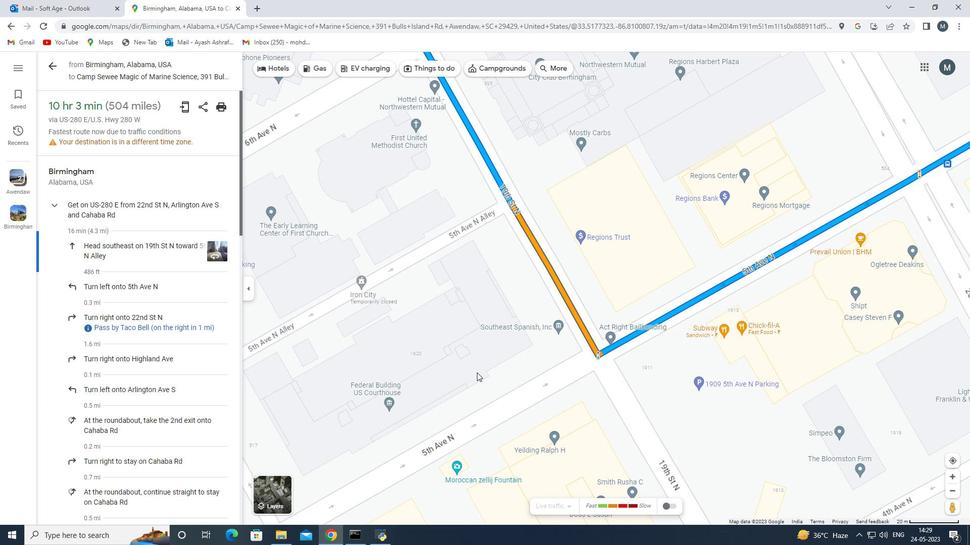 
Action: Mouse scrolled (476, 374) with delta (0, 0)
Screenshot: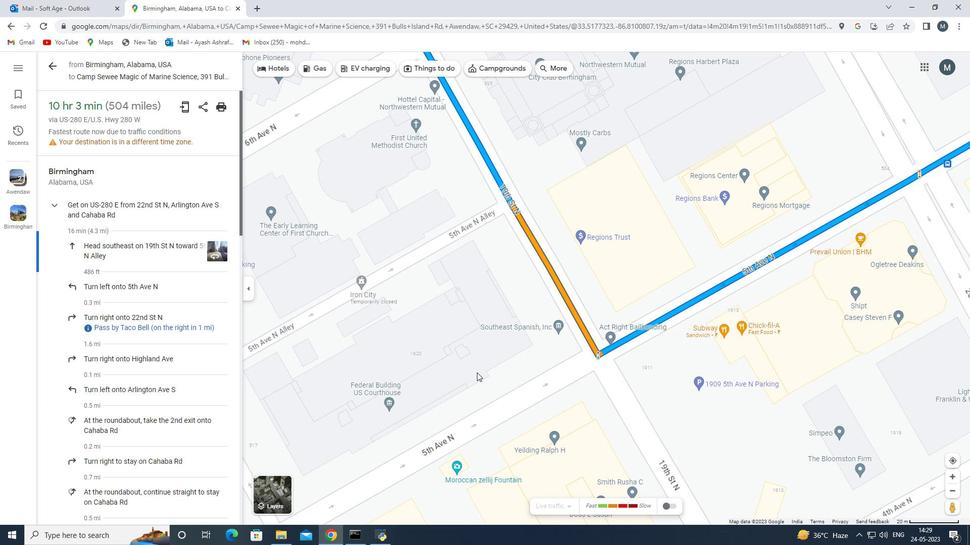 
Action: Mouse moved to (478, 373)
Screenshot: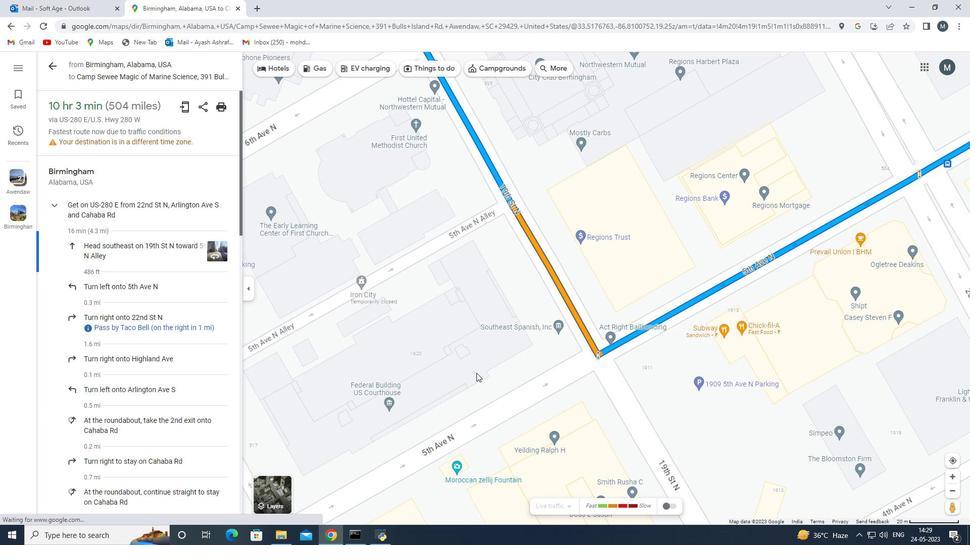
Action: Mouse scrolled (475, 374) with delta (0, 0)
Screenshot: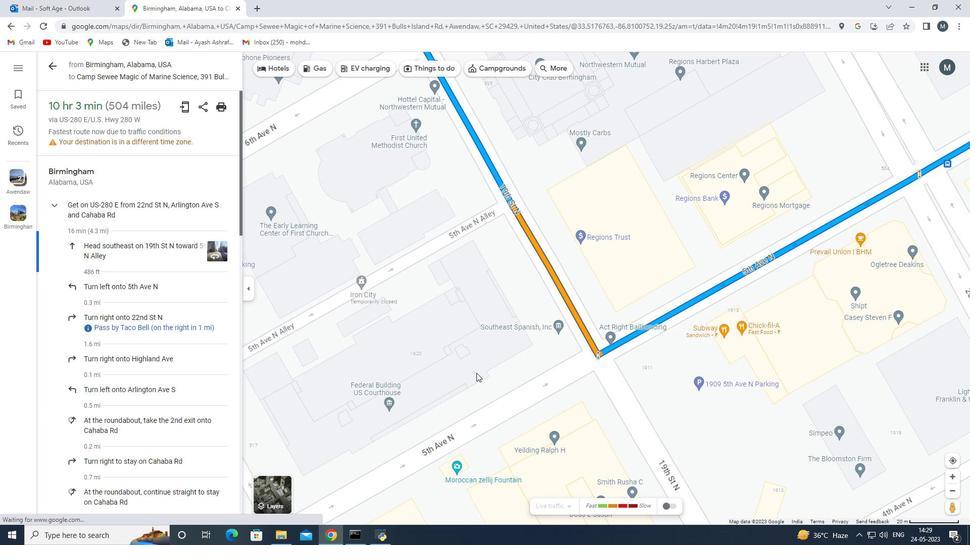 
Action: Mouse moved to (477, 372)
Screenshot: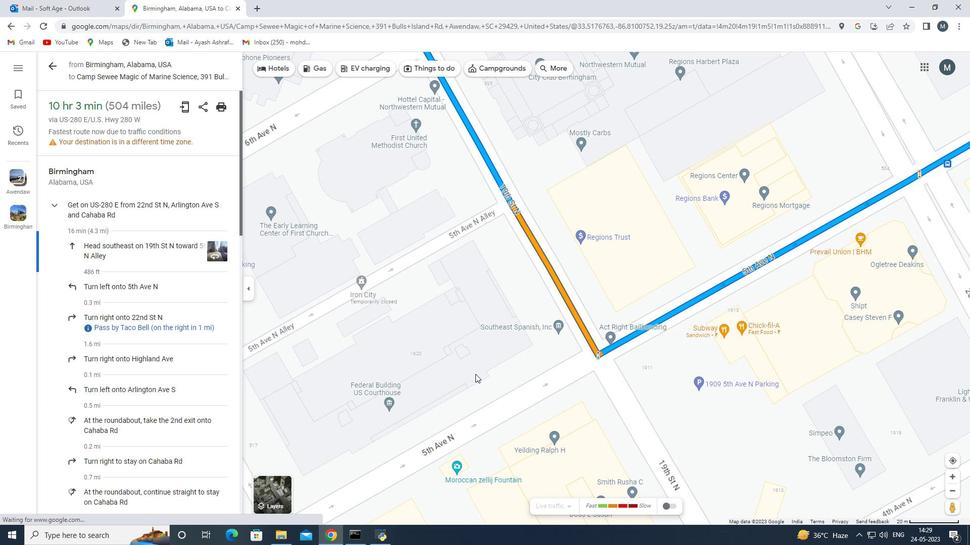 
Action: Mouse scrolled (478, 373) with delta (0, 0)
Screenshot: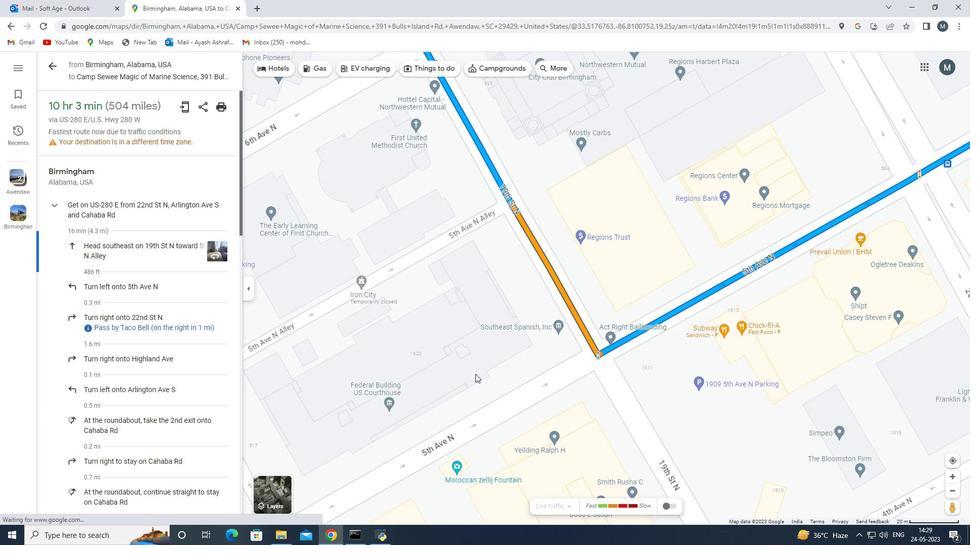 
Action: Mouse moved to (467, 374)
Screenshot: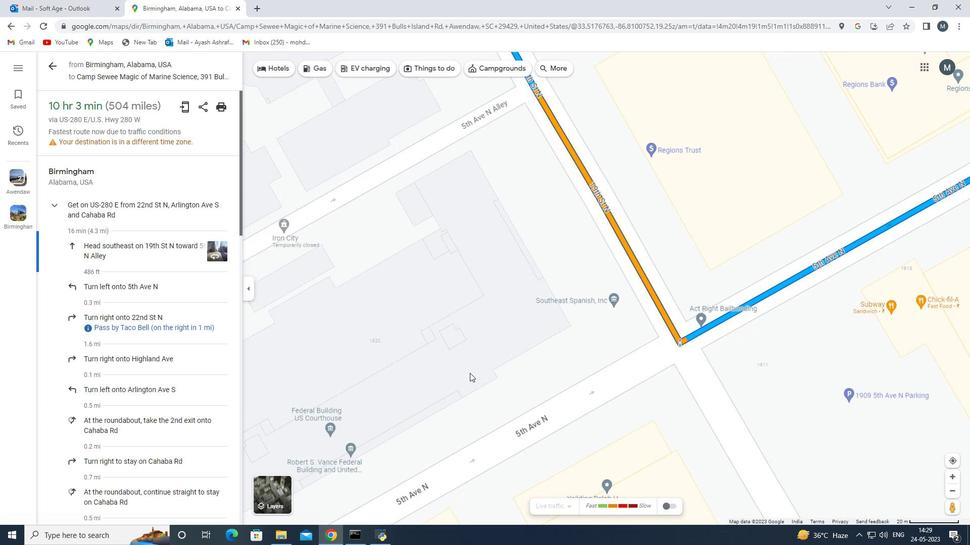 
Action: Mouse scrolled (467, 373) with delta (0, 0)
Screenshot: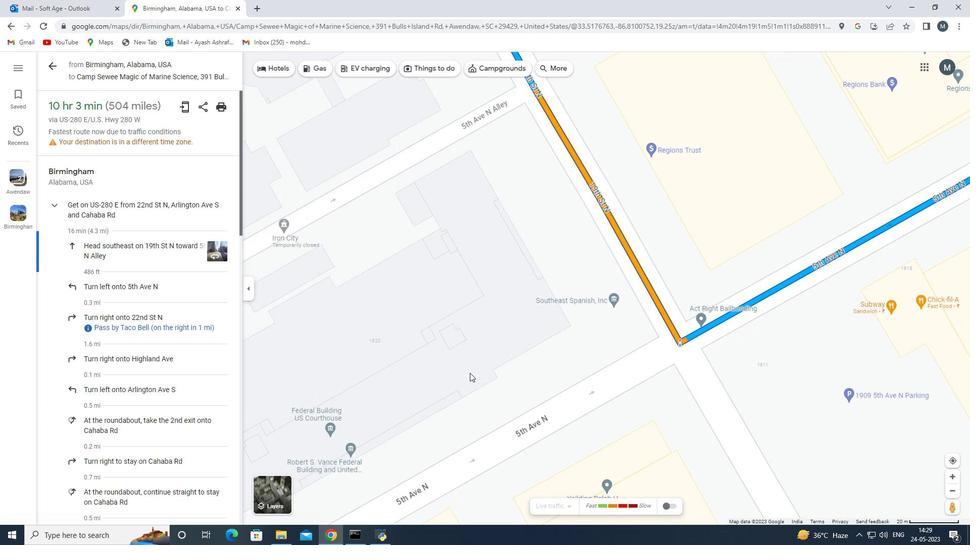 
Action: Mouse moved to (467, 374)
Screenshot: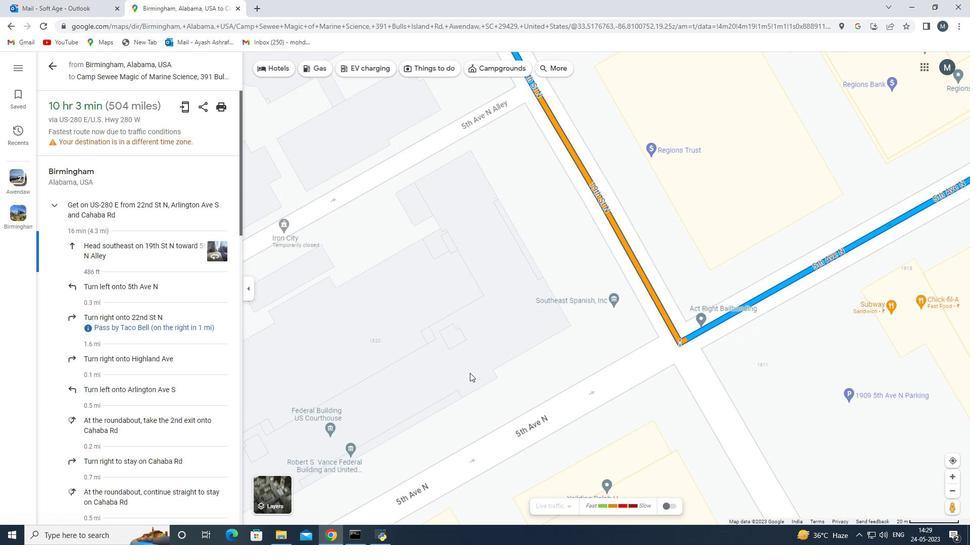 
Action: Mouse scrolled (467, 374) with delta (0, 0)
Screenshot: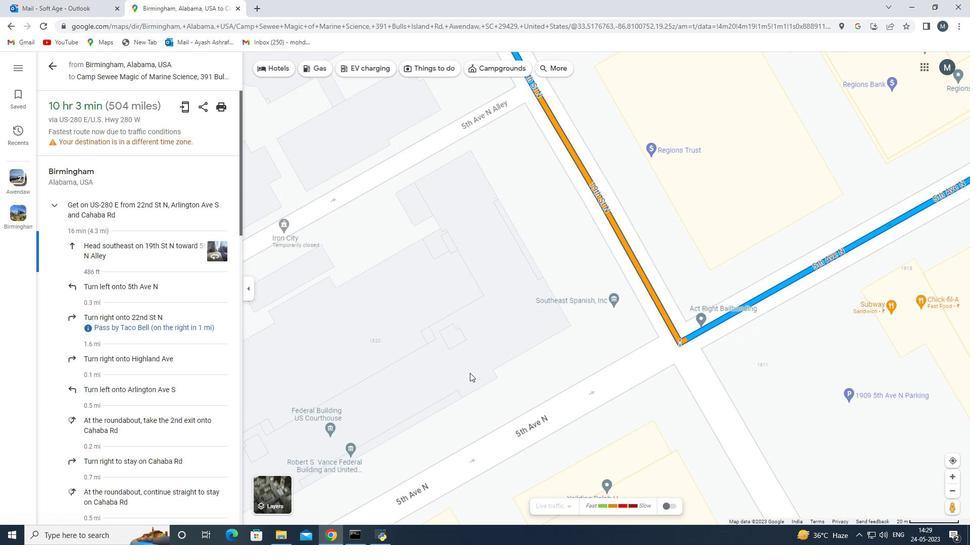 
Action: Mouse moved to (467, 375)
Screenshot: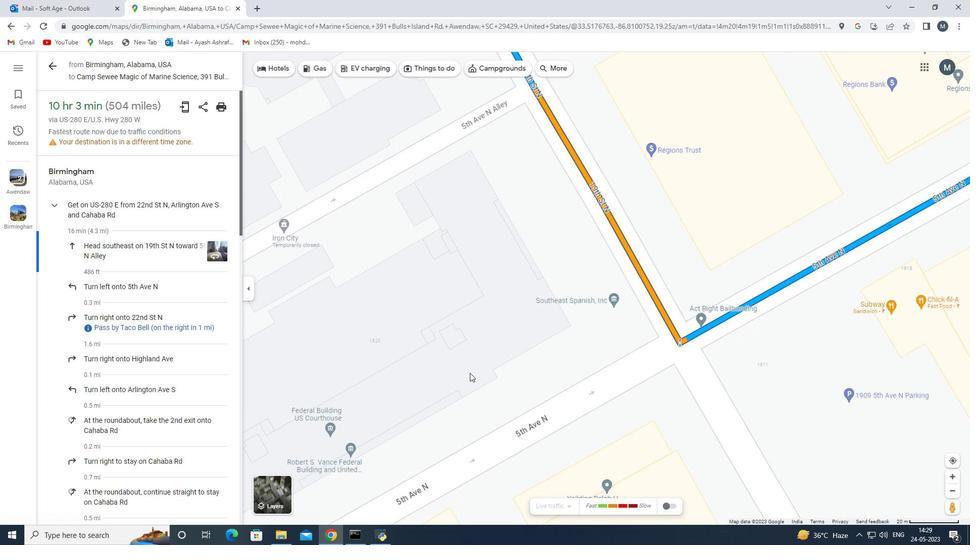 
Action: Mouse scrolled (467, 374) with delta (0, 0)
Screenshot: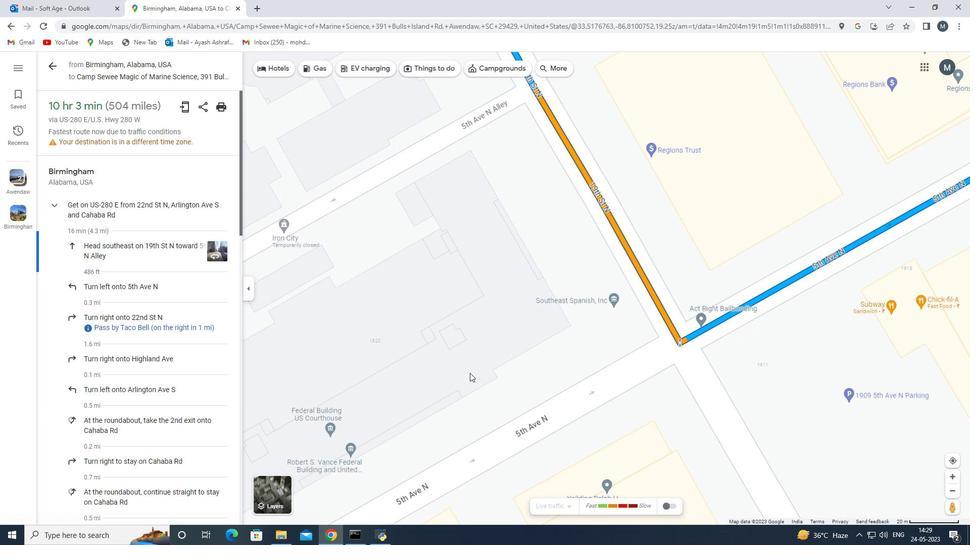 
Action: Mouse moved to (420, 293)
Screenshot: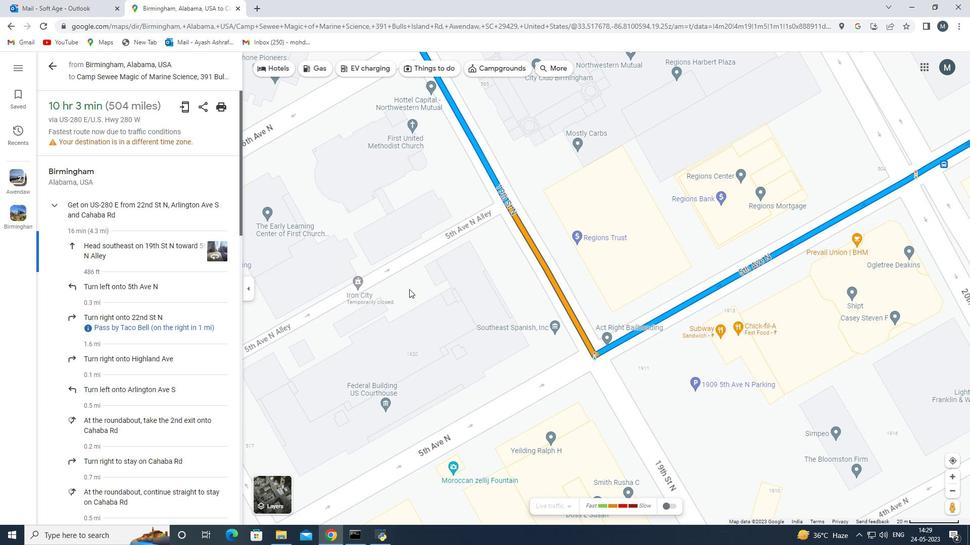 
Action: Mouse scrolled (420, 292) with delta (0, 0)
Screenshot: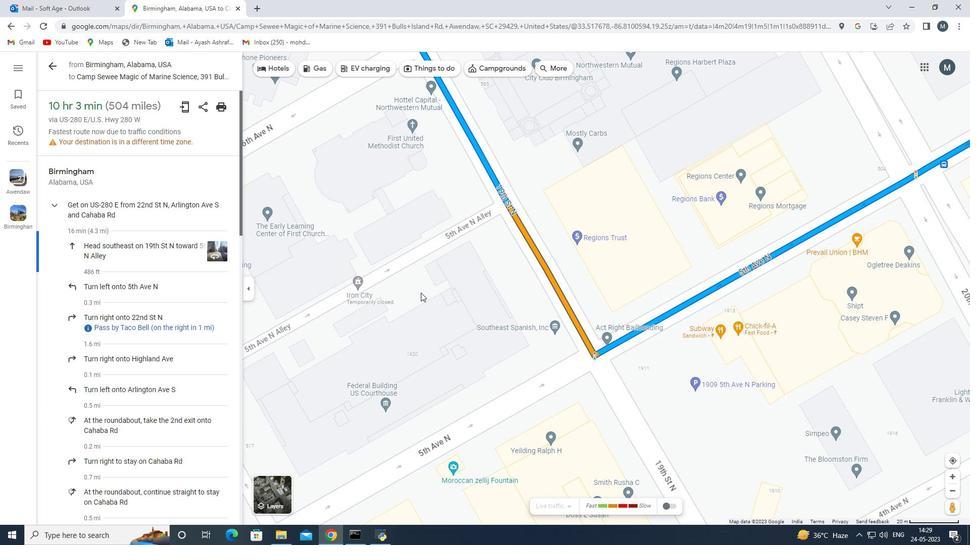 
Action: Mouse scrolled (420, 292) with delta (0, 0)
Screenshot: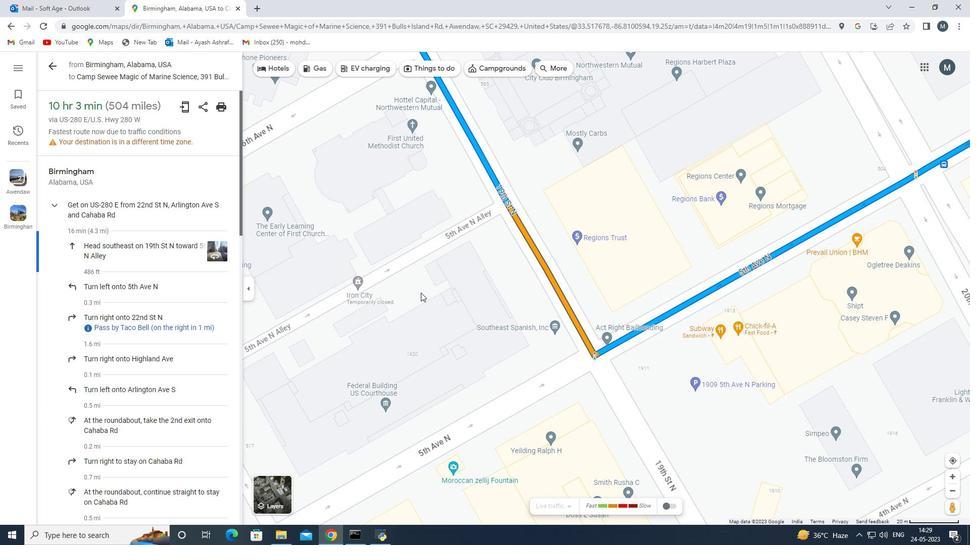
Action: Mouse moved to (444, 500)
Screenshot: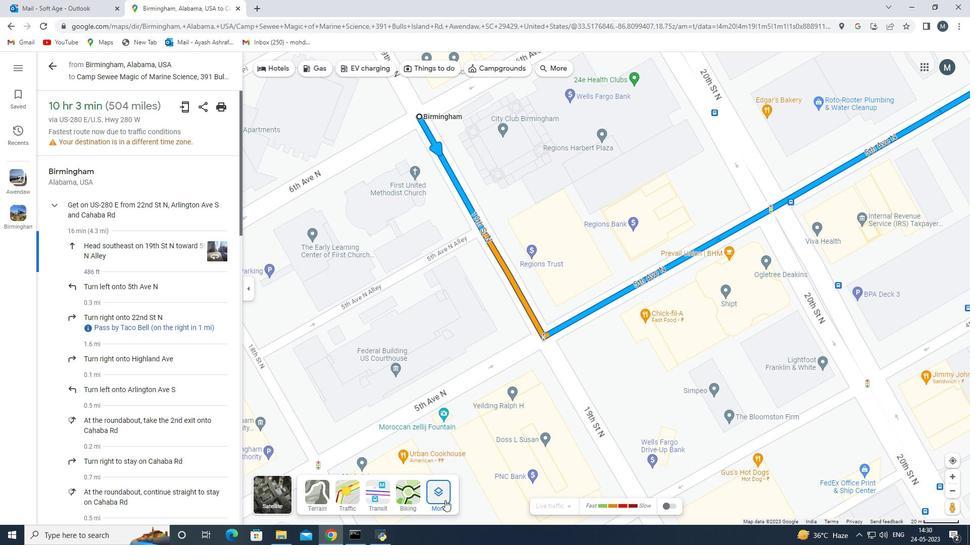 
Action: Mouse pressed left at (444, 500)
Screenshot: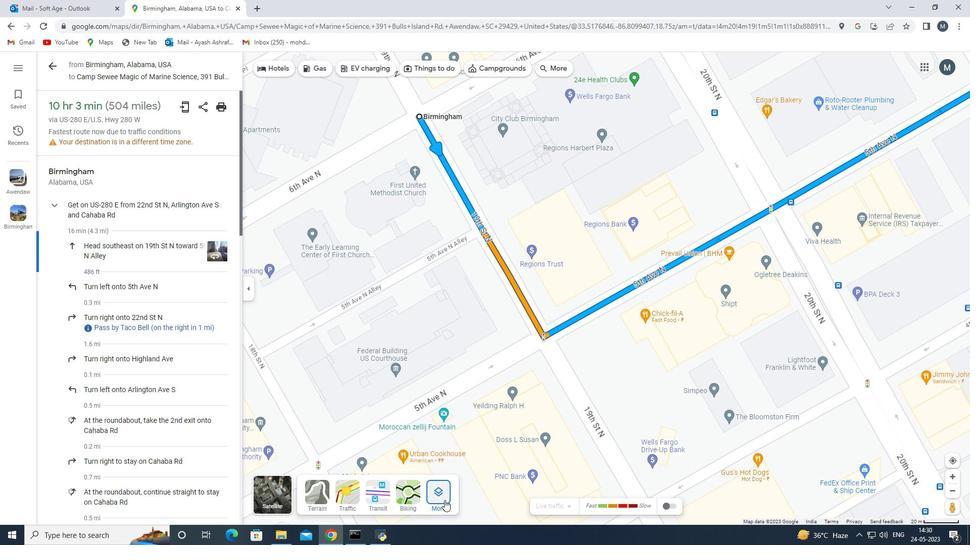 
Action: Mouse moved to (349, 473)
Screenshot: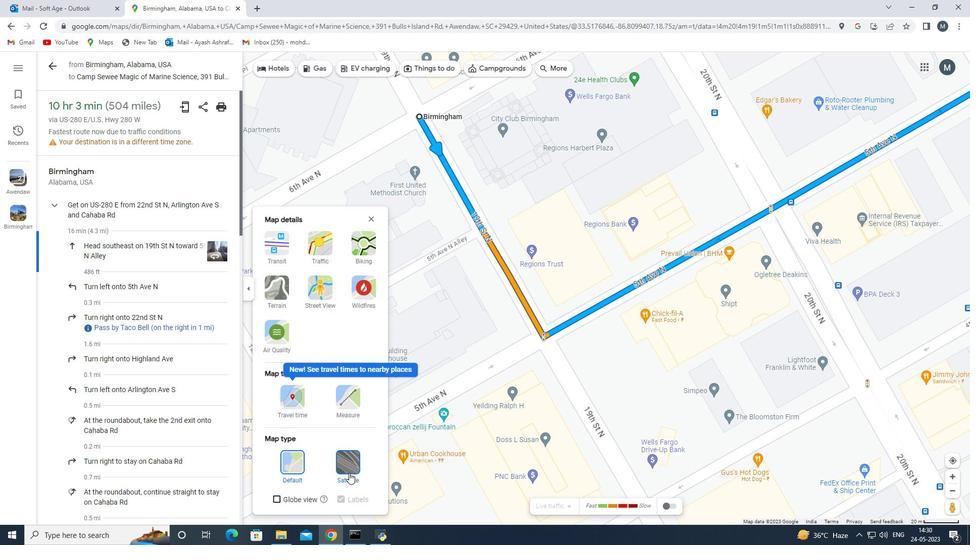 
Action: Mouse pressed left at (349, 473)
Screenshot: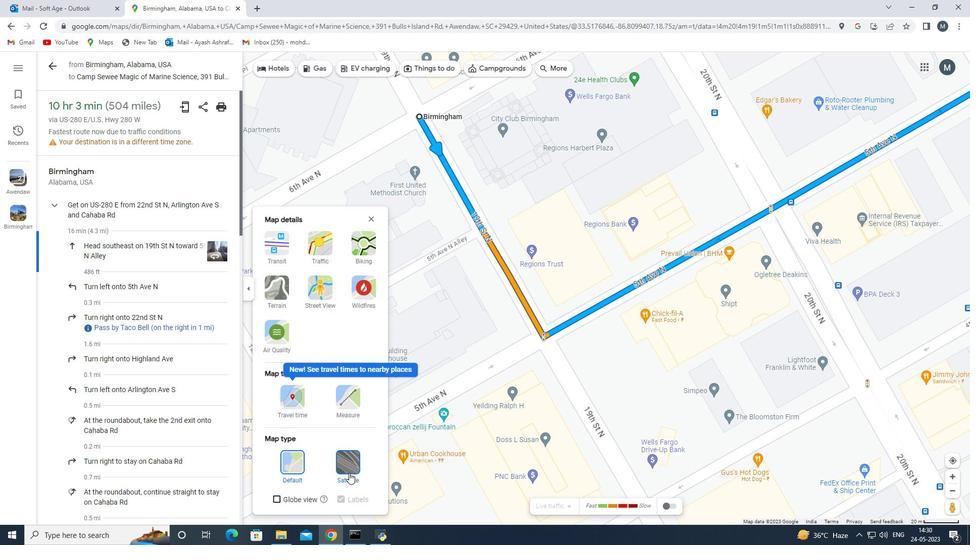 
Action: Mouse moved to (514, 393)
Screenshot: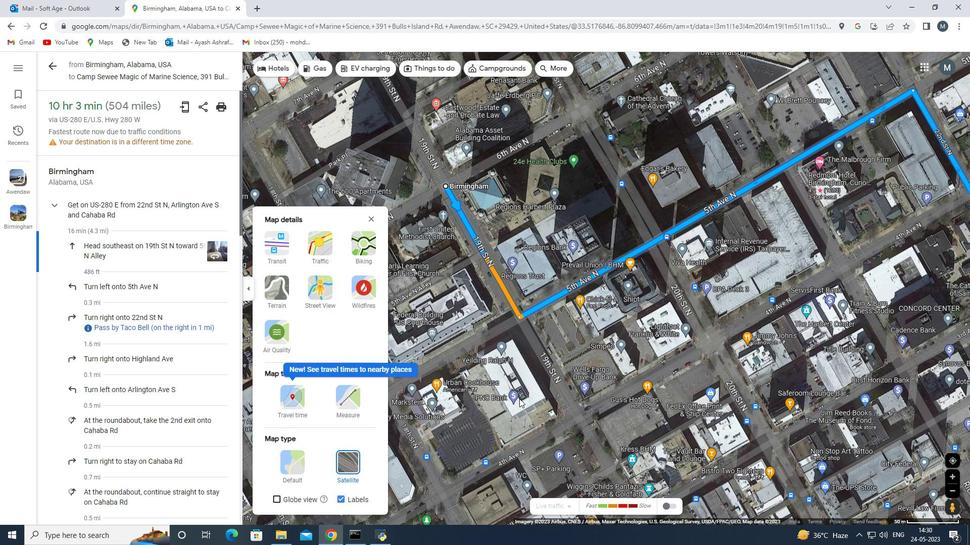 
Action: Mouse scrolled (514, 394) with delta (0, 0)
Screenshot: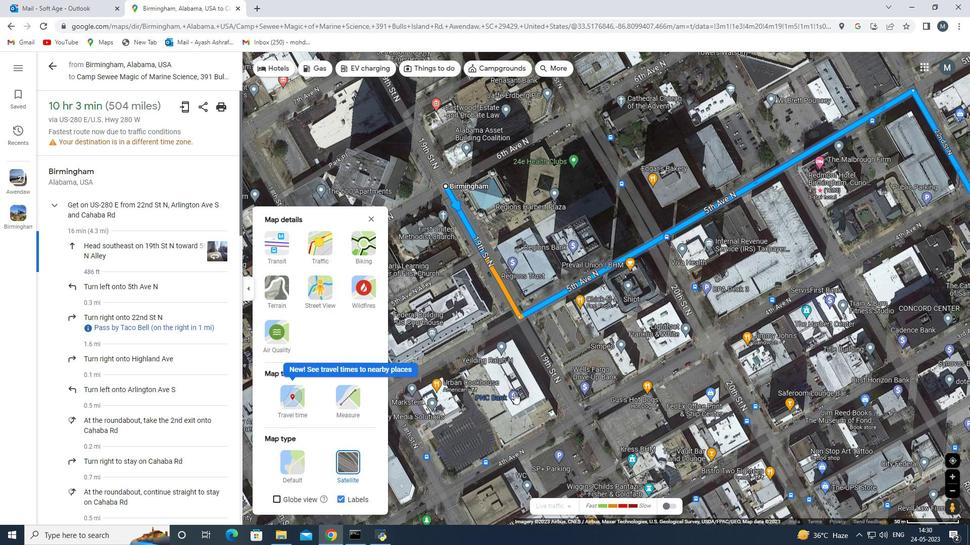 
Action: Mouse moved to (488, 396)
Screenshot: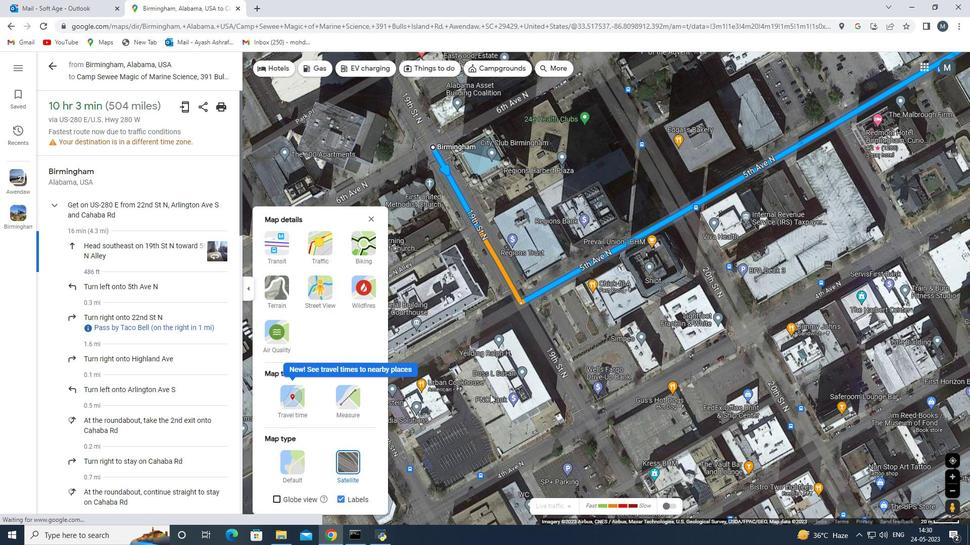 
Action: Mouse scrolled (488, 396) with delta (0, 0)
Screenshot: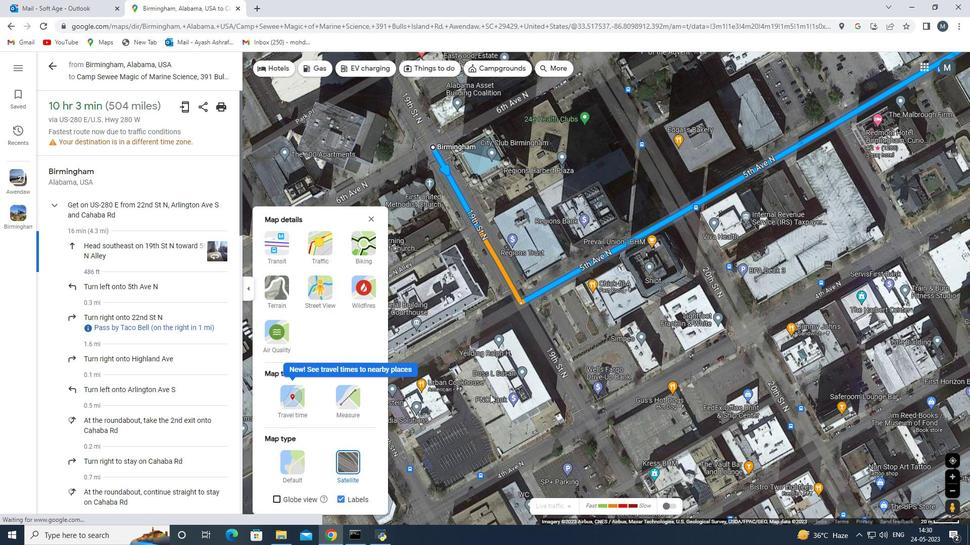 
Action: Mouse scrolled (488, 396) with delta (0, 0)
Screenshot: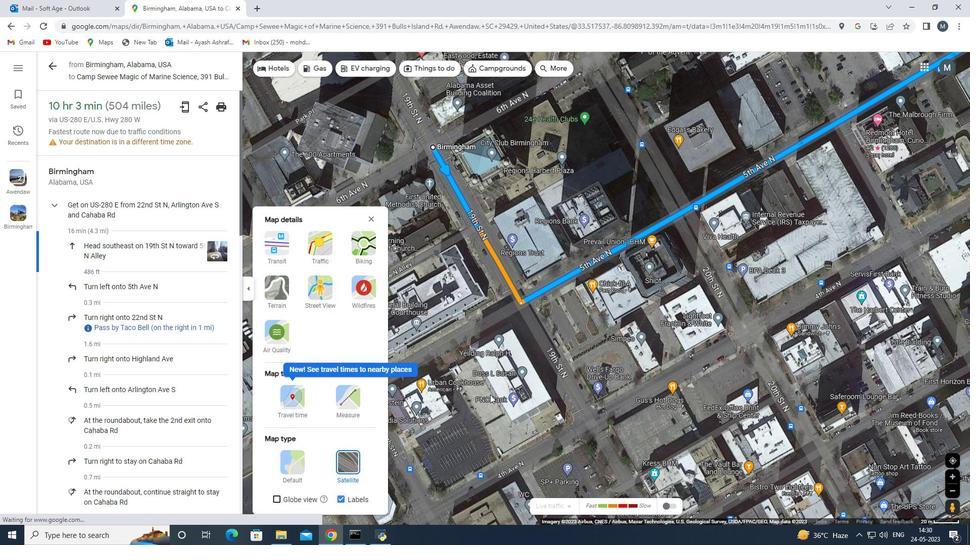
Action: Mouse moved to (466, 383)
Screenshot: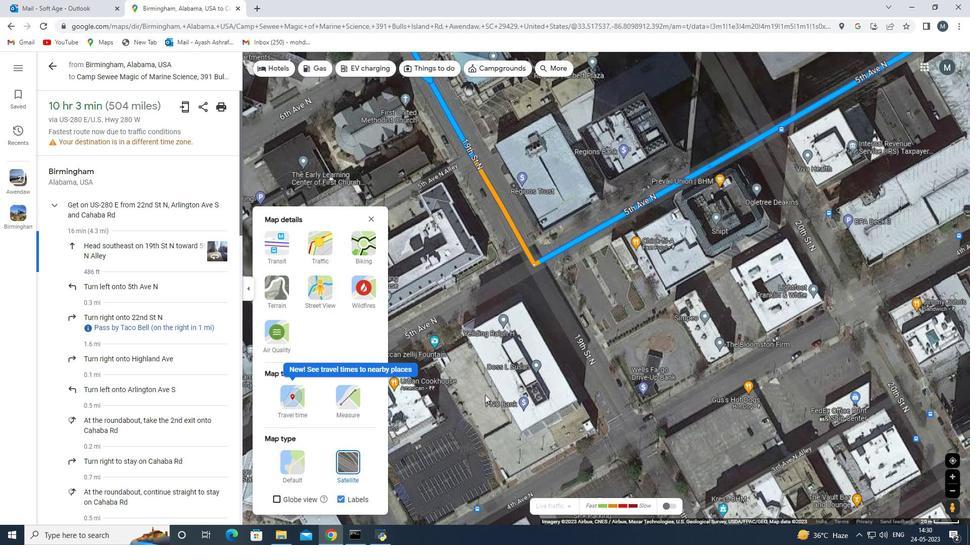 
Action: Mouse pressed left at (466, 383)
Screenshot: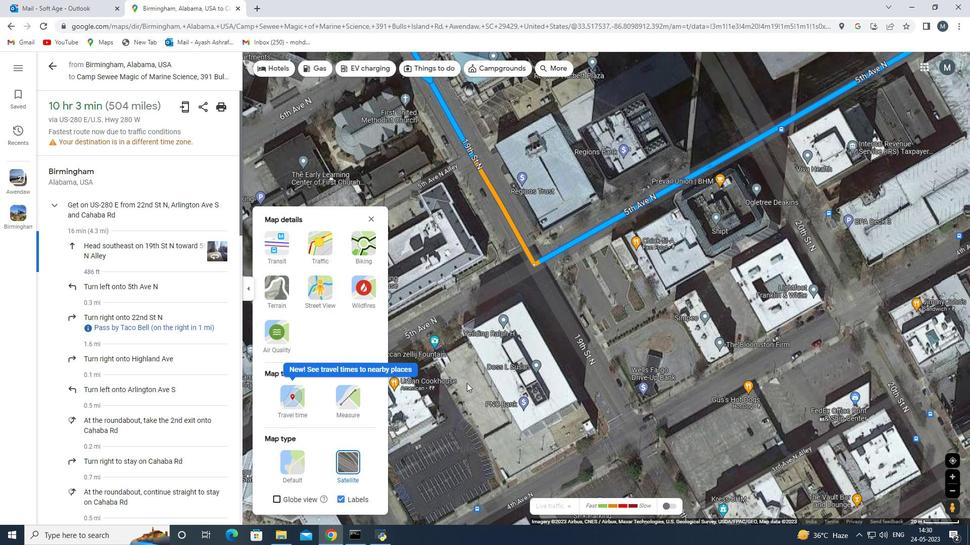 
Action: Mouse moved to (468, 443)
Screenshot: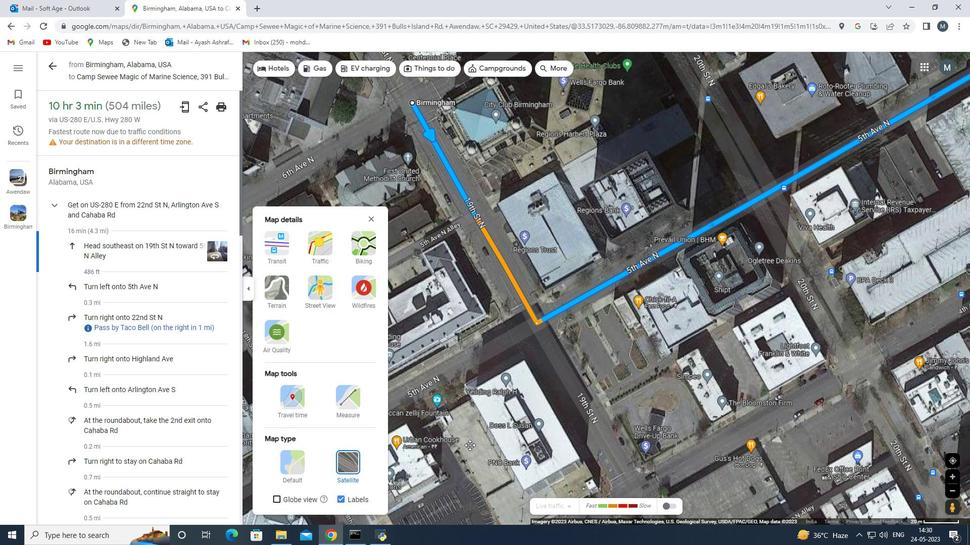 
Action: Mouse scrolled (468, 444) with delta (0, 0)
Screenshot: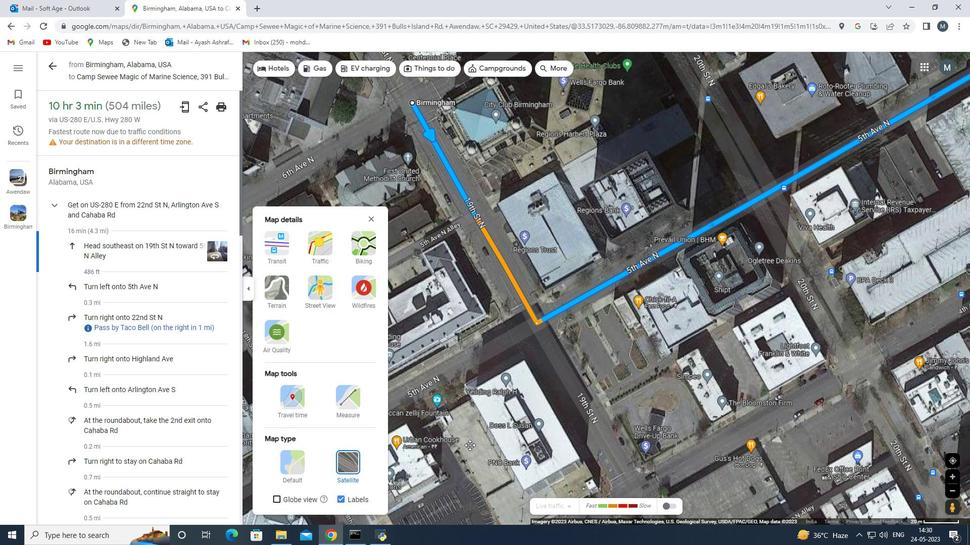 
Action: Mouse scrolled (468, 444) with delta (0, 0)
Screenshot: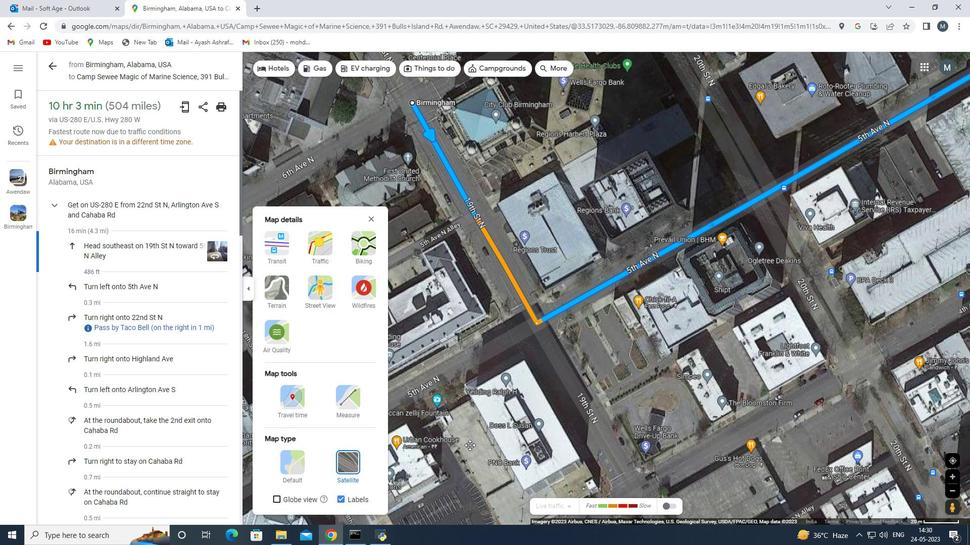 
Action: Mouse scrolled (468, 444) with delta (0, 0)
Screenshot: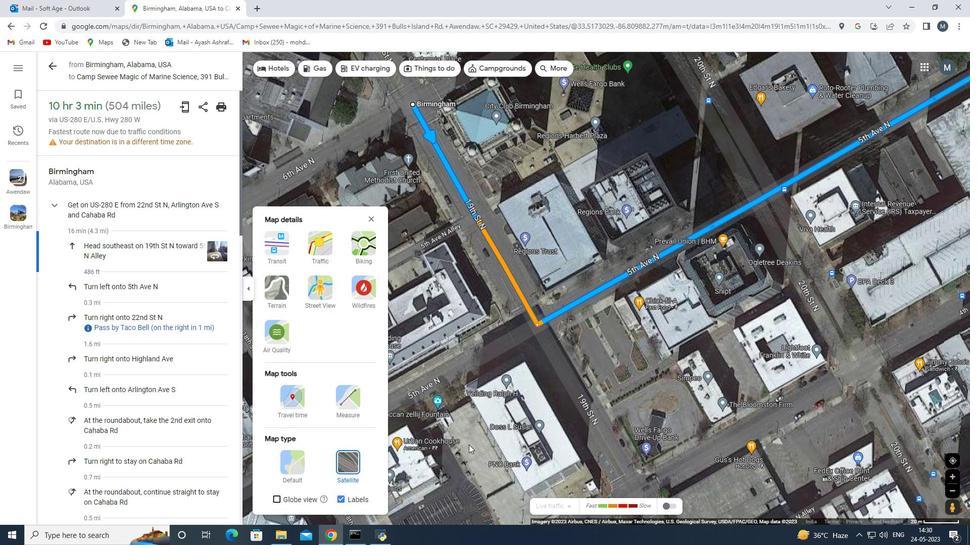 
Action: Mouse moved to (373, 214)
Screenshot: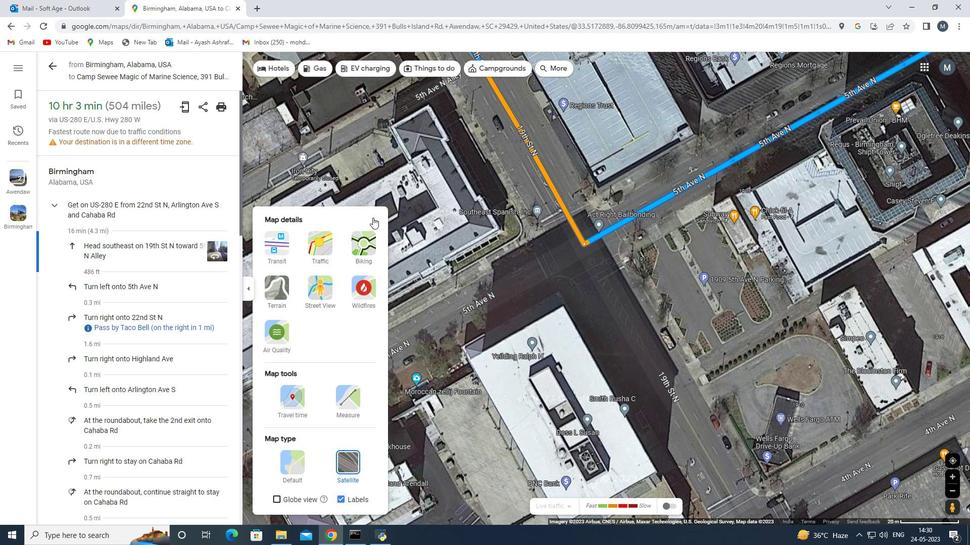 
Action: Mouse pressed left at (373, 214)
Screenshot: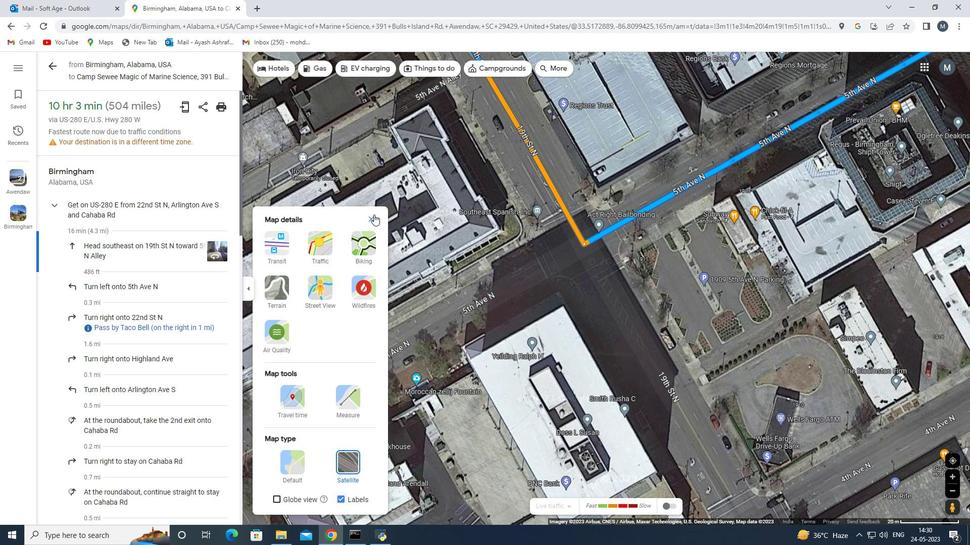 
Action: Mouse moved to (447, 369)
Screenshot: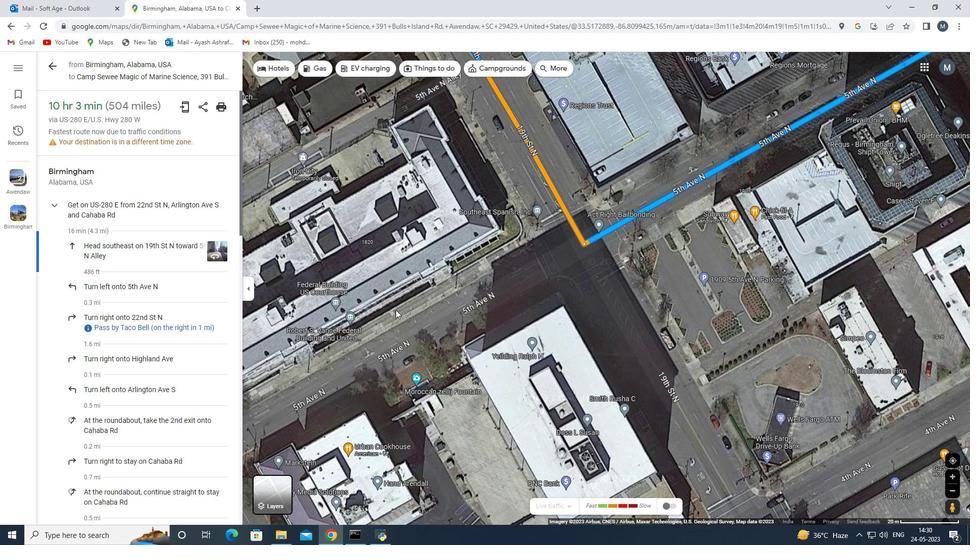 
Action: Mouse scrolled (447, 370) with delta (0, 0)
Screenshot: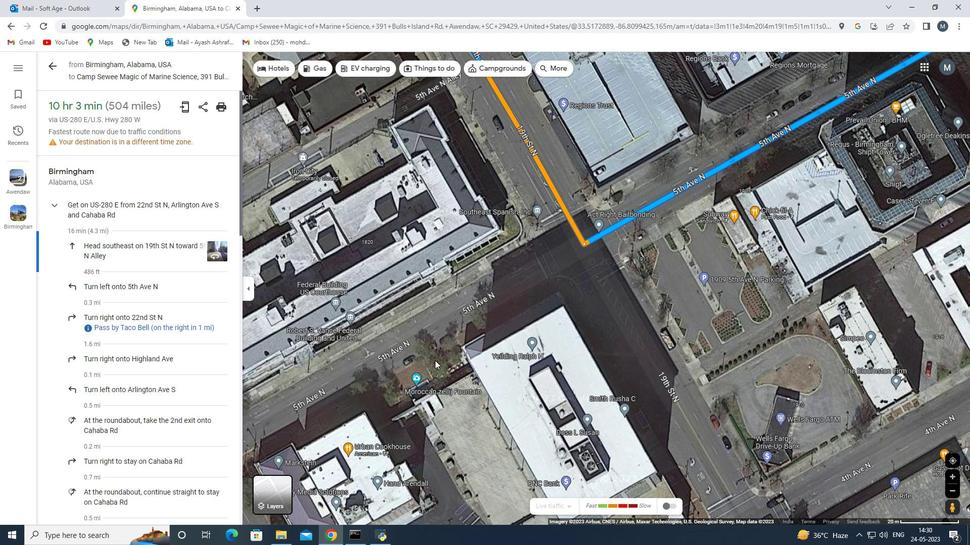 
Action: Mouse scrolled (447, 370) with delta (0, 0)
Screenshot: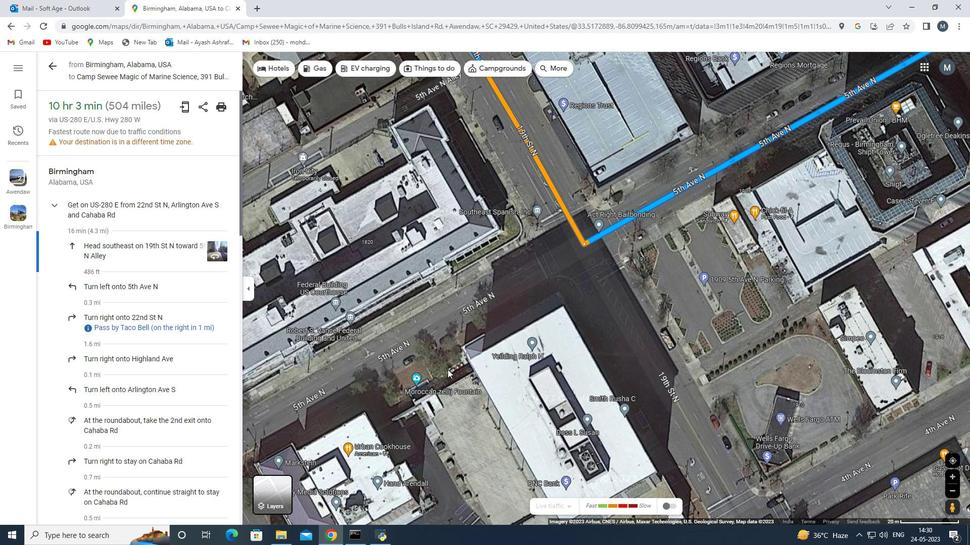 
Action: Mouse moved to (447, 369)
Screenshot: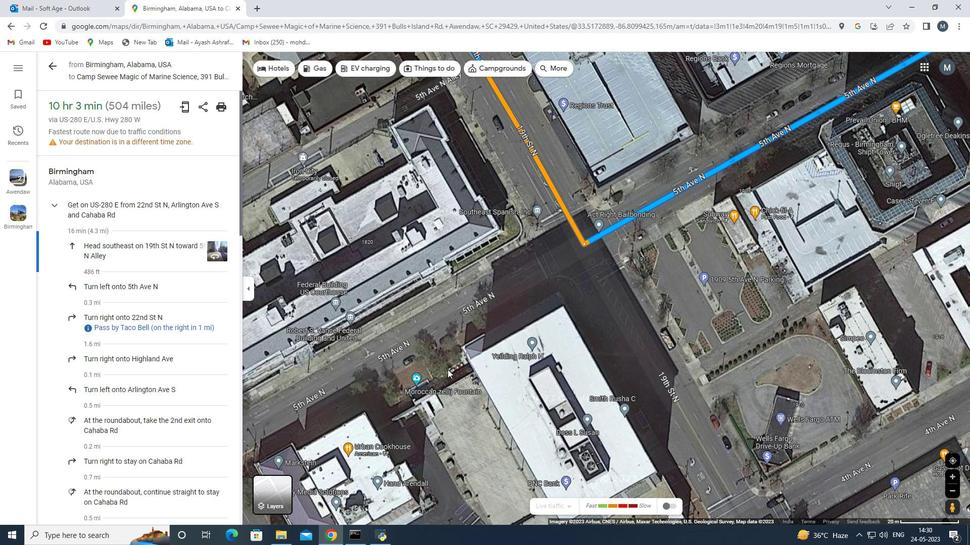 
Action: Mouse scrolled (447, 370) with delta (0, 0)
Screenshot: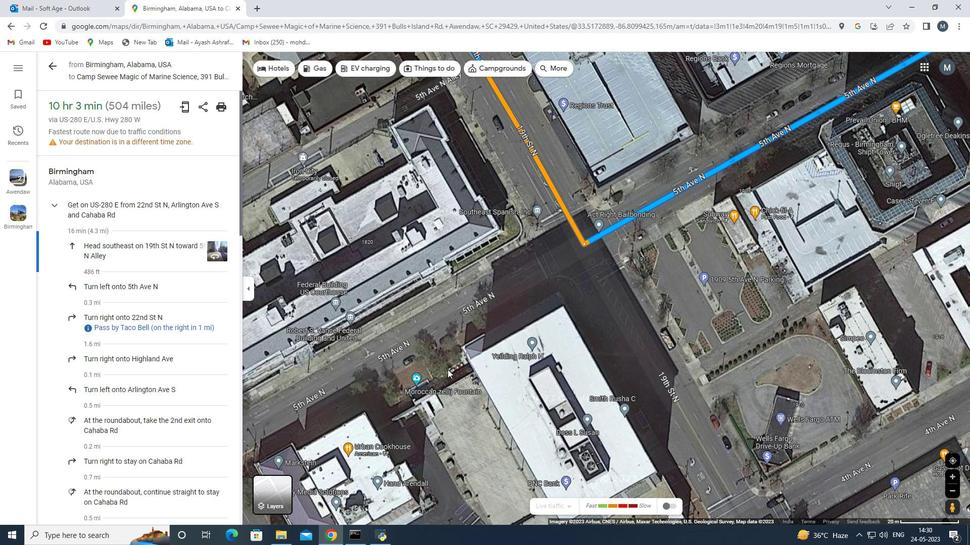 
Action: Mouse moved to (409, 277)
Screenshot: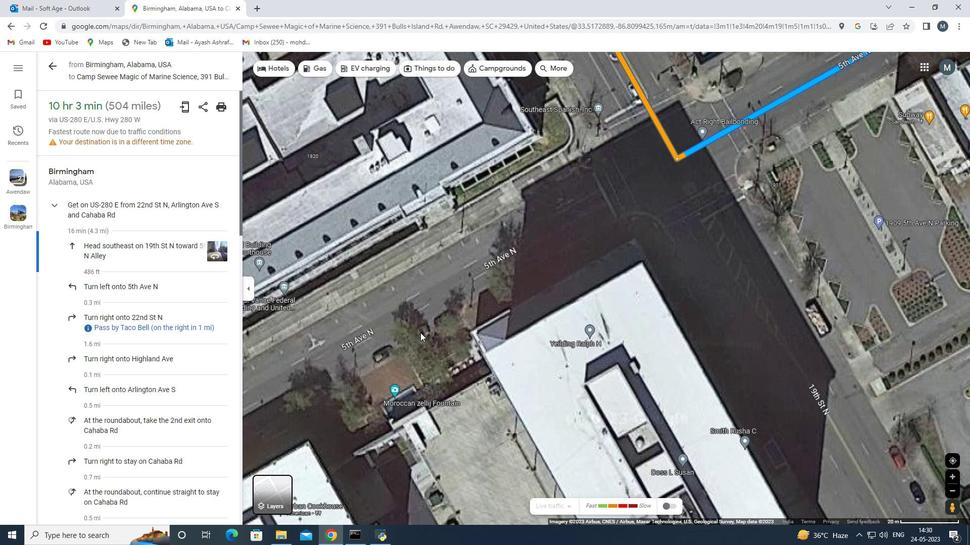 
Action: Mouse pressed left at (409, 277)
Screenshot: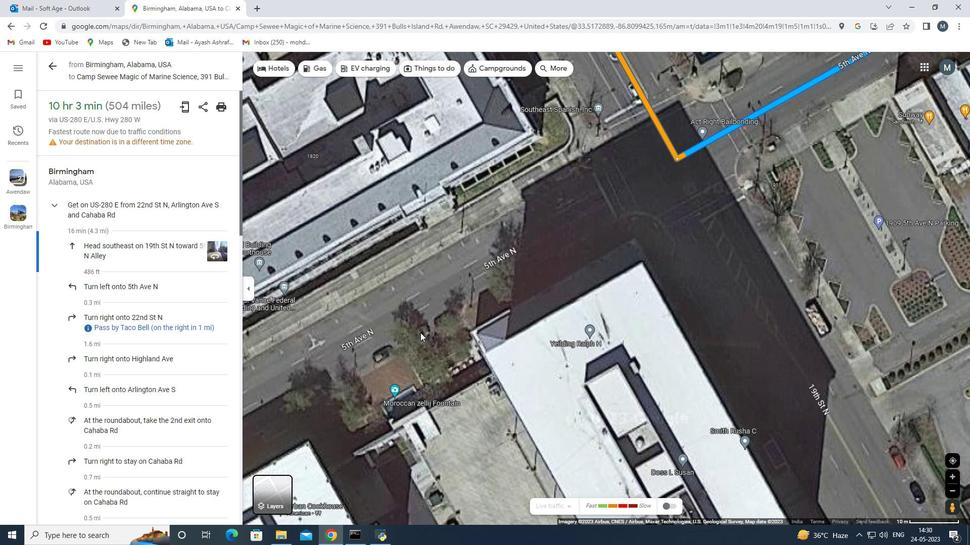 
Action: Mouse moved to (425, 349)
Screenshot: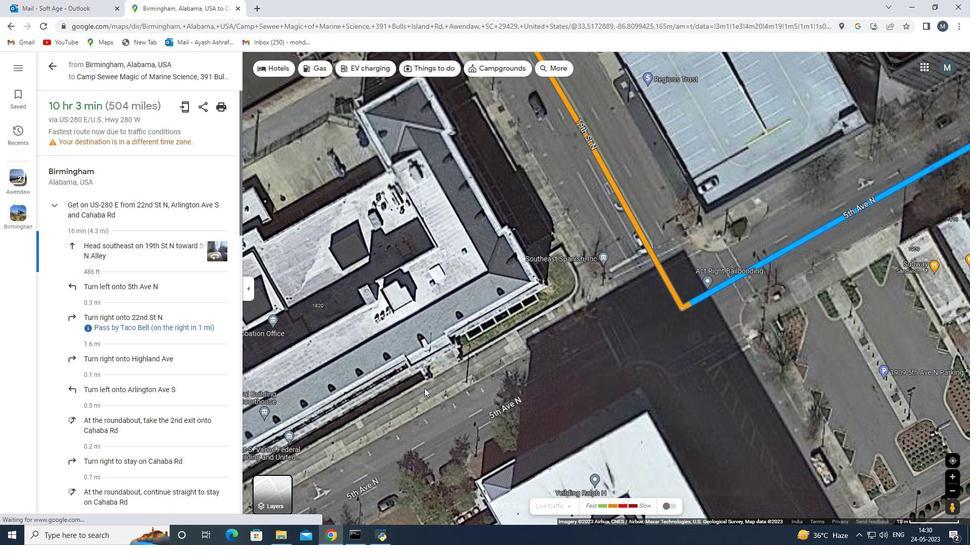 
Action: Mouse scrolled (425, 349) with delta (0, 0)
Screenshot: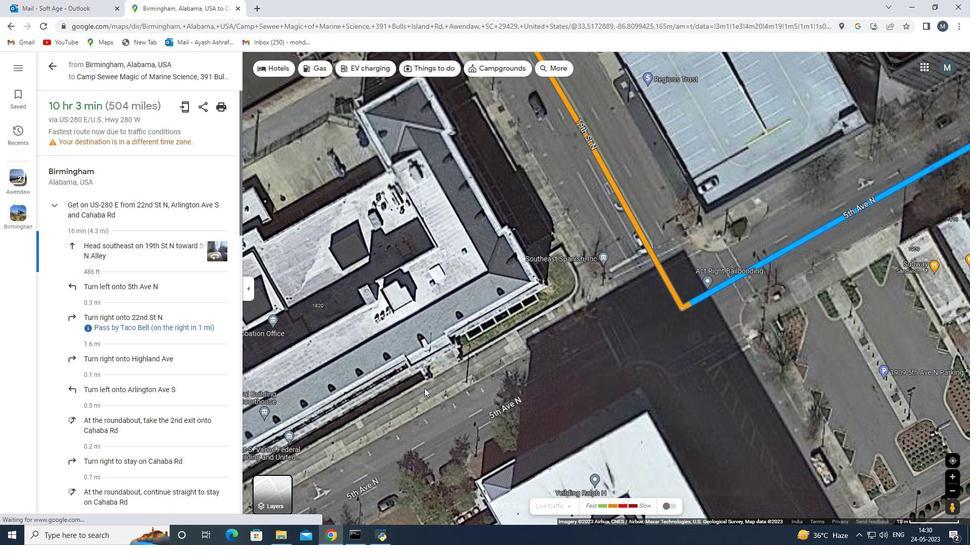 
Action: Mouse scrolled (425, 349) with delta (0, 0)
Screenshot: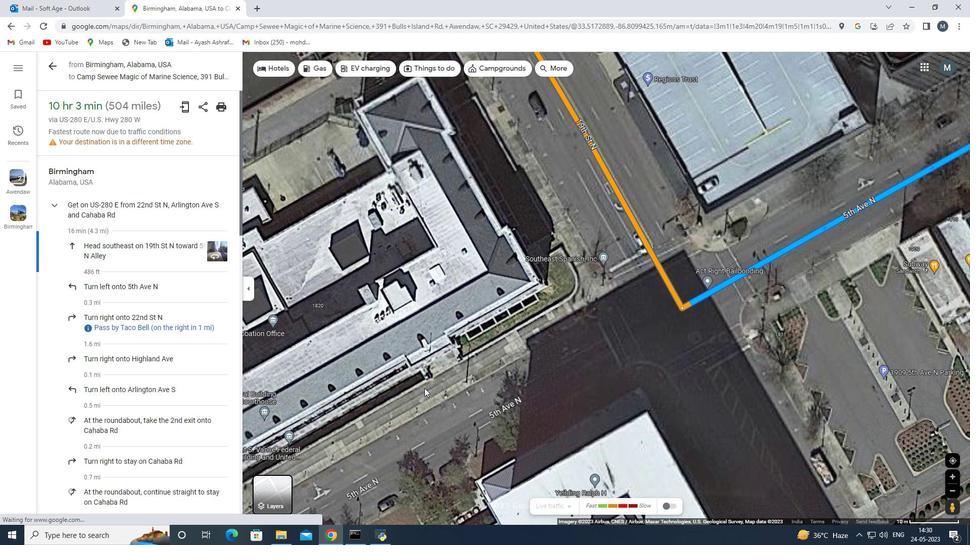 
Action: Mouse moved to (453, 318)
Screenshot: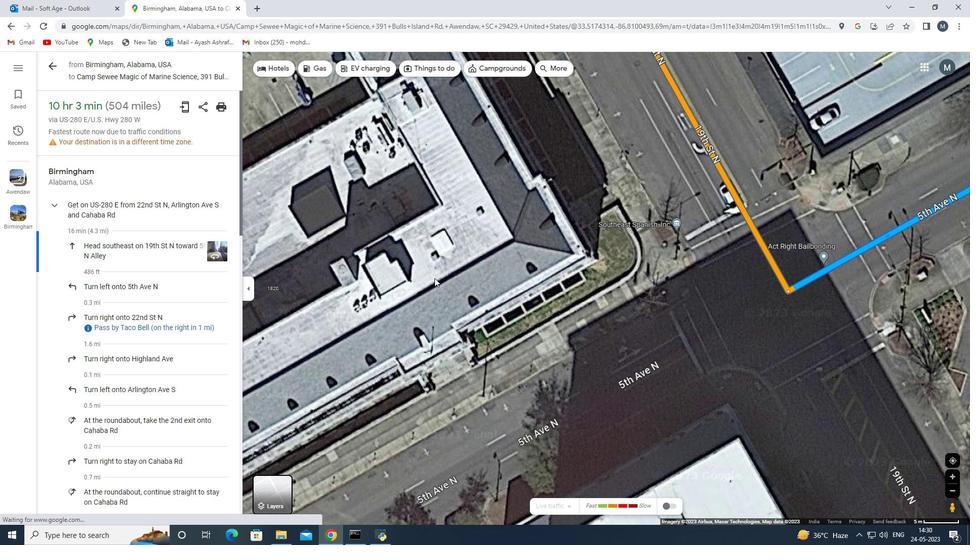 
Action: Mouse pressed left at (435, 259)
Screenshot: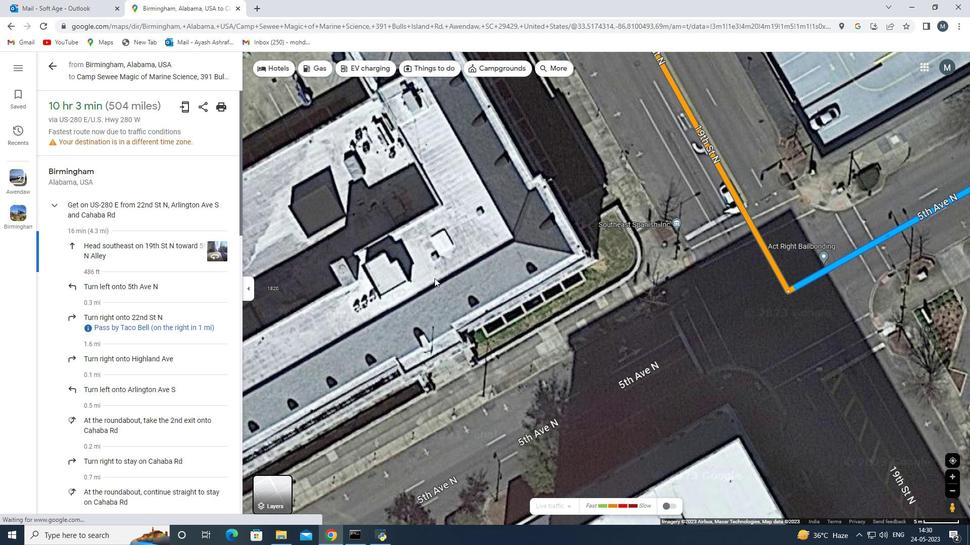 
Action: Mouse moved to (470, 242)
Screenshot: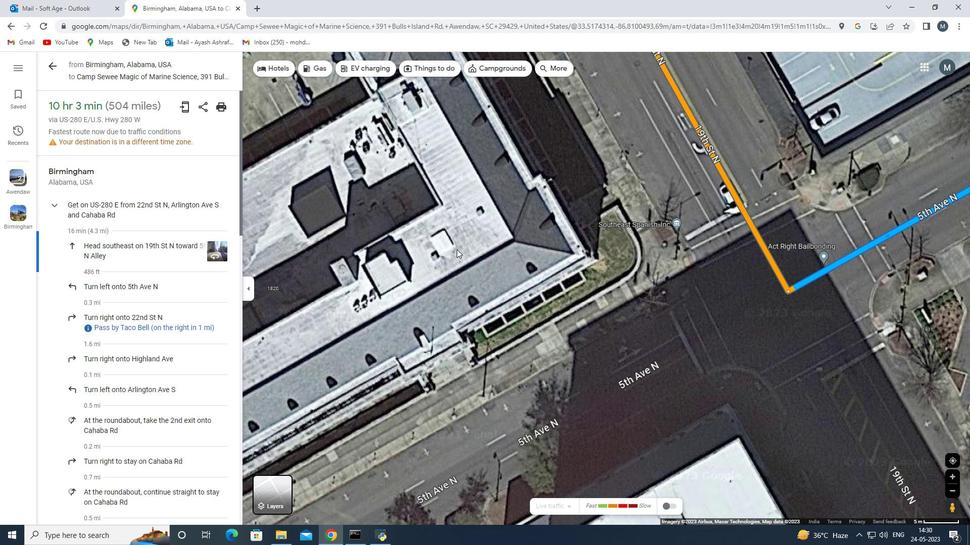 
Action: Mouse pressed left at (469, 242)
Screenshot: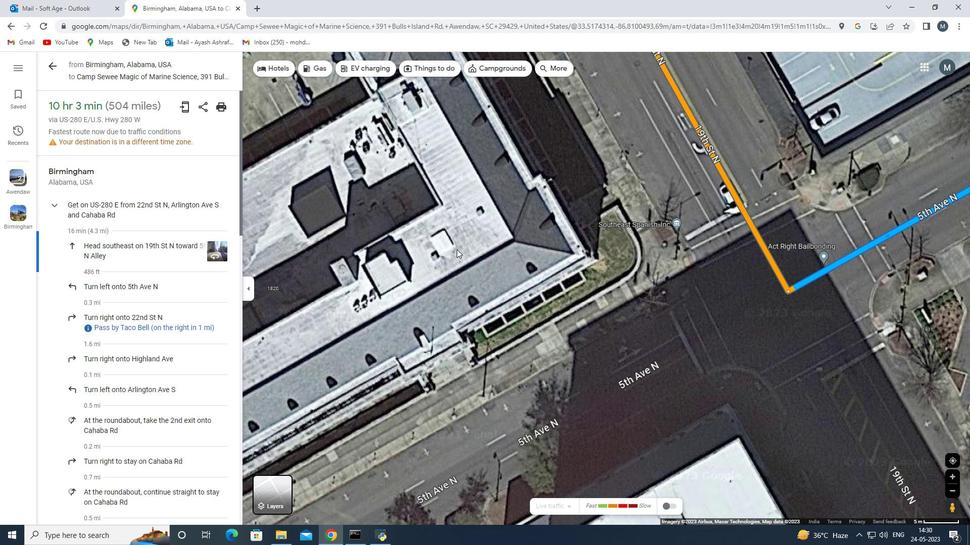 
Action: Mouse moved to (538, 336)
Screenshot: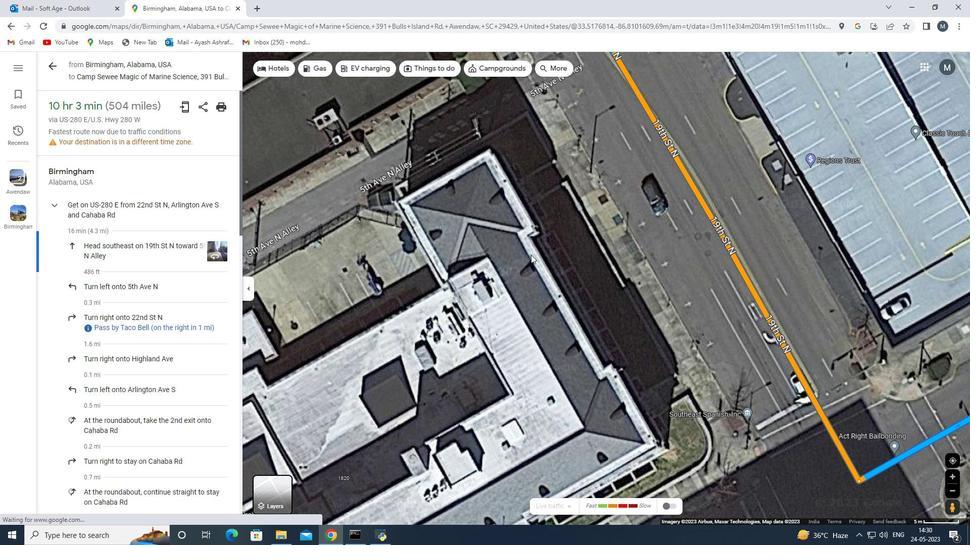 
Action: Mouse pressed left at (531, 254)
Screenshot: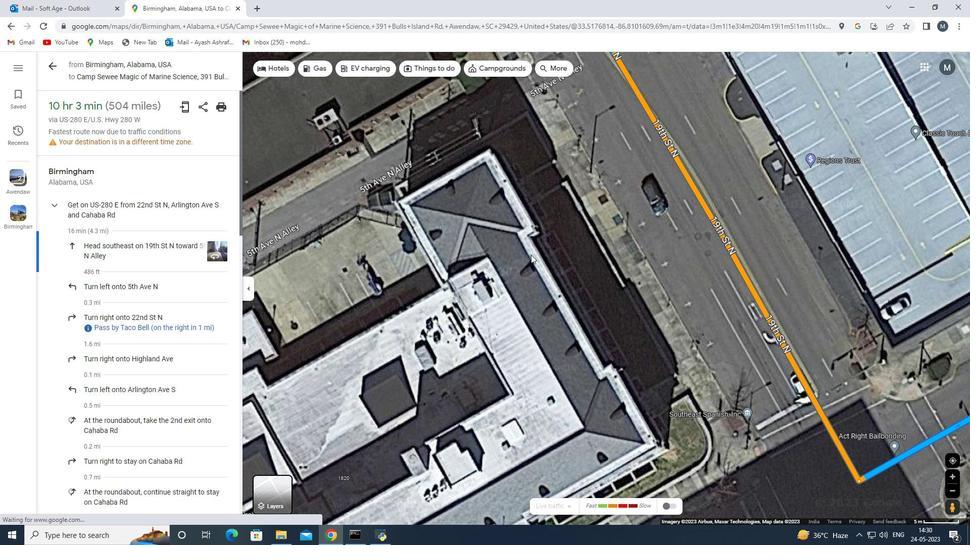 
Action: Mouse moved to (475, 239)
Screenshot: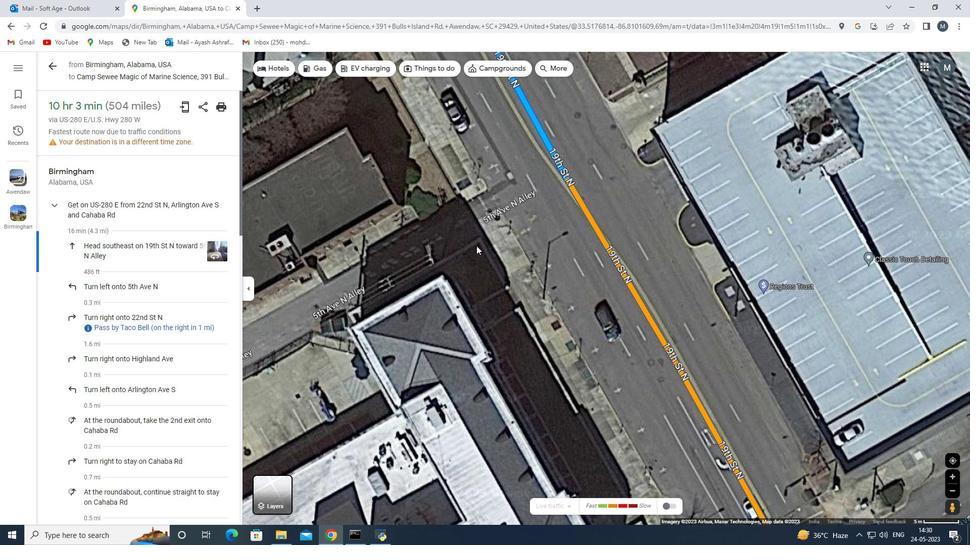 
Action: Mouse pressed left at (475, 239)
Screenshot: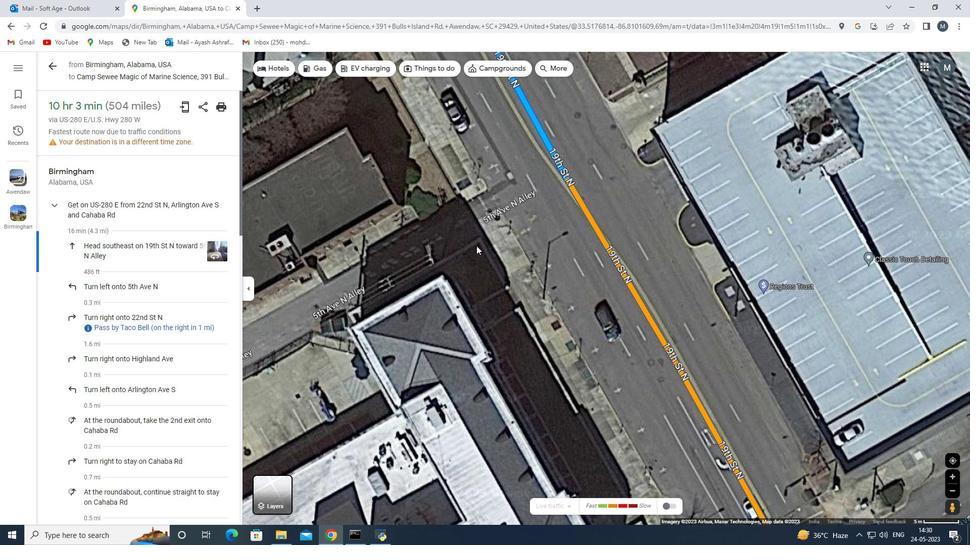 
Action: Mouse moved to (590, 414)
Screenshot: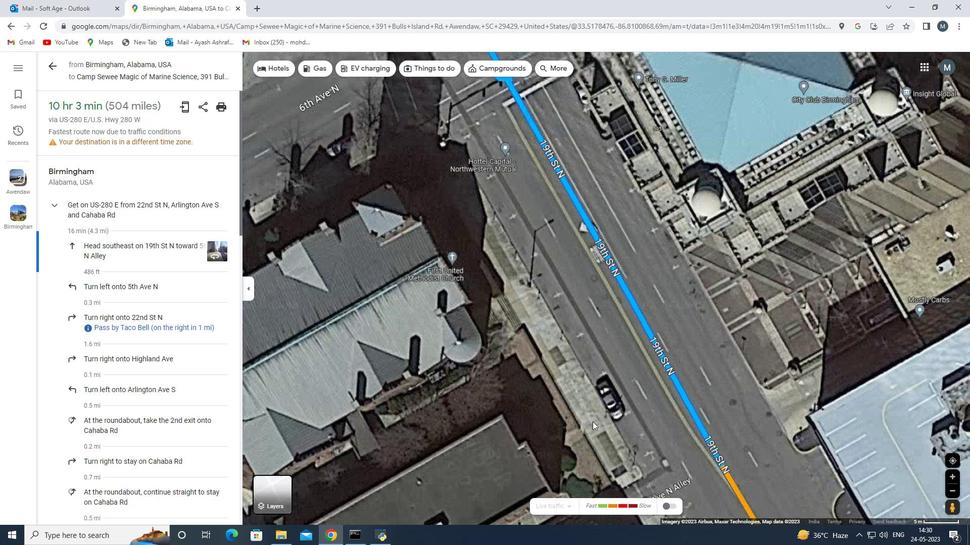 
Action: Mouse scrolled (590, 415) with delta (0, 0)
Screenshot: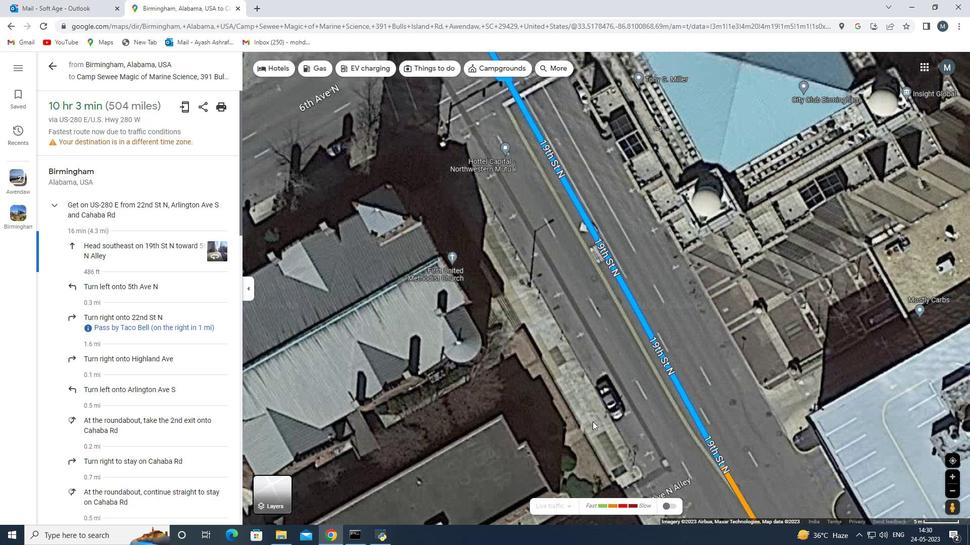 
Action: Mouse scrolled (590, 415) with delta (0, 0)
Screenshot: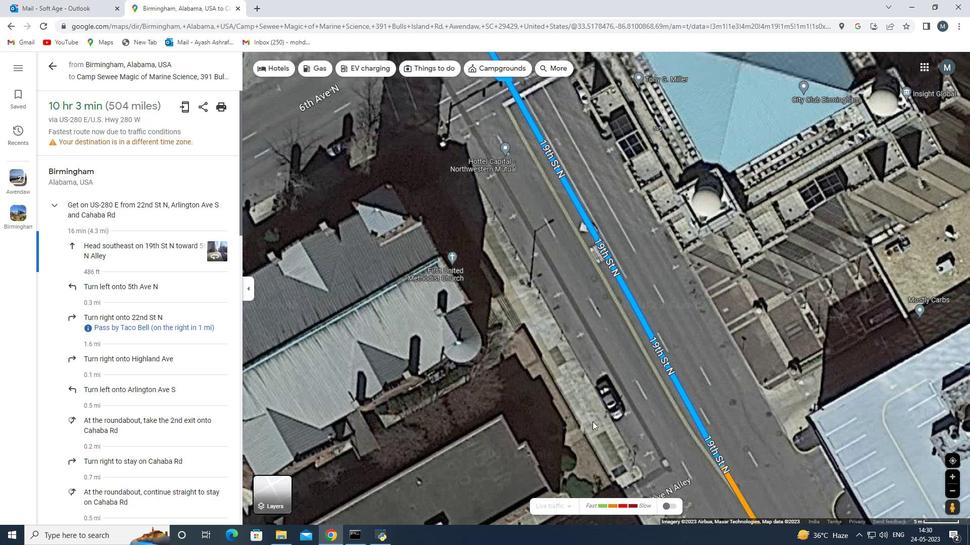 
Action: Mouse moved to (590, 414)
Screenshot: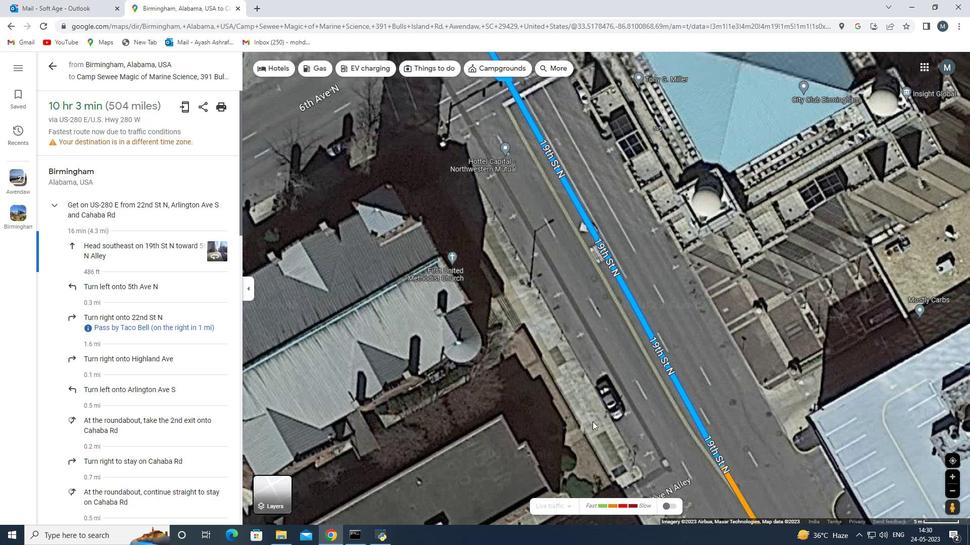 
Action: Mouse scrolled (590, 415) with delta (0, 0)
Screenshot: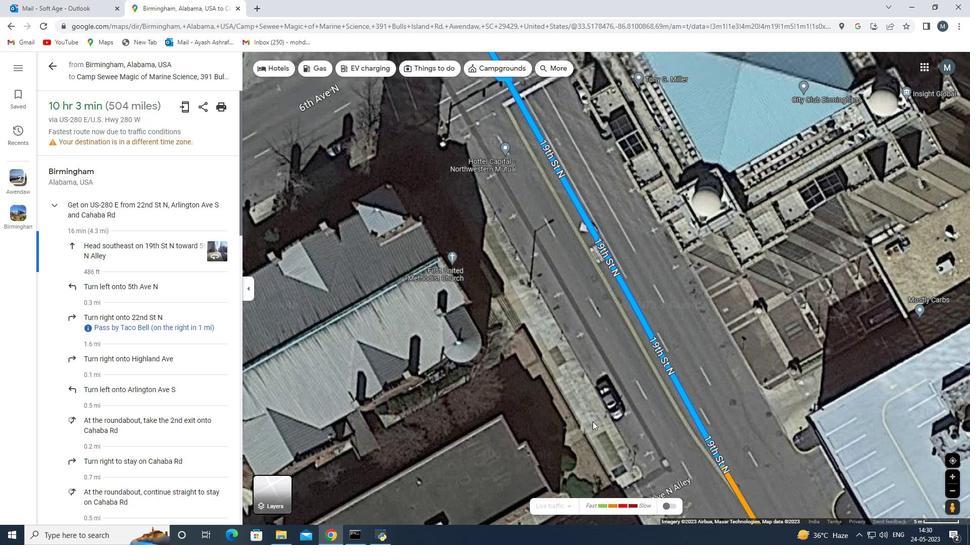 
Action: Mouse moved to (590, 411)
Screenshot: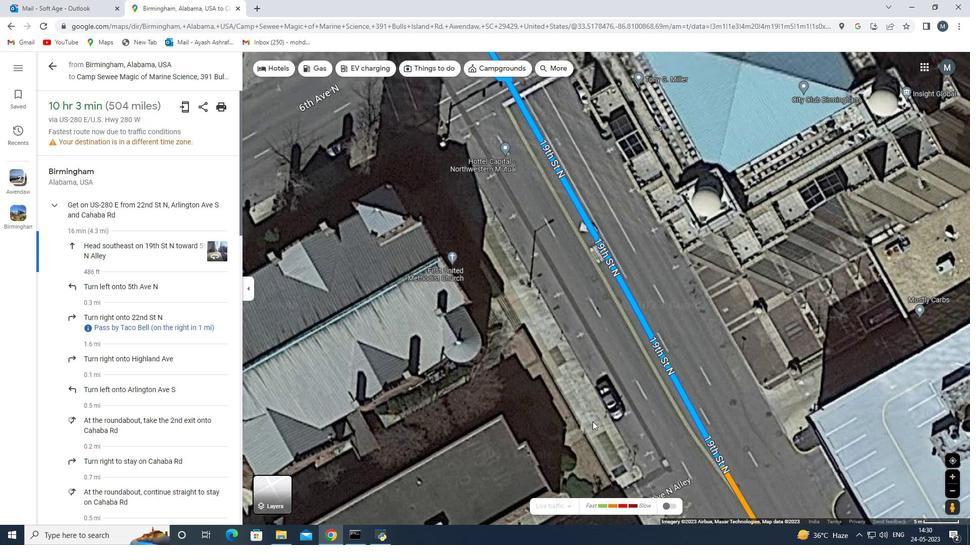 
Action: Mouse scrolled (590, 412) with delta (0, 0)
Screenshot: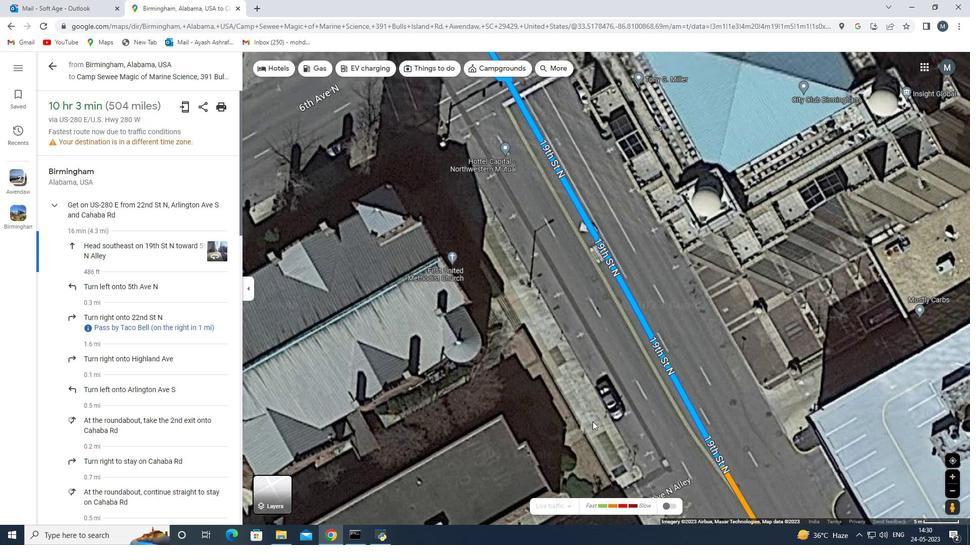 
Action: Mouse moved to (557, 372)
Screenshot: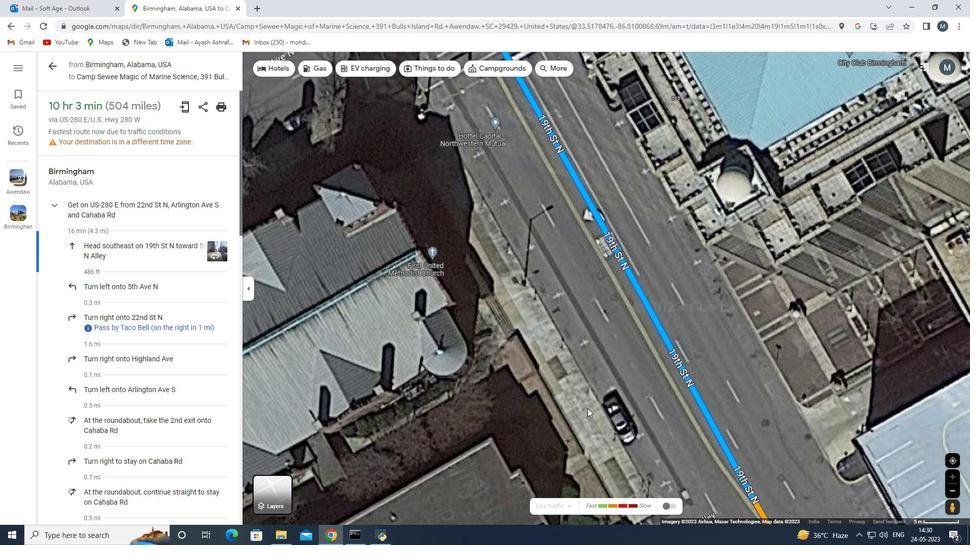 
Action: Mouse scrolled (557, 373) with delta (0, 0)
Screenshot: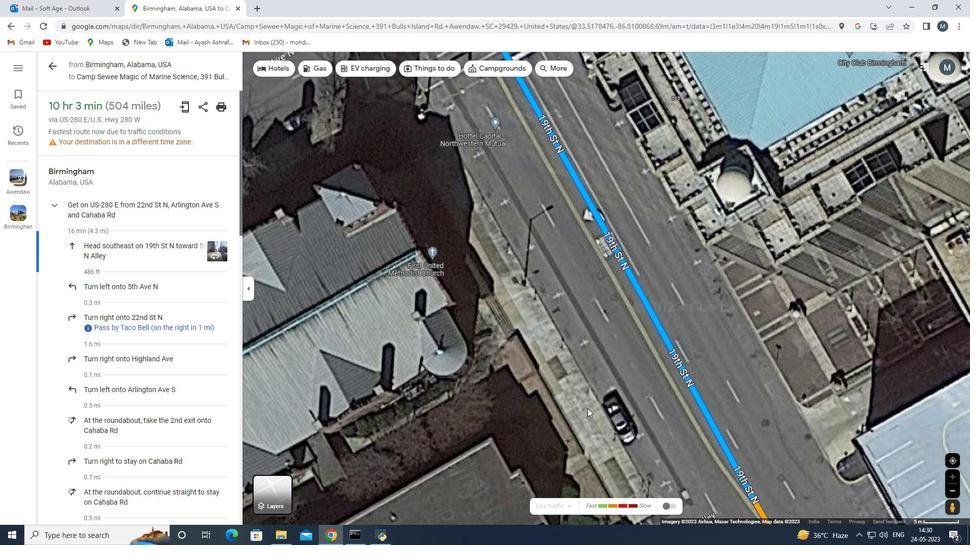 
Action: Mouse moved to (554, 366)
Screenshot: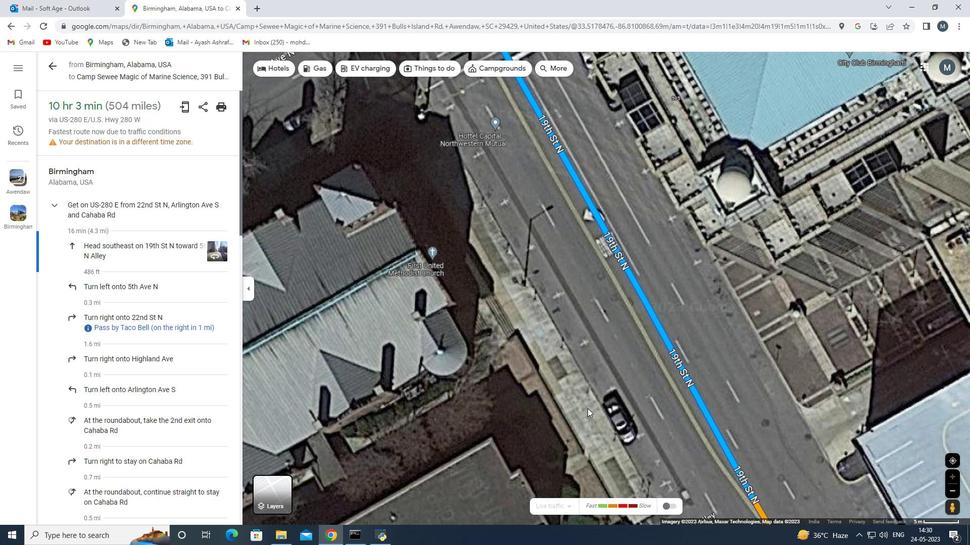 
Action: Mouse scrolled (554, 367) with delta (0, 0)
Screenshot: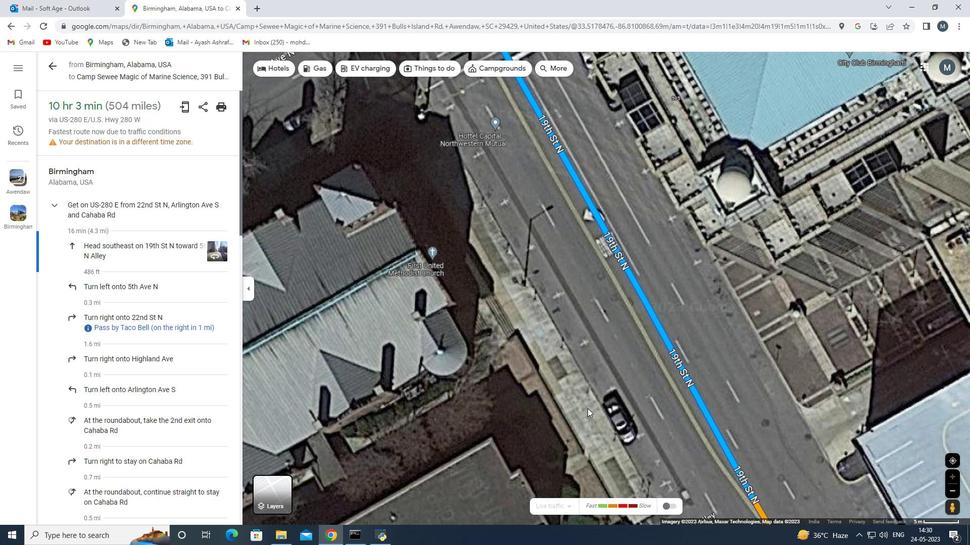 
Action: Mouse moved to (528, 317)
Screenshot: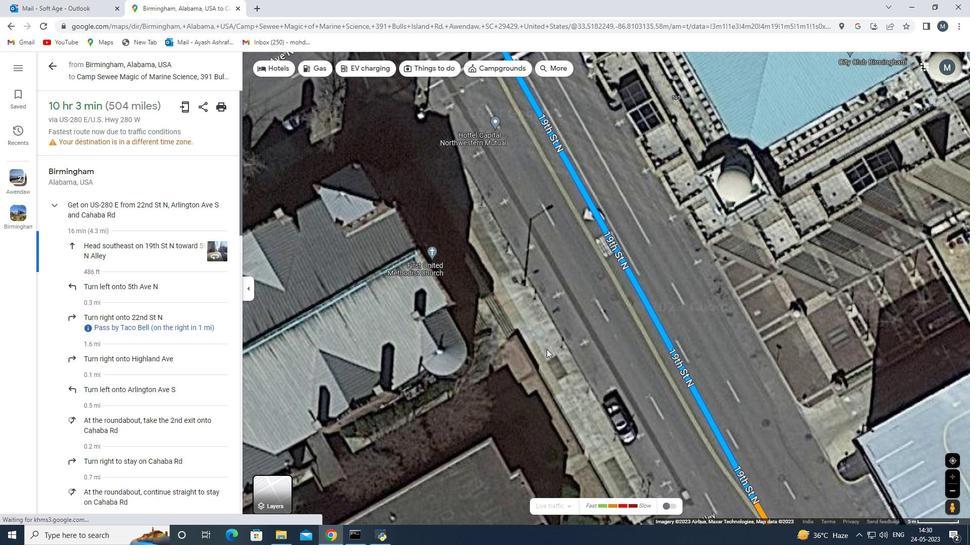 
Action: Mouse pressed left at (528, 317)
Screenshot: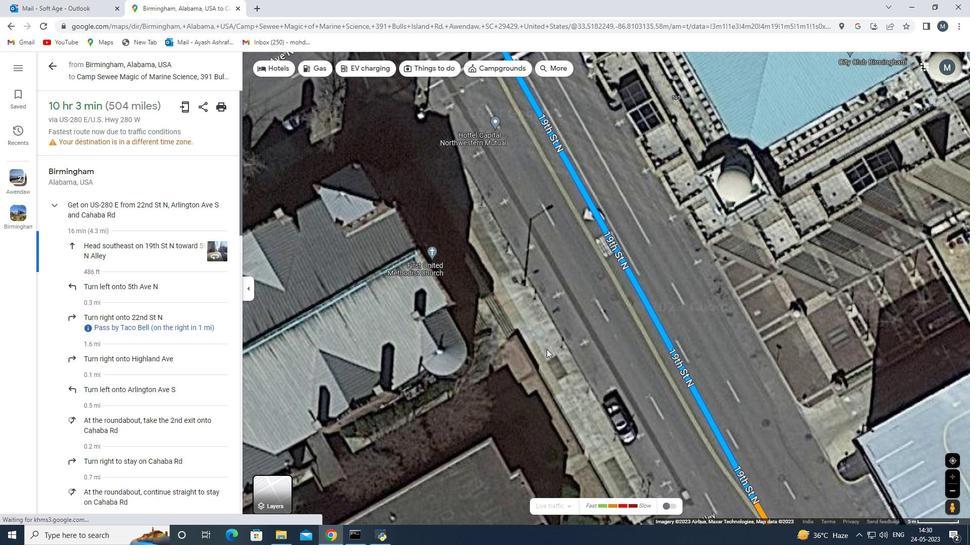 
Action: Mouse moved to (653, 101)
Screenshot: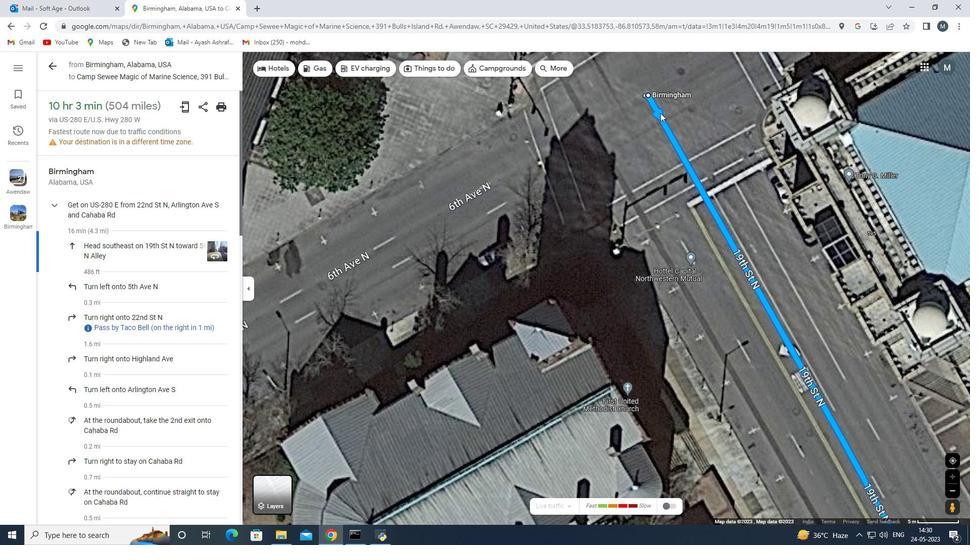 
Action: Mouse pressed left at (653, 101)
Screenshot: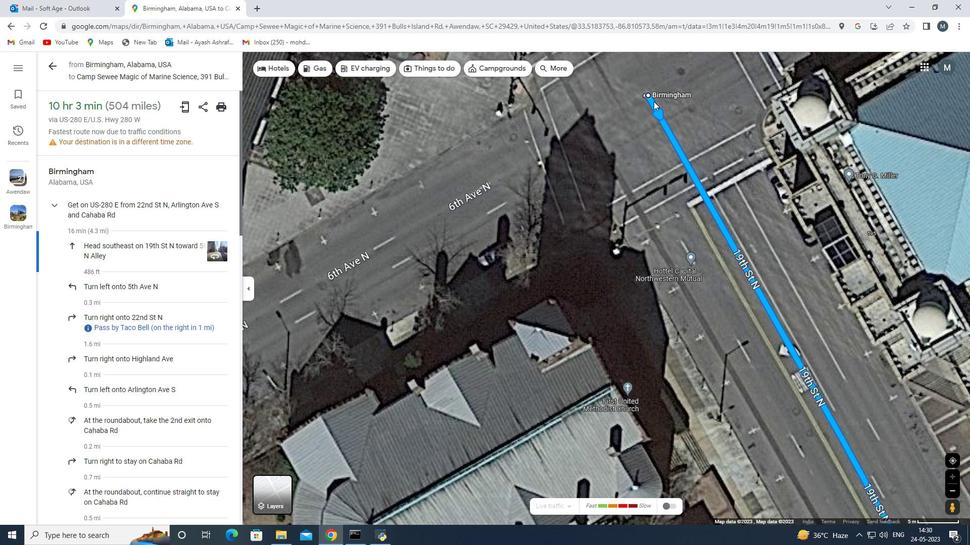 
Action: Mouse moved to (414, 336)
Screenshot: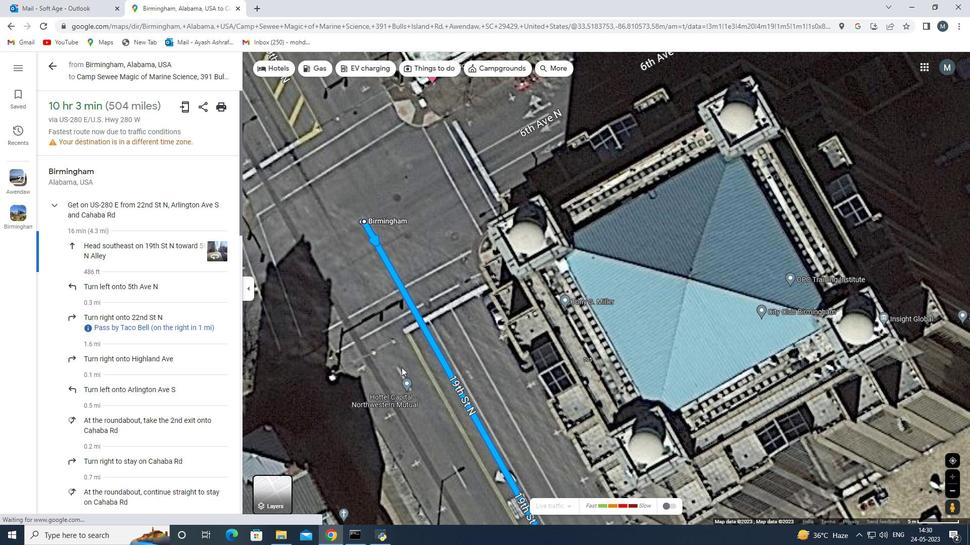 
Action: Mouse scrolled (414, 336) with delta (0, 0)
Screenshot: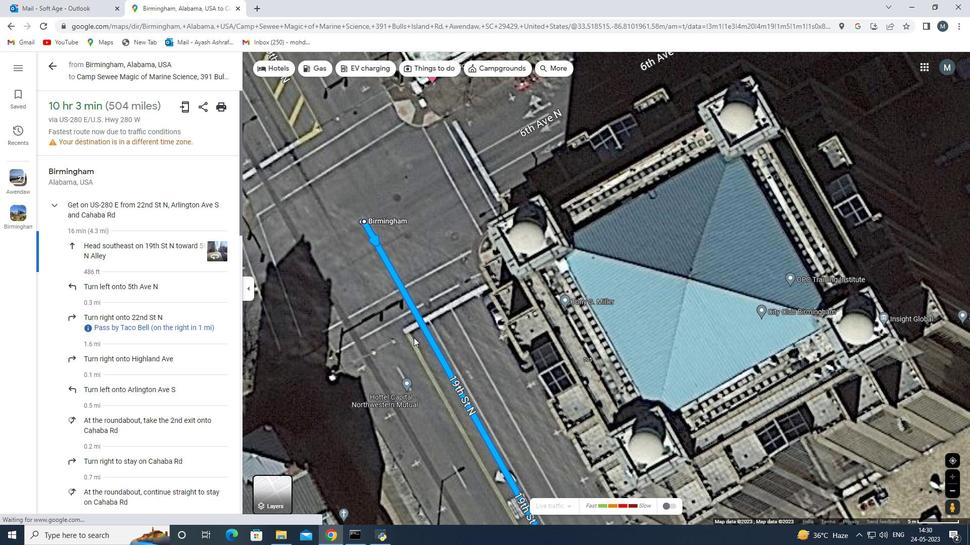 
Action: Mouse scrolled (414, 336) with delta (0, 0)
Screenshot: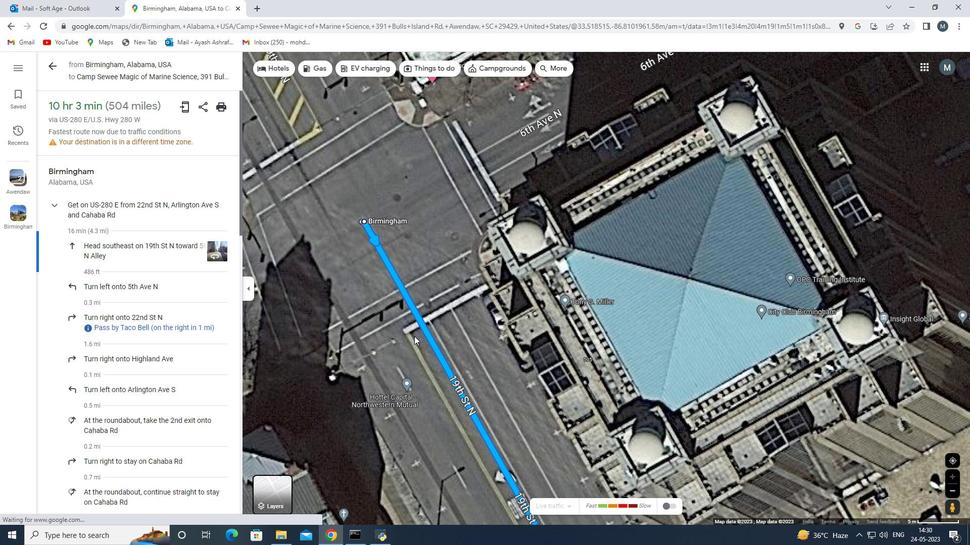 
Action: Mouse moved to (423, 332)
Screenshot: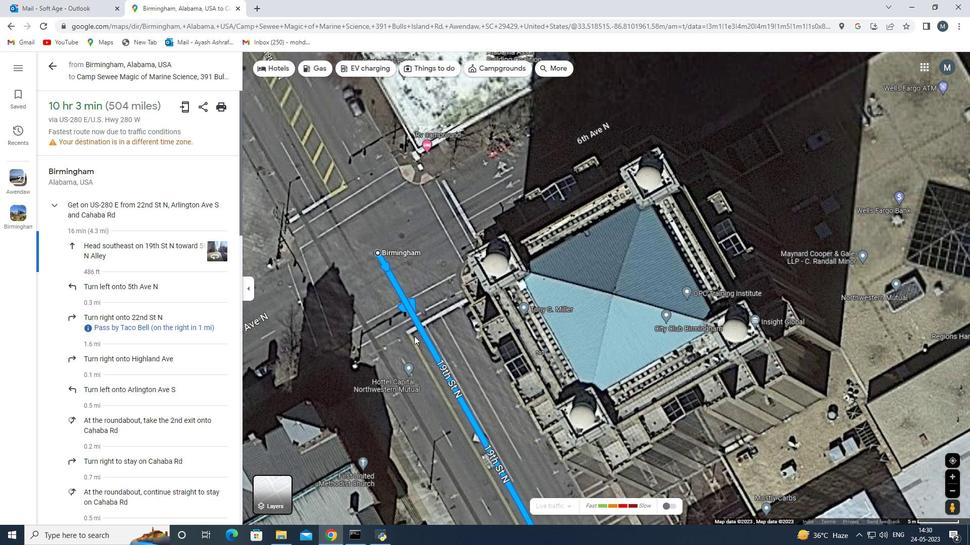 
Action: Mouse scrolled (423, 331) with delta (0, 0)
Screenshot: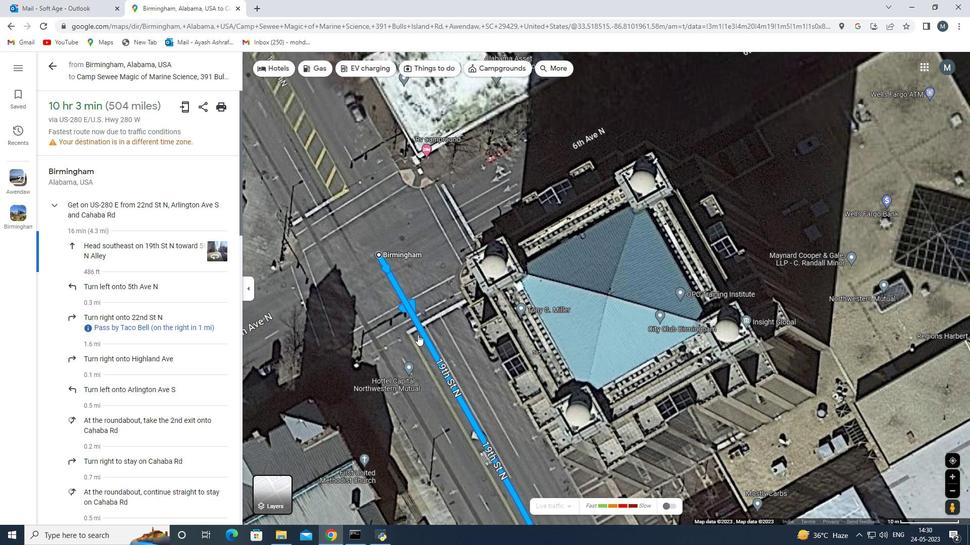 
Action: Mouse scrolled (423, 331) with delta (0, 0)
Screenshot: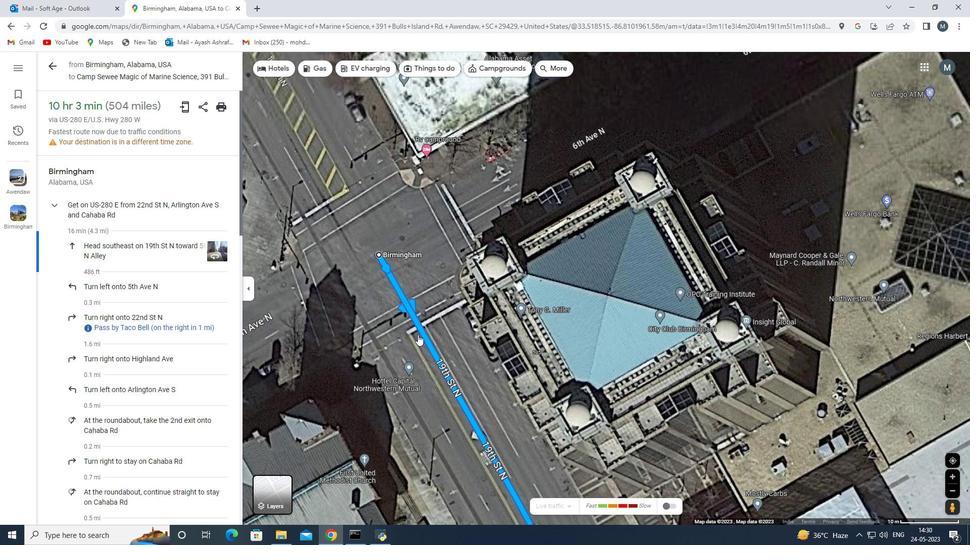 
Action: Mouse scrolled (423, 331) with delta (0, 0)
Screenshot: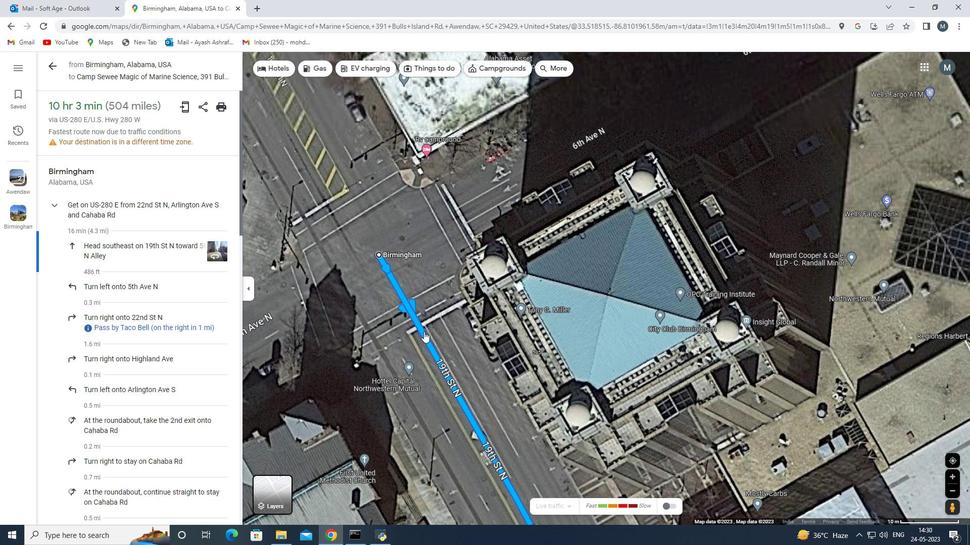 
Action: Mouse moved to (591, 322)
Screenshot: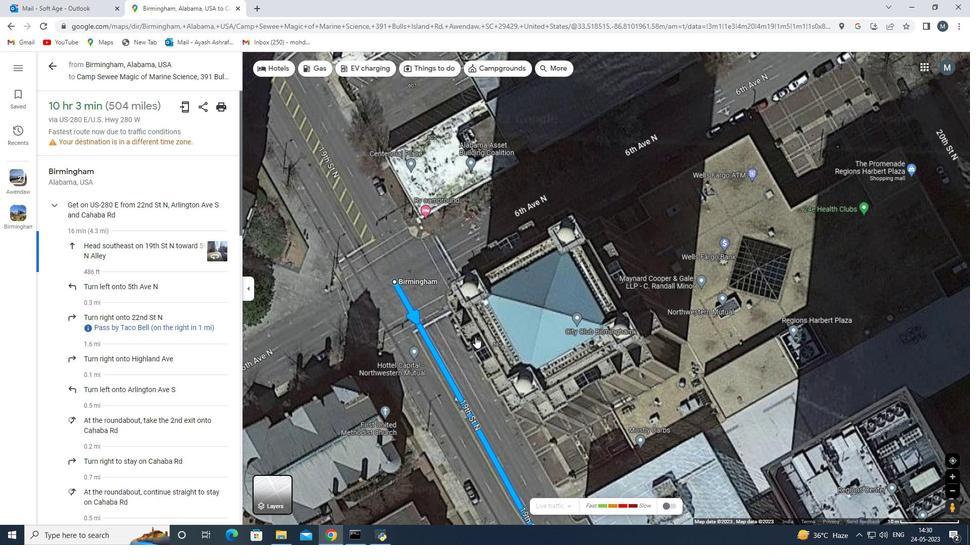 
Action: Mouse pressed left at (591, 322)
Screenshot: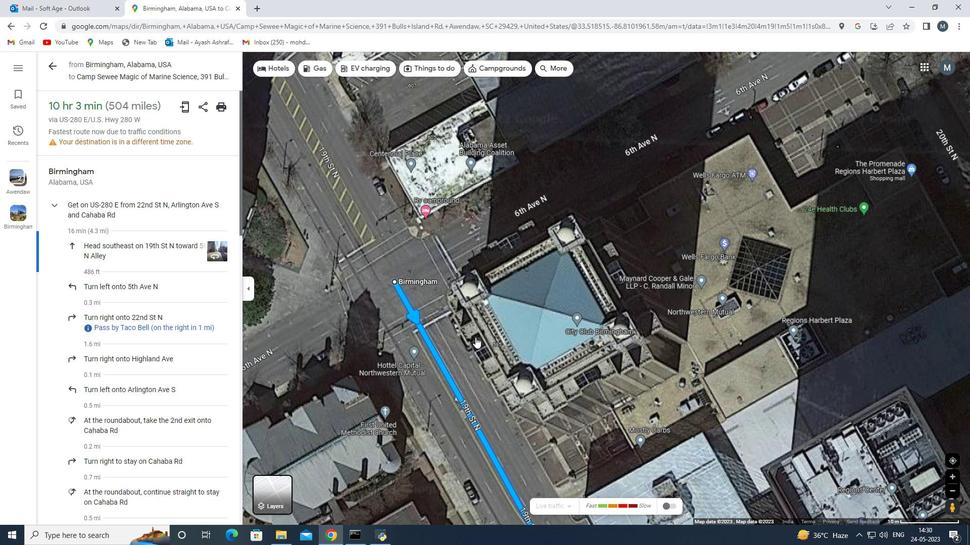 
Action: Mouse moved to (485, 354)
Screenshot: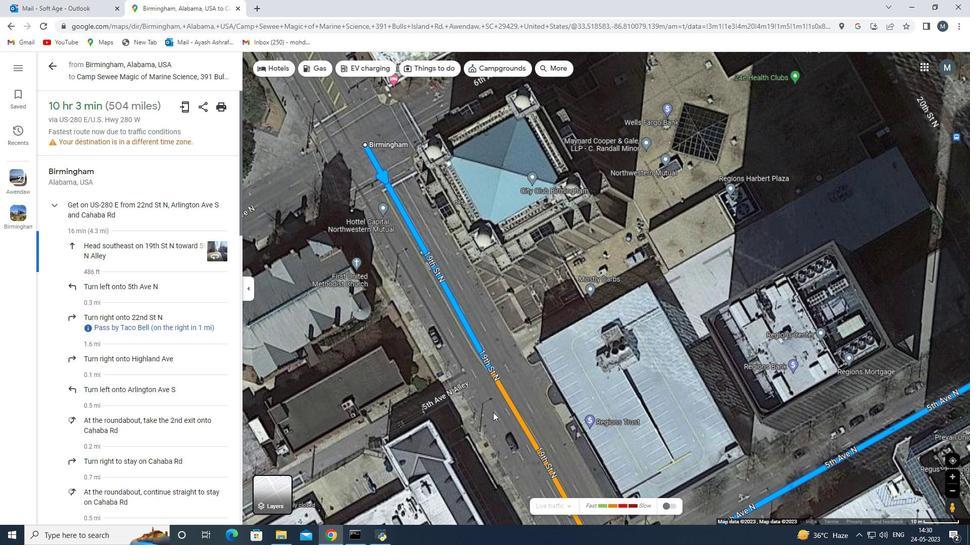
Action: Mouse scrolled (485, 354) with delta (0, 0)
Screenshot: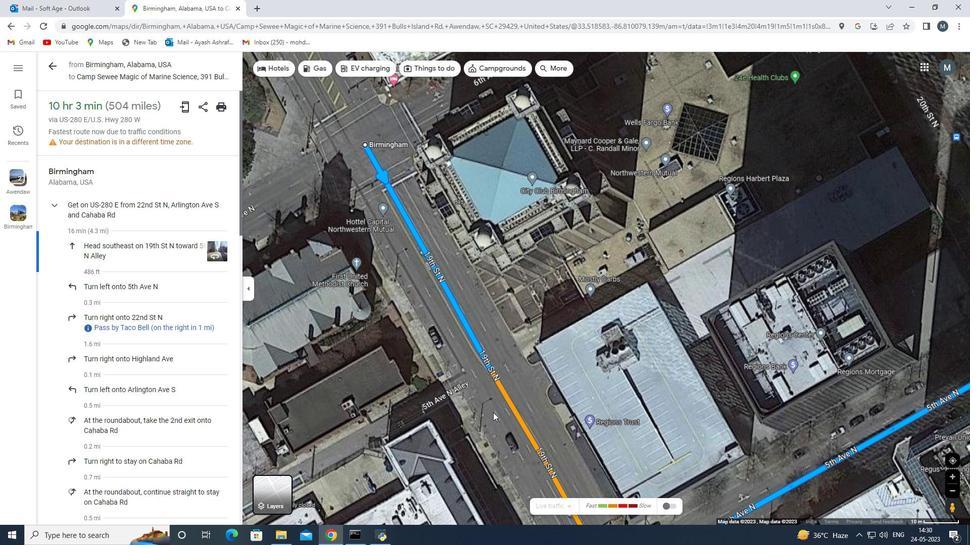 
Action: Mouse scrolled (485, 354) with delta (0, 0)
Screenshot: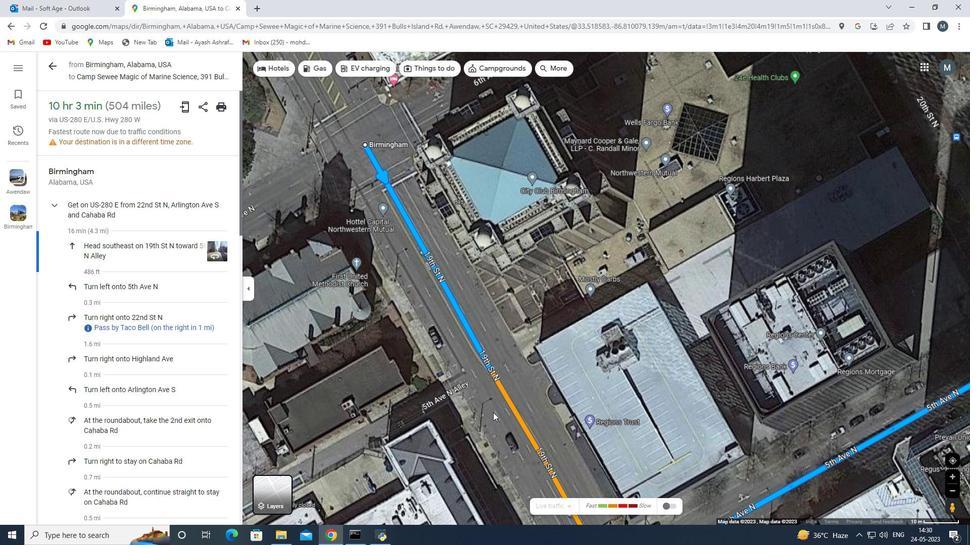 
Action: Mouse moved to (481, 288)
Screenshot: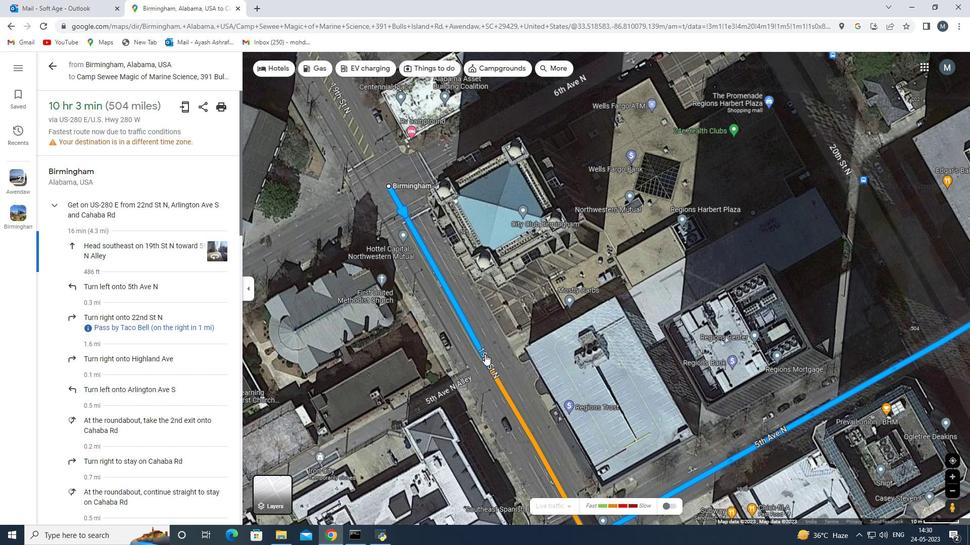
Action: Mouse pressed left at (485, 353)
Screenshot: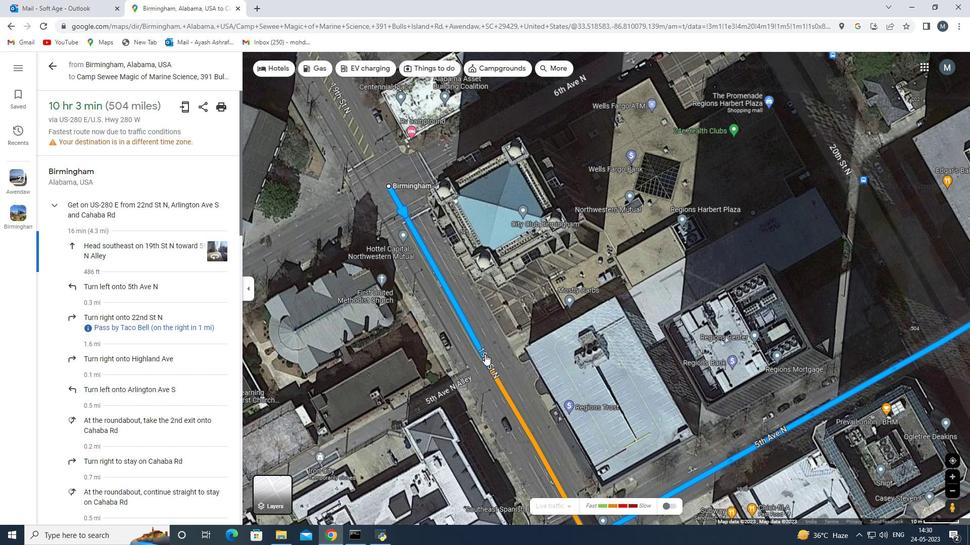 
Action: Mouse moved to (444, 406)
Screenshot: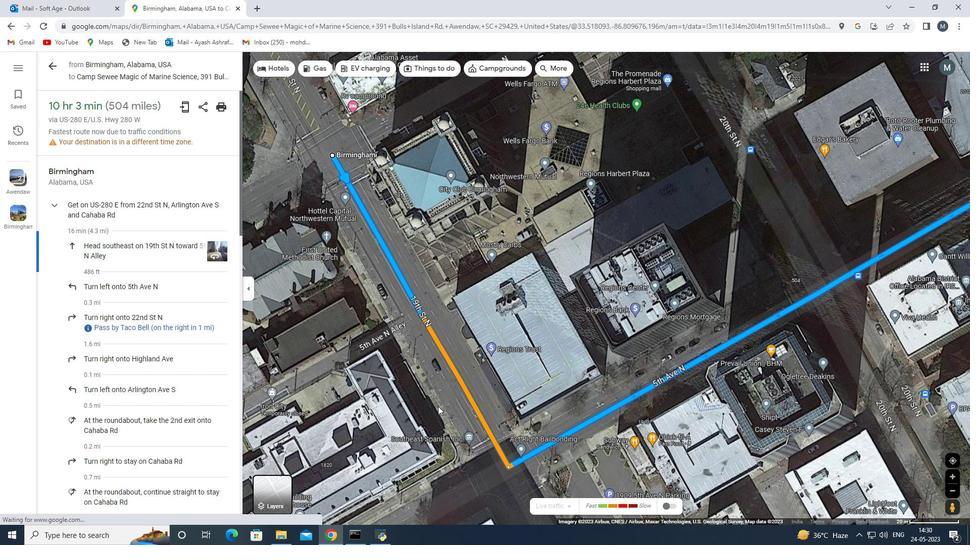 
Action: Mouse pressed left at (444, 406)
Screenshot: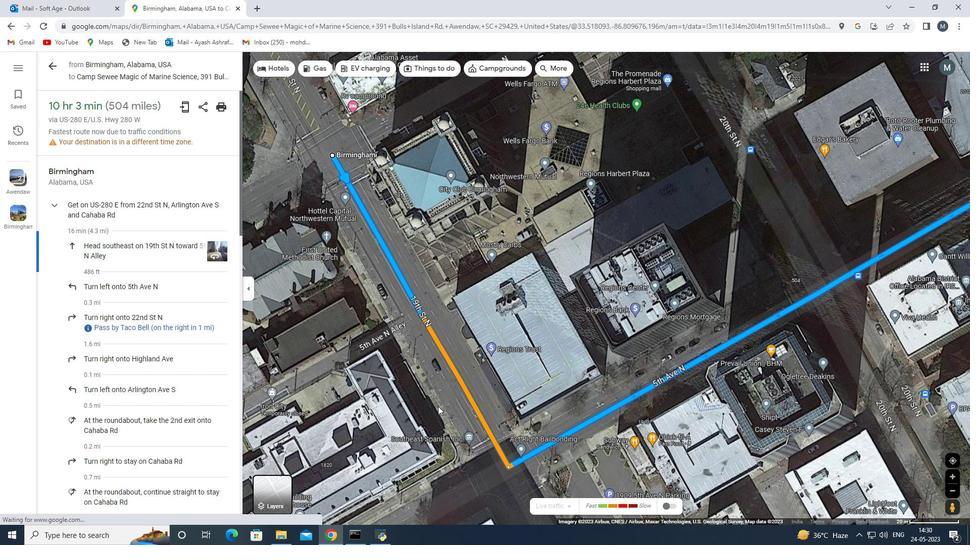 
Action: Mouse moved to (516, 391)
Screenshot: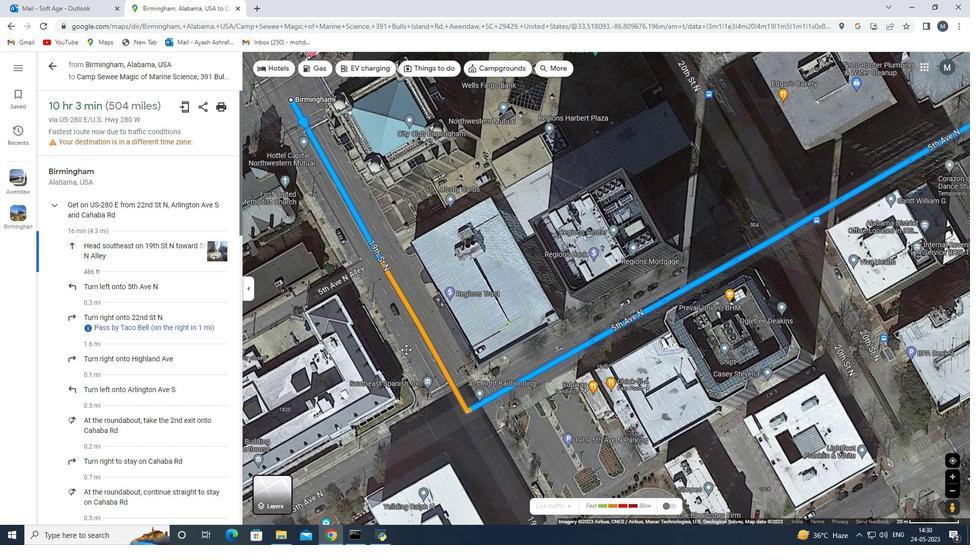 
Action: Mouse pressed left at (516, 391)
Screenshot: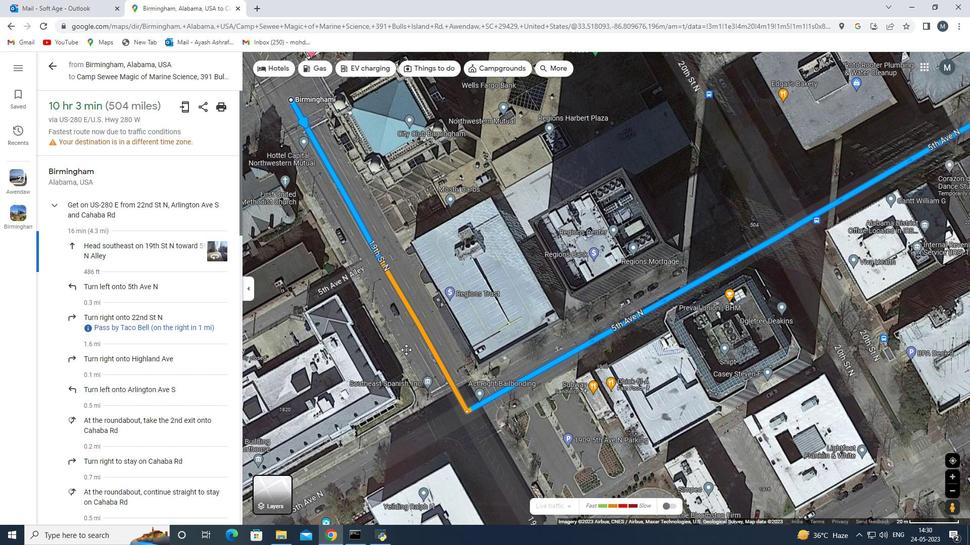 
Action: Mouse moved to (569, 286)
Screenshot: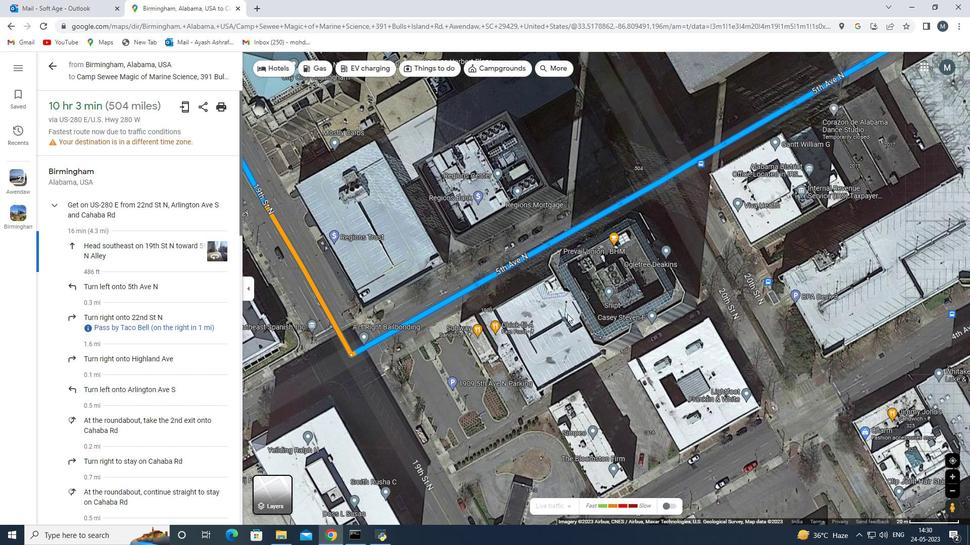 
Action: Mouse pressed left at (569, 286)
Screenshot: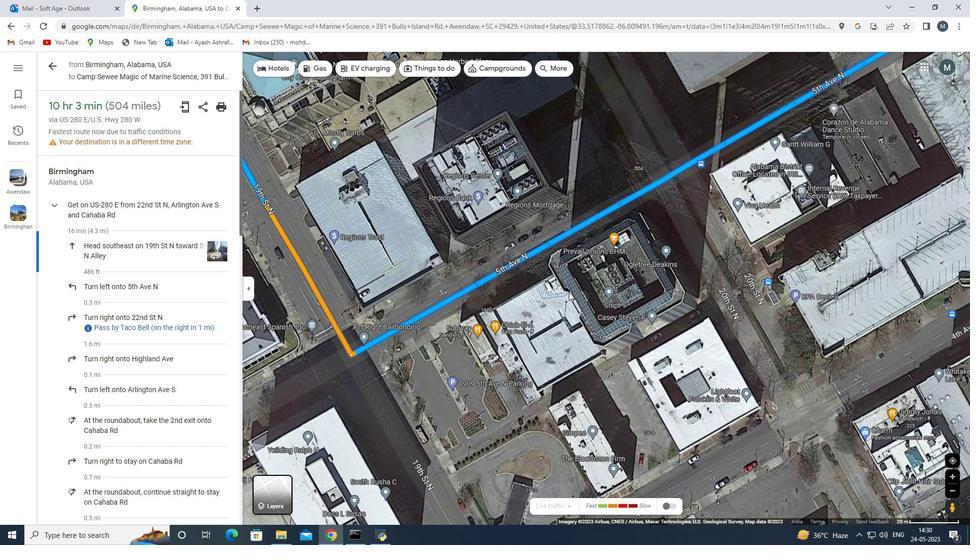 
Action: Mouse moved to (490, 336)
Screenshot: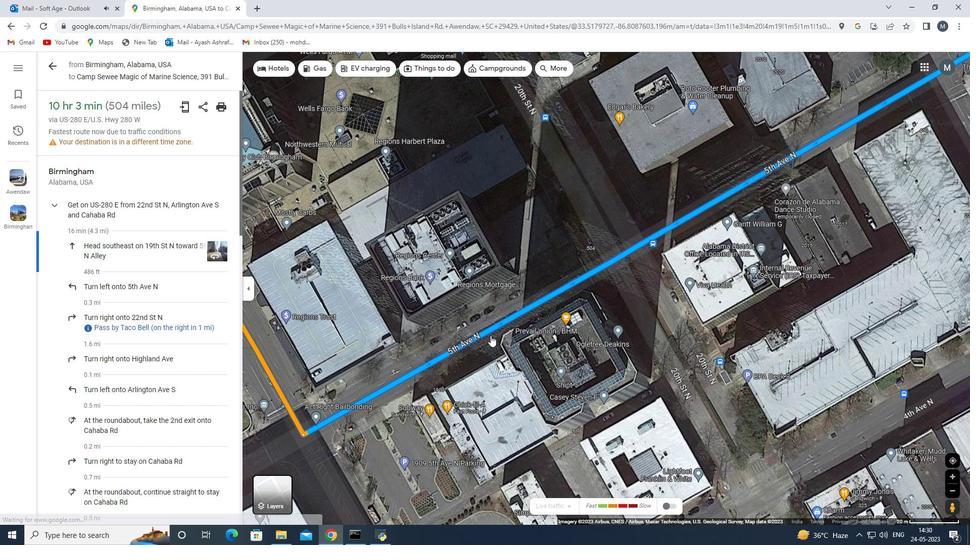 
Action: Mouse scrolled (490, 336) with delta (0, 0)
Screenshot: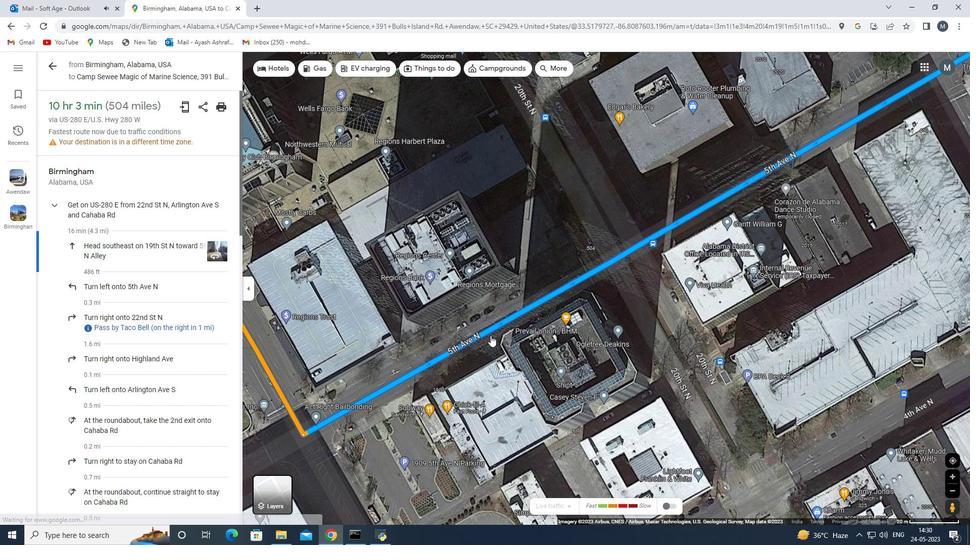 
Action: Mouse moved to (502, 317)
Screenshot: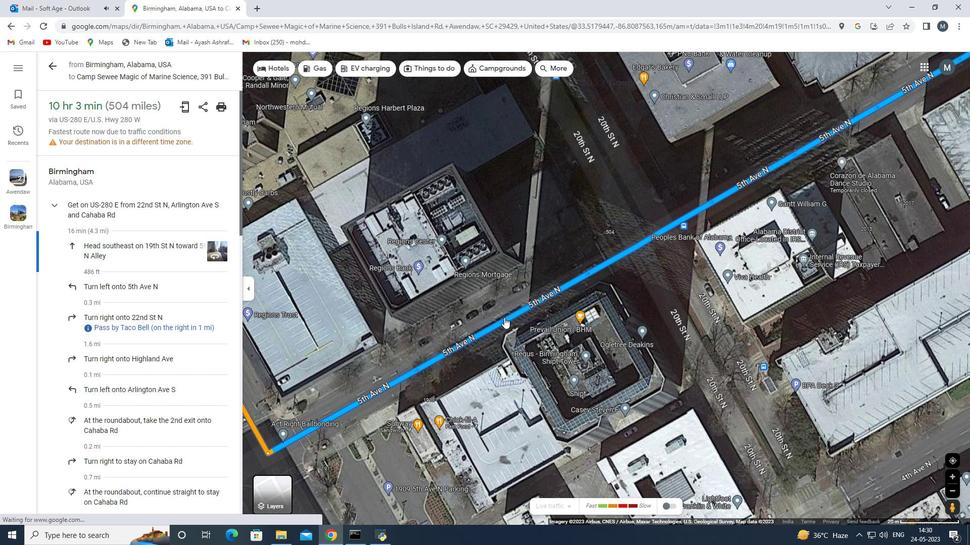 
Action: Mouse scrolled (502, 318) with delta (0, 0)
Screenshot: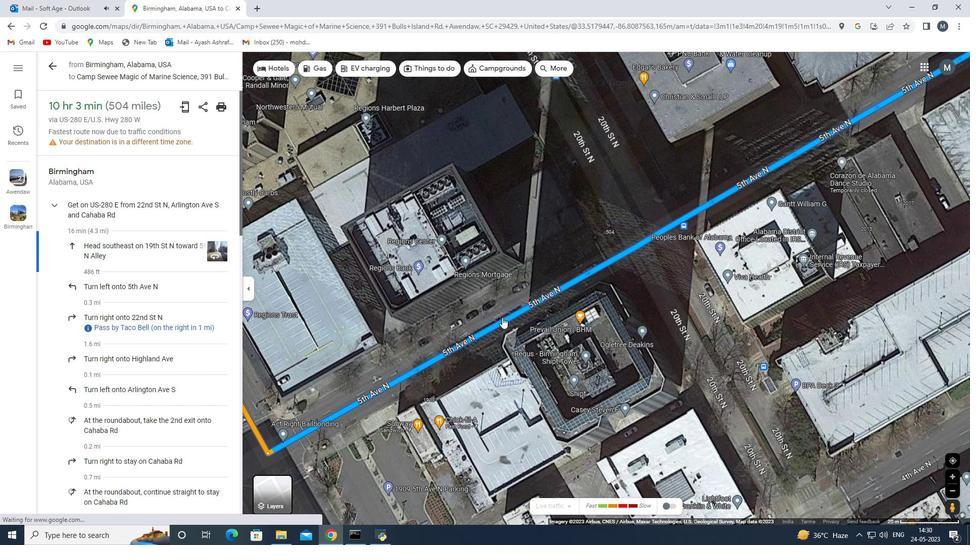
Action: Mouse scrolled (502, 318) with delta (0, 0)
Screenshot: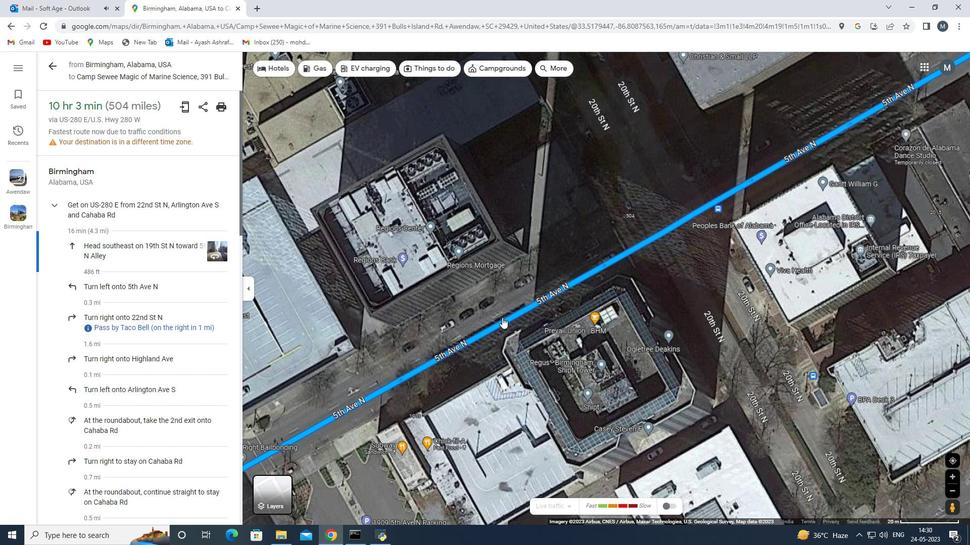 
Action: Mouse moved to (502, 319)
Screenshot: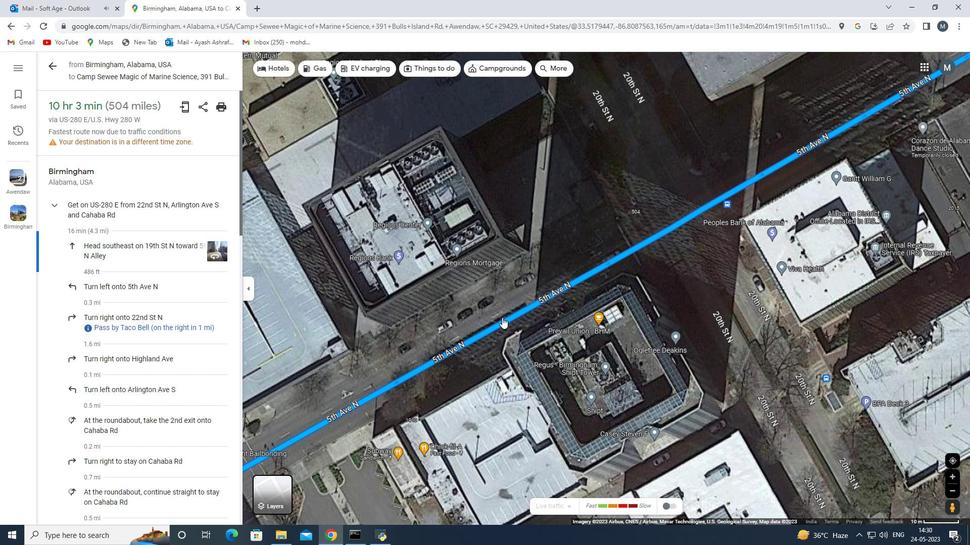 
Action: Mouse scrolled (502, 320) with delta (0, 0)
Screenshot: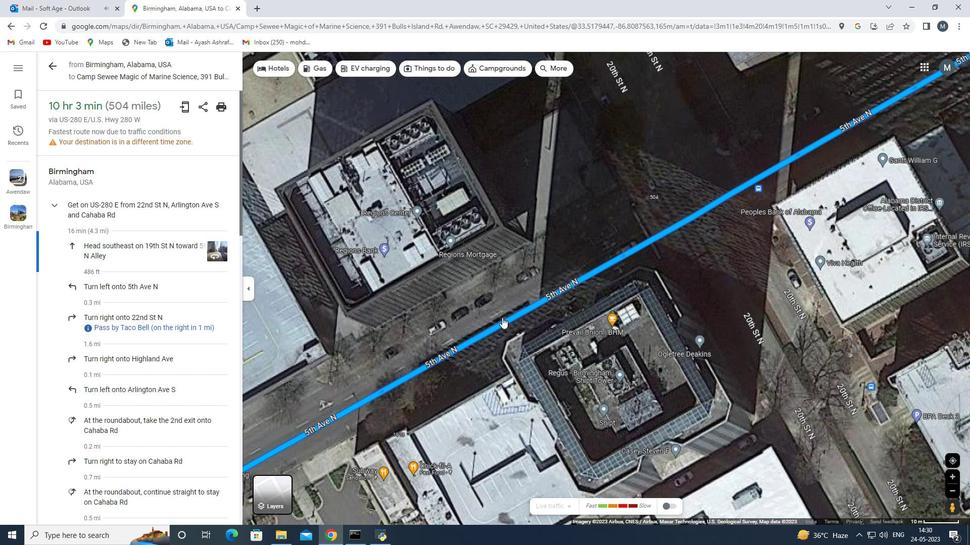 
Action: Mouse scrolled (502, 320) with delta (0, 0)
Screenshot: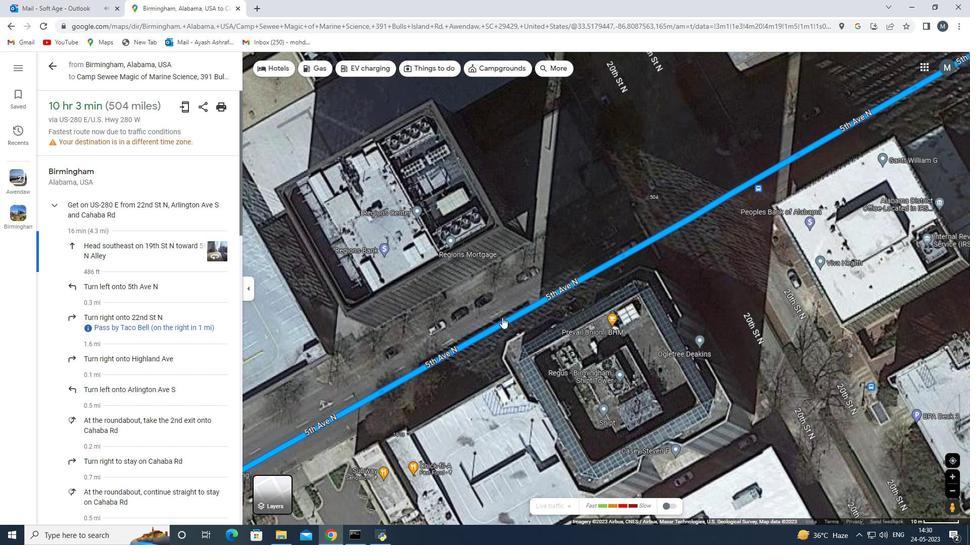 
Action: Mouse moved to (503, 323)
Screenshot: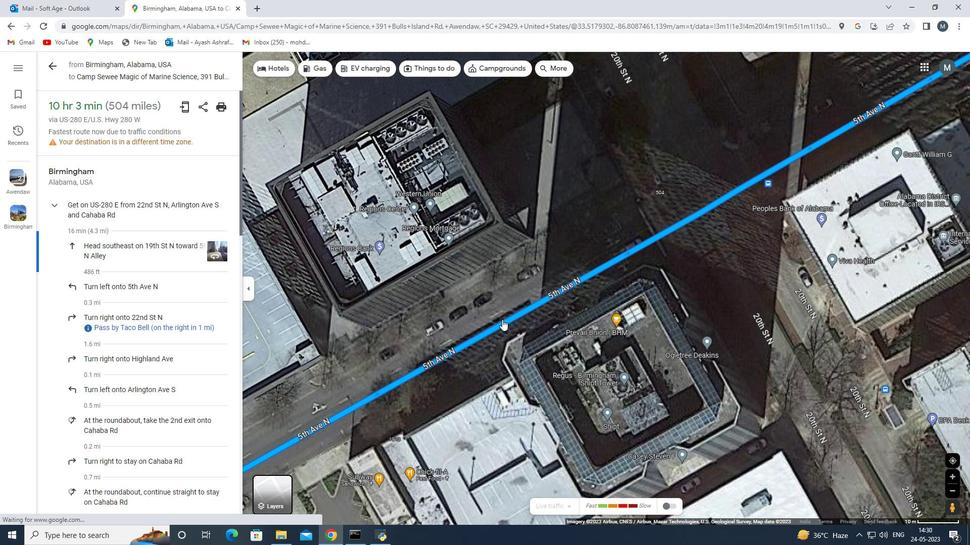 
Action: Mouse scrolled (503, 324) with delta (0, 0)
Screenshot: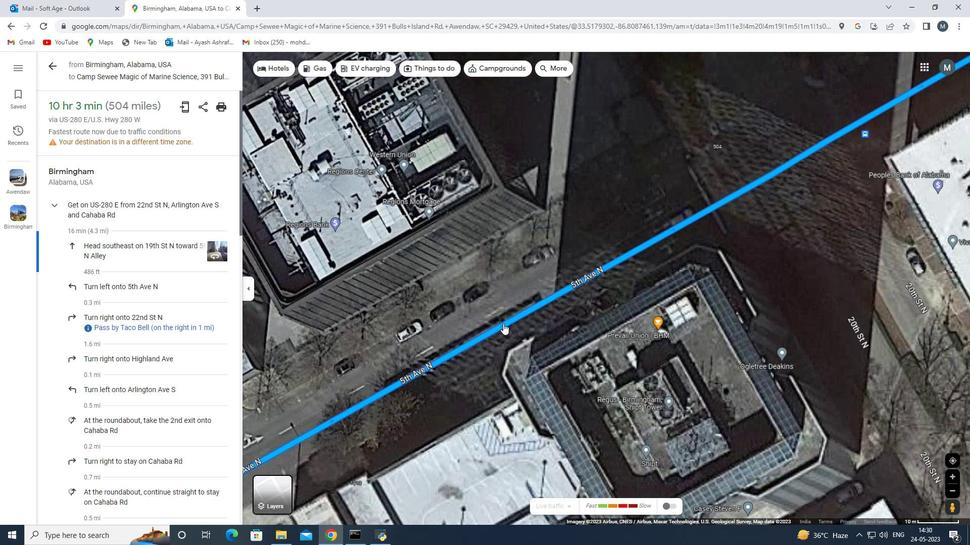 
Action: Mouse scrolled (503, 324) with delta (0, 0)
Screenshot: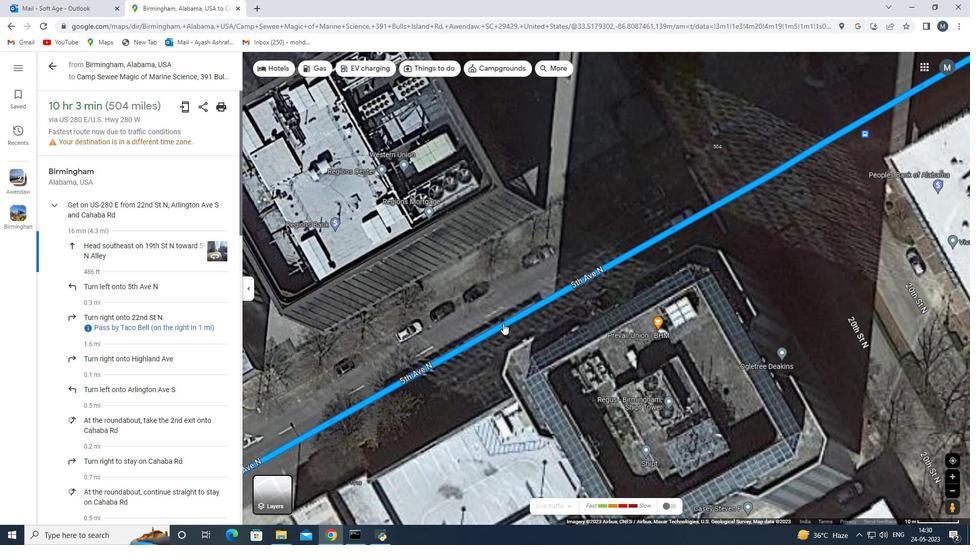 
Action: Mouse moved to (503, 325)
Screenshot: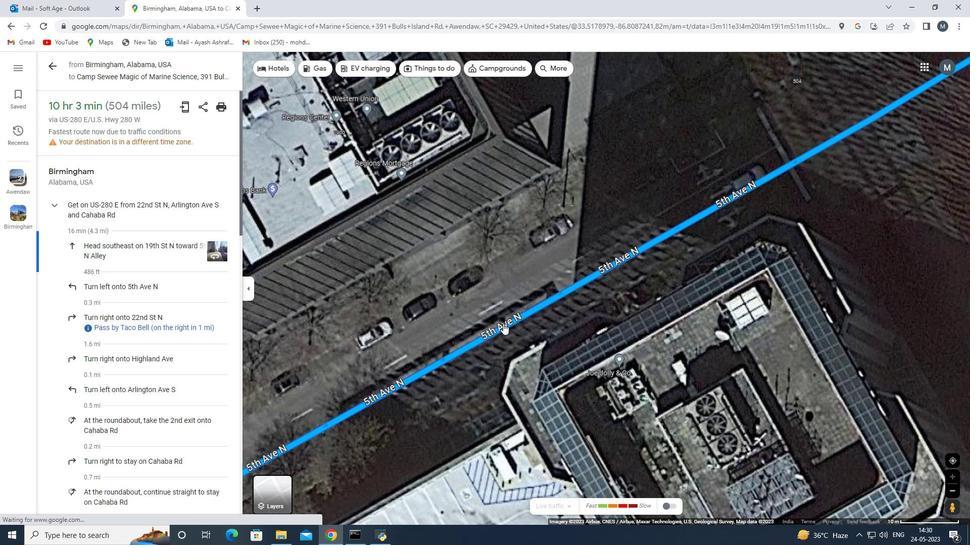 
Action: Mouse scrolled (503, 325) with delta (0, 0)
Screenshot: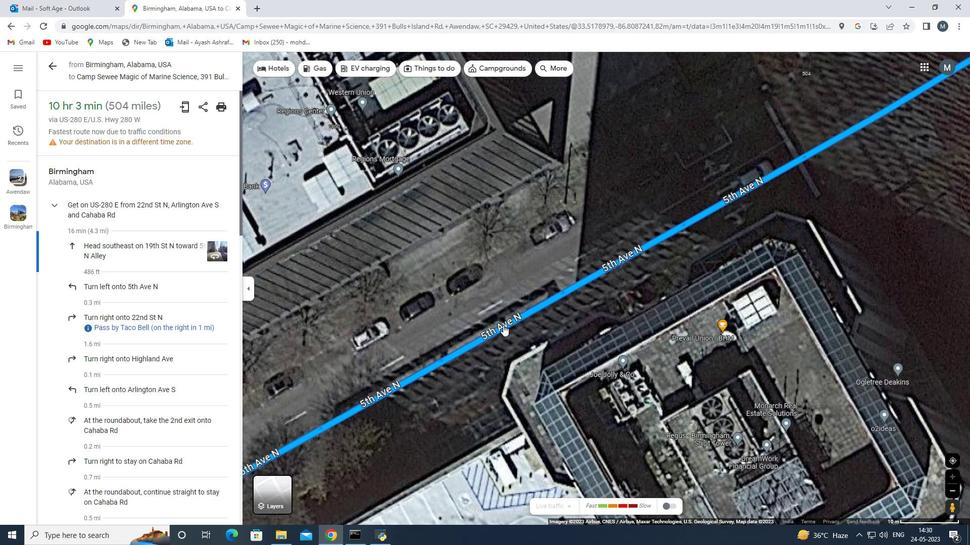 
Action: Mouse moved to (510, 330)
Screenshot: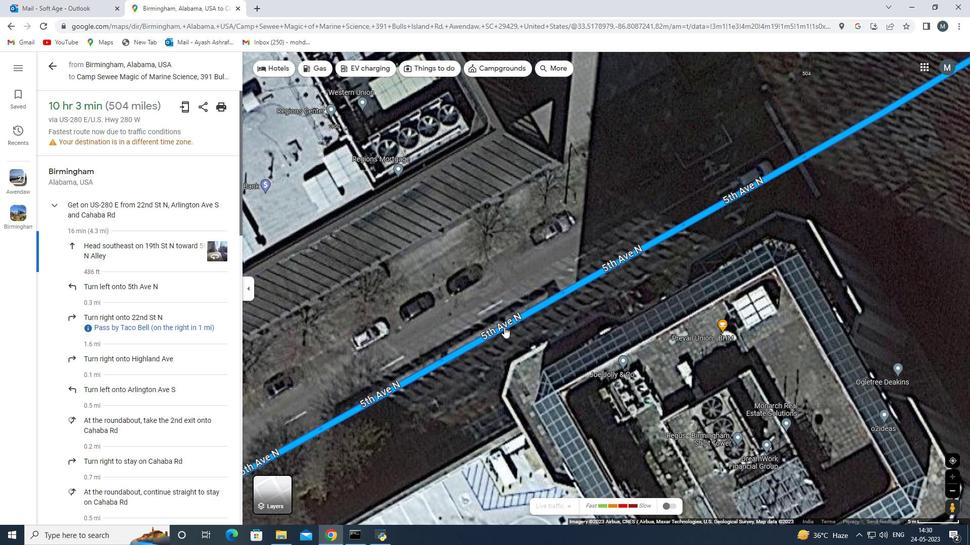 
Action: Mouse scrolled (510, 331) with delta (0, 0)
Screenshot: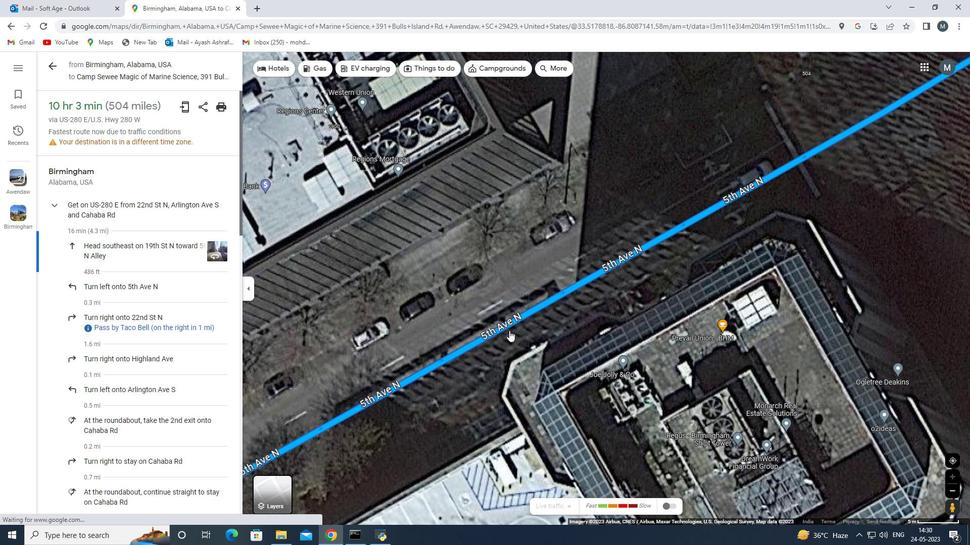 
Action: Mouse scrolled (510, 331) with delta (0, 0)
Screenshot: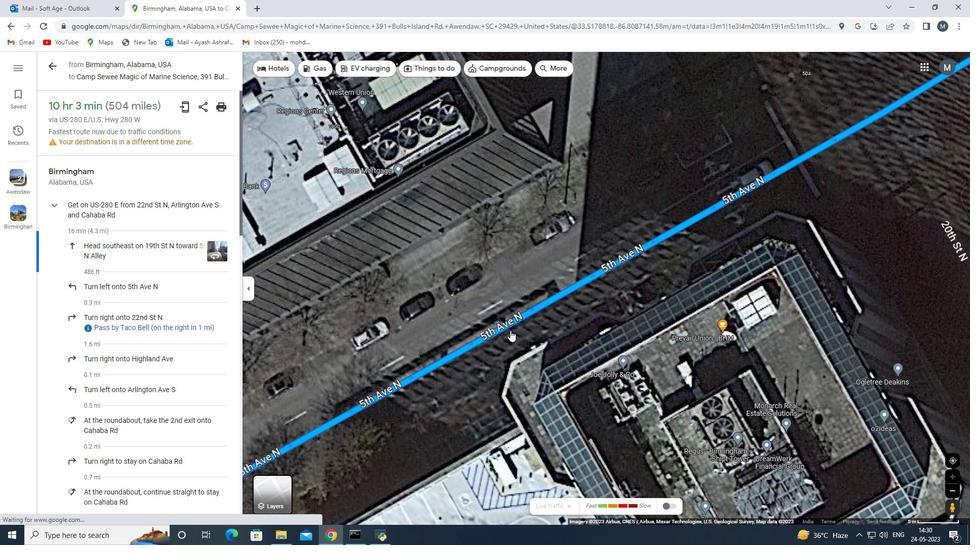 
Action: Mouse scrolled (510, 331) with delta (0, 0)
Screenshot: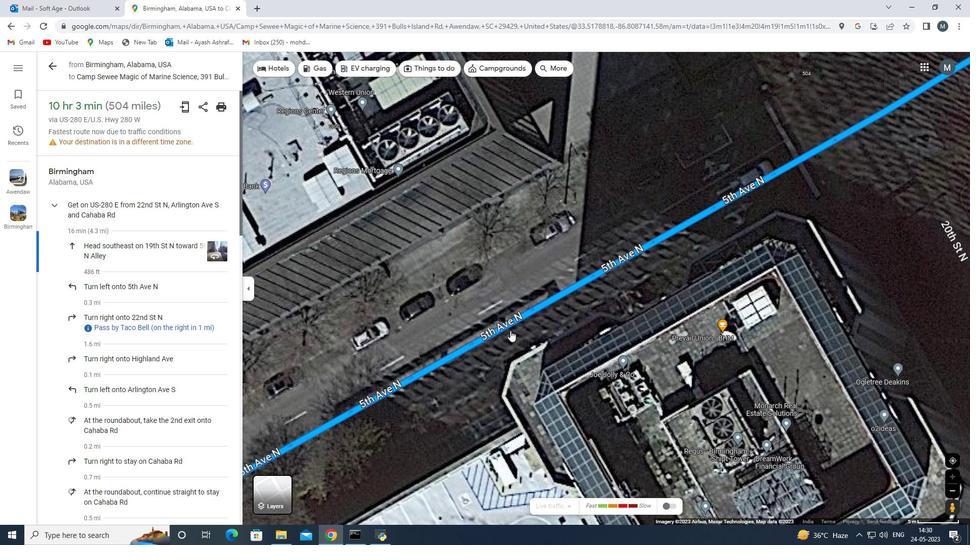 
Action: Mouse moved to (530, 306)
Screenshot: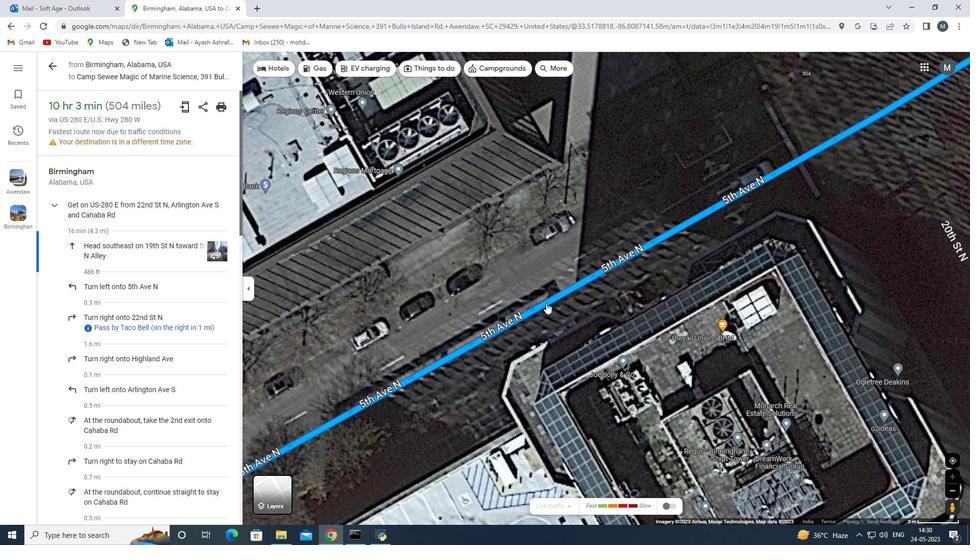 
Action: Mouse pressed left at (530, 306)
Screenshot: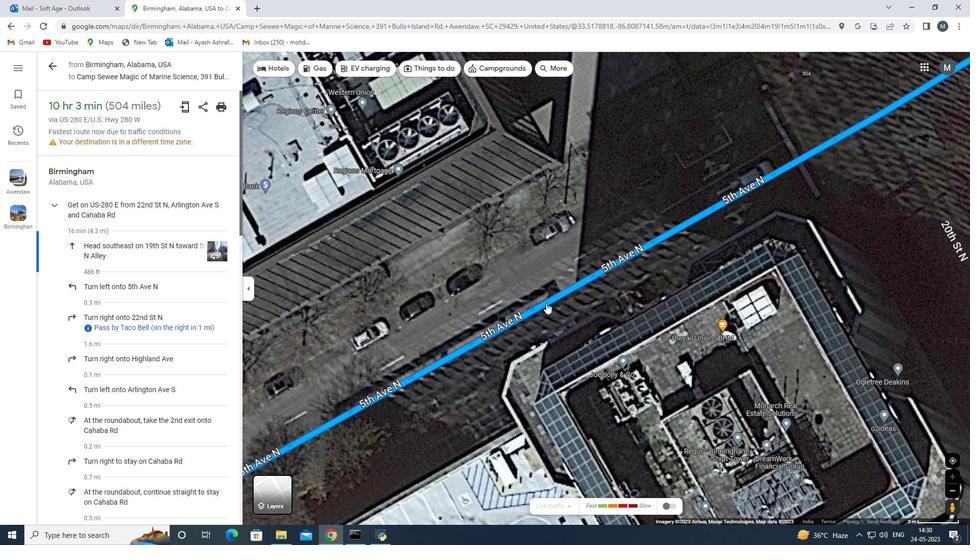 
Action: Mouse moved to (534, 292)
Screenshot: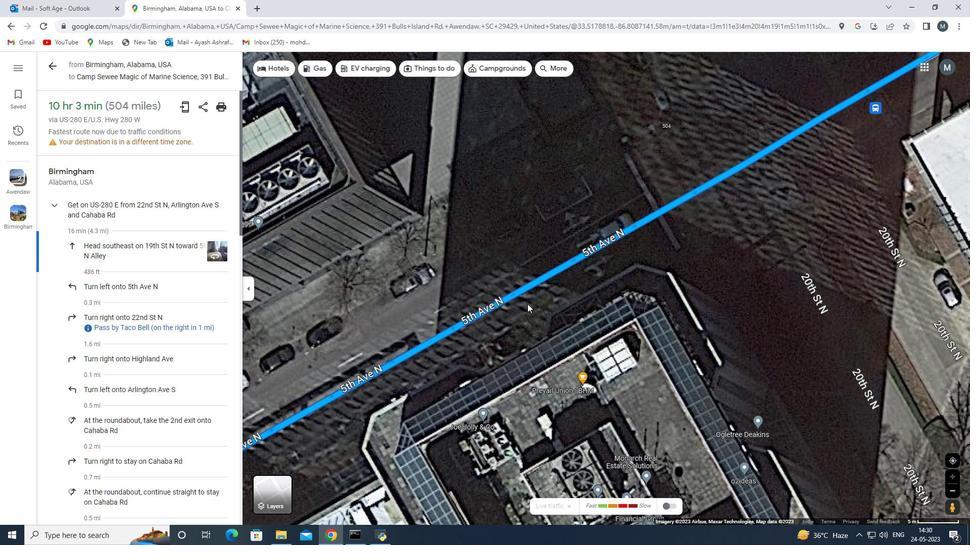 
Action: Mouse pressed left at (534, 292)
Screenshot: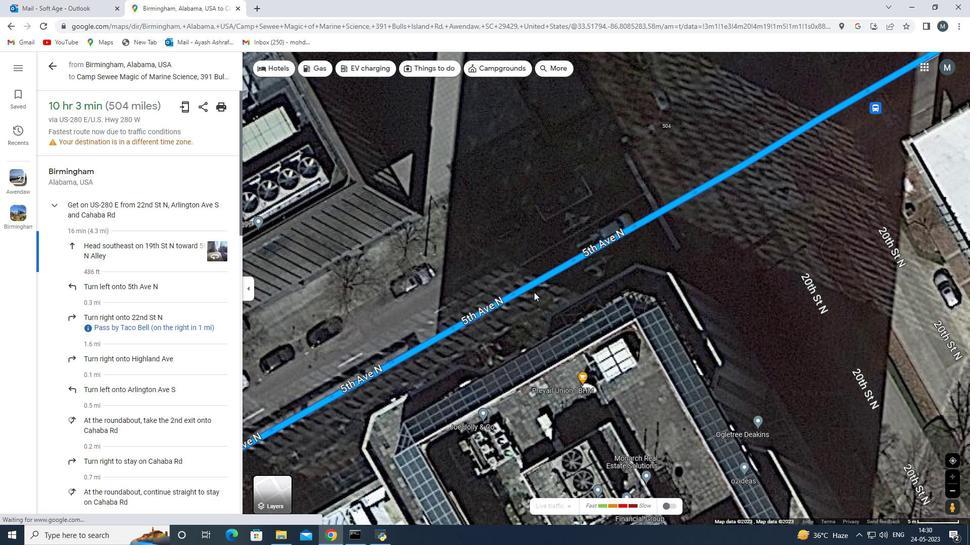 
Action: Mouse moved to (666, 188)
Screenshot: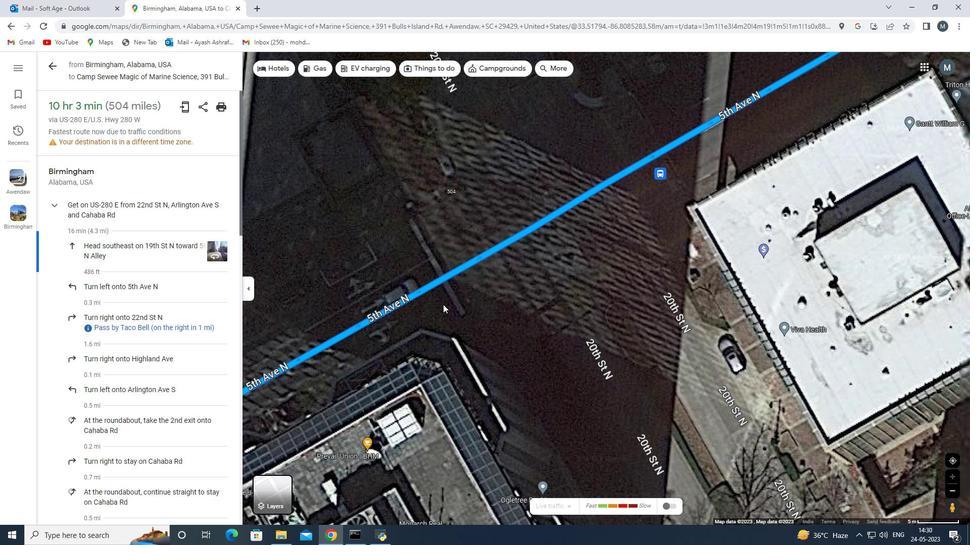 
Action: Mouse pressed left at (666, 188)
Screenshot: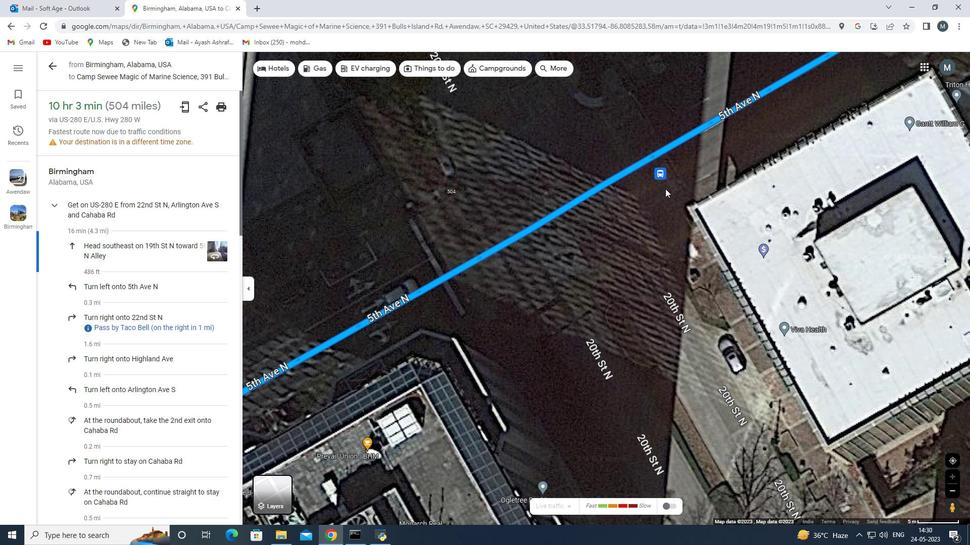 
Action: Mouse moved to (741, 223)
Screenshot: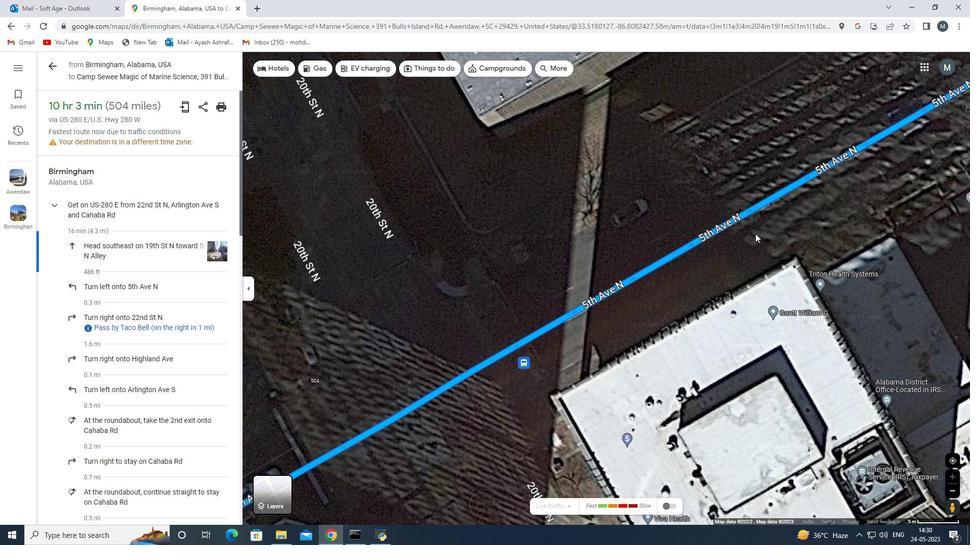 
Action: Mouse pressed left at (741, 223)
Screenshot: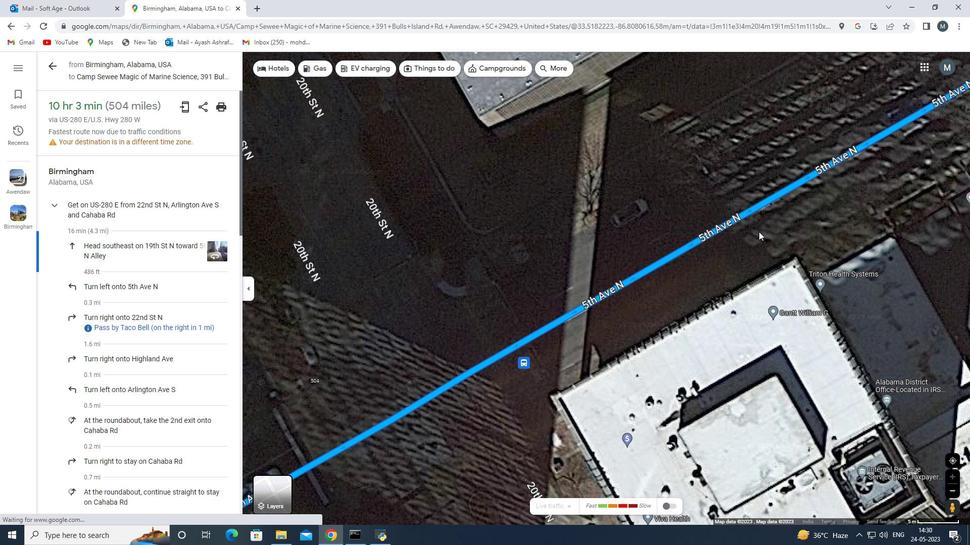 
Action: Mouse moved to (613, 267)
Screenshot: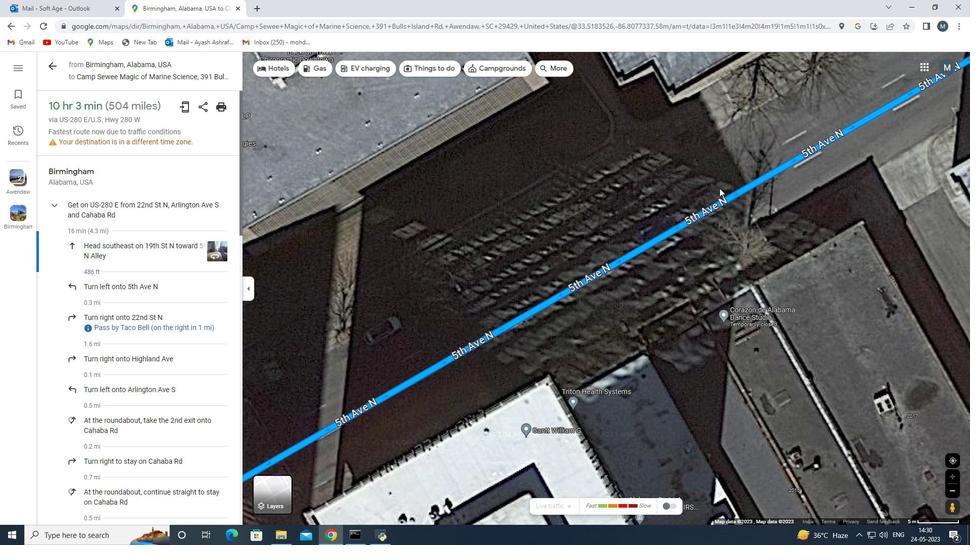 
Action: Mouse pressed left at (727, 202)
Screenshot: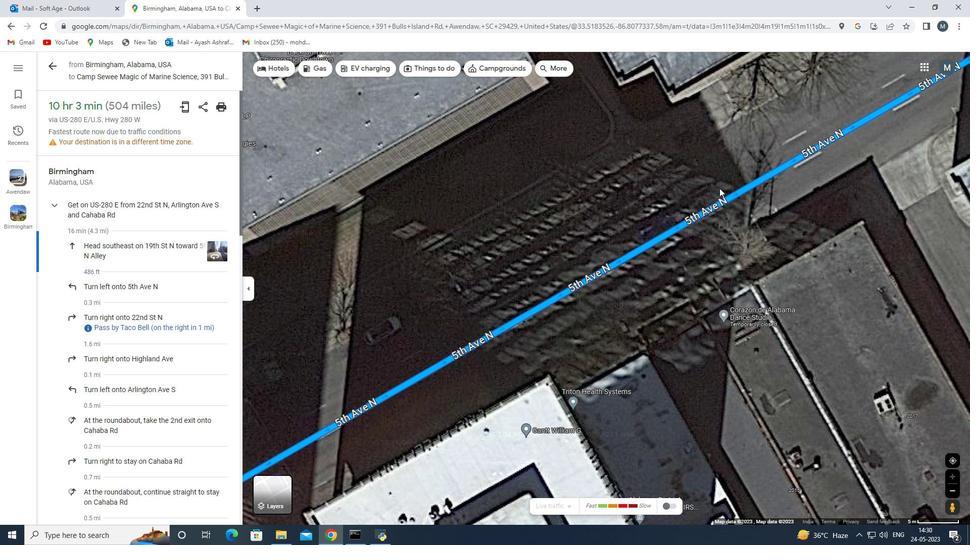 
Action: Mouse moved to (744, 174)
Screenshot: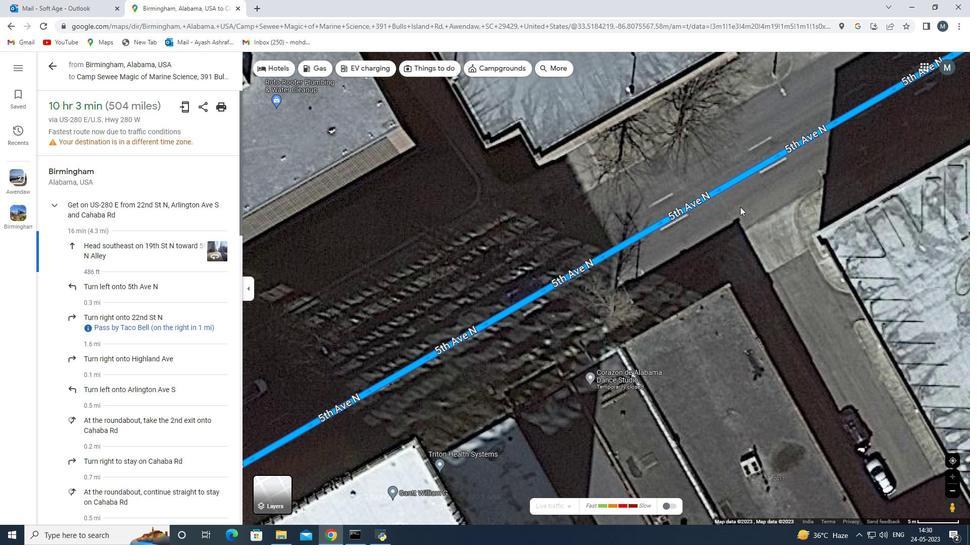 
Action: Mouse pressed left at (744, 174)
Screenshot: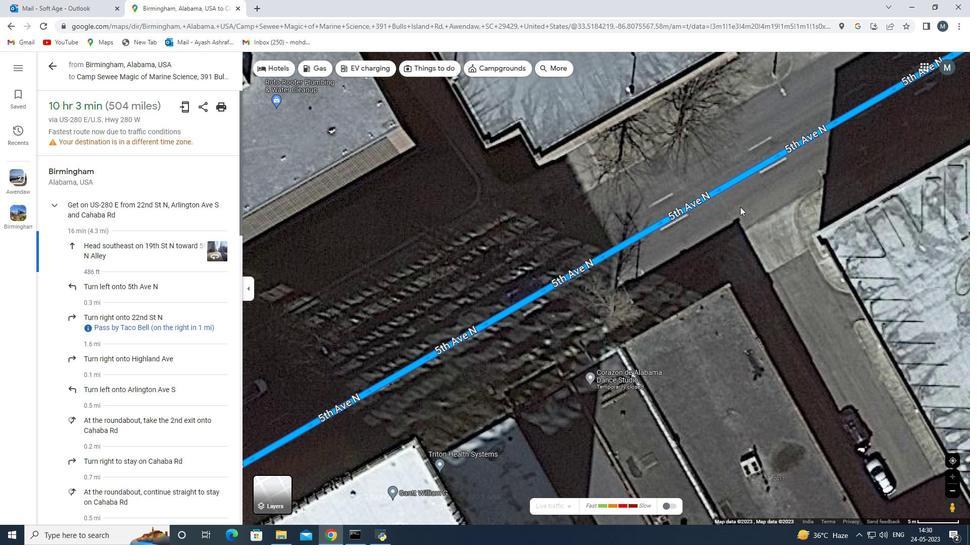 
Action: Mouse moved to (669, 231)
Screenshot: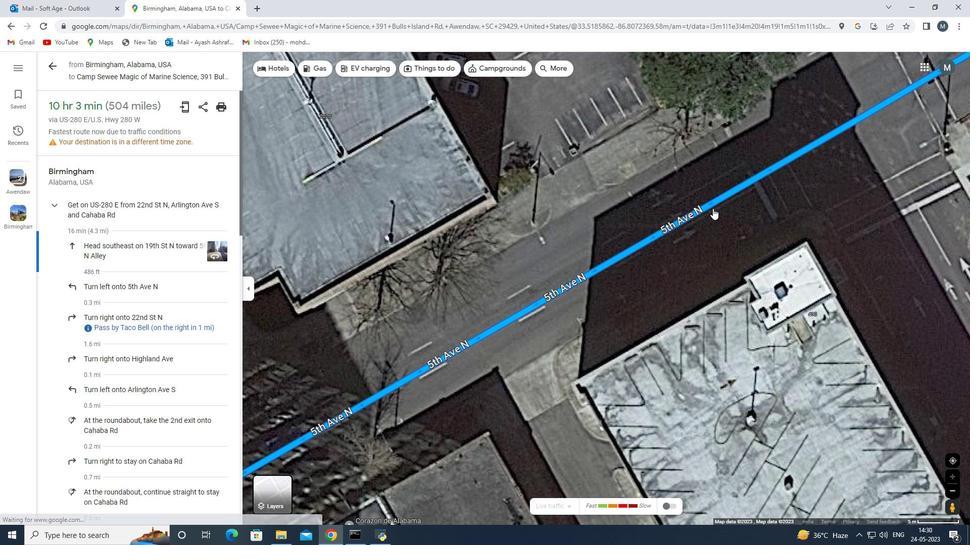 
Action: Mouse pressed left at (713, 207)
Screenshot: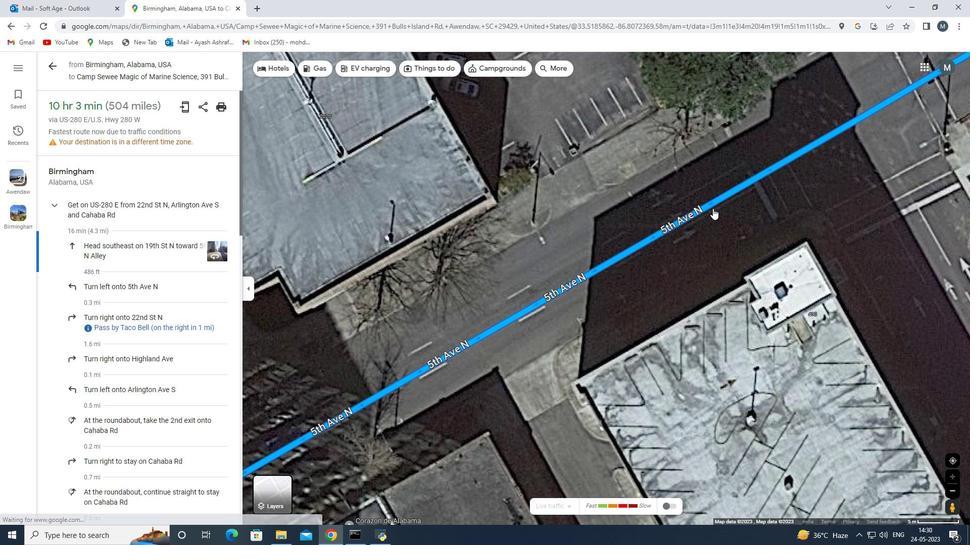 
Action: Mouse moved to (638, 233)
Screenshot: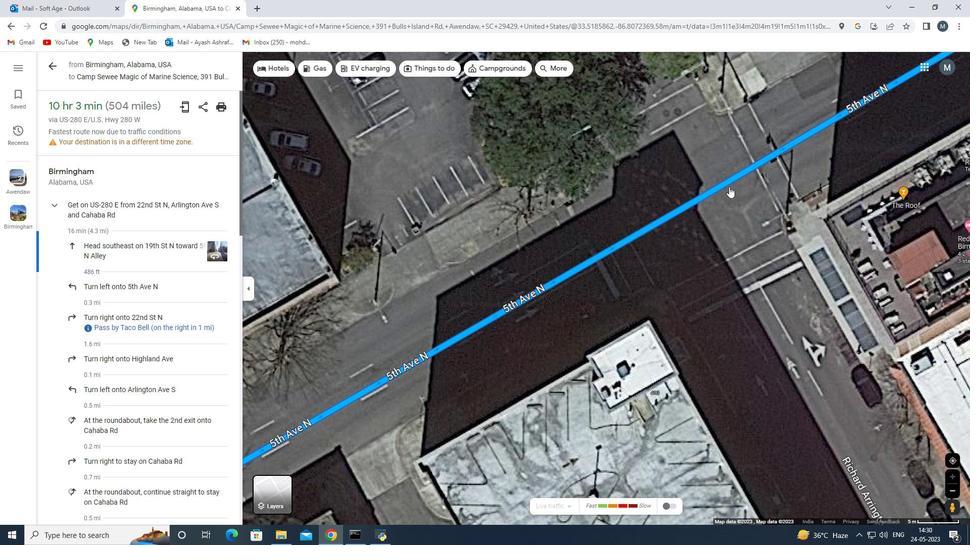 
Action: Mouse pressed left at (729, 186)
Screenshot: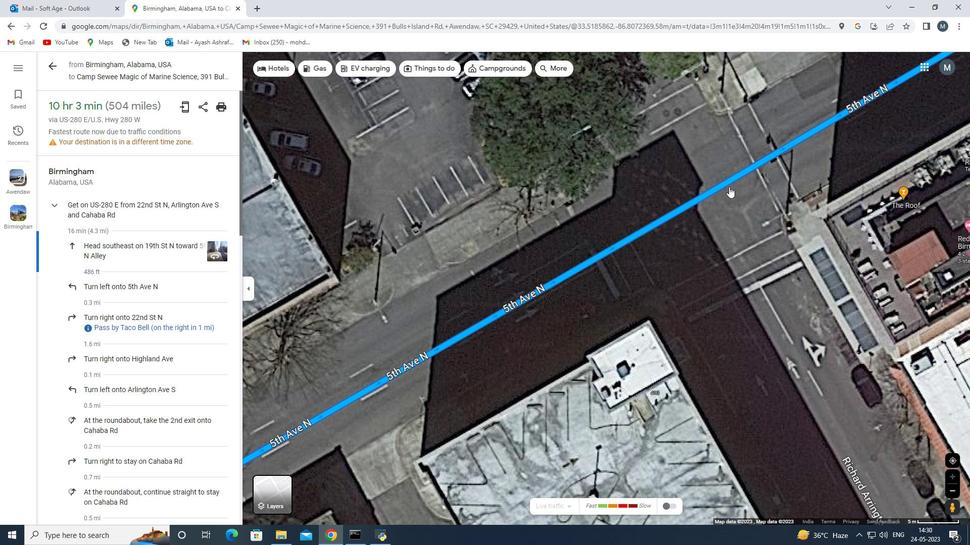 
Action: Mouse moved to (730, 164)
Screenshot: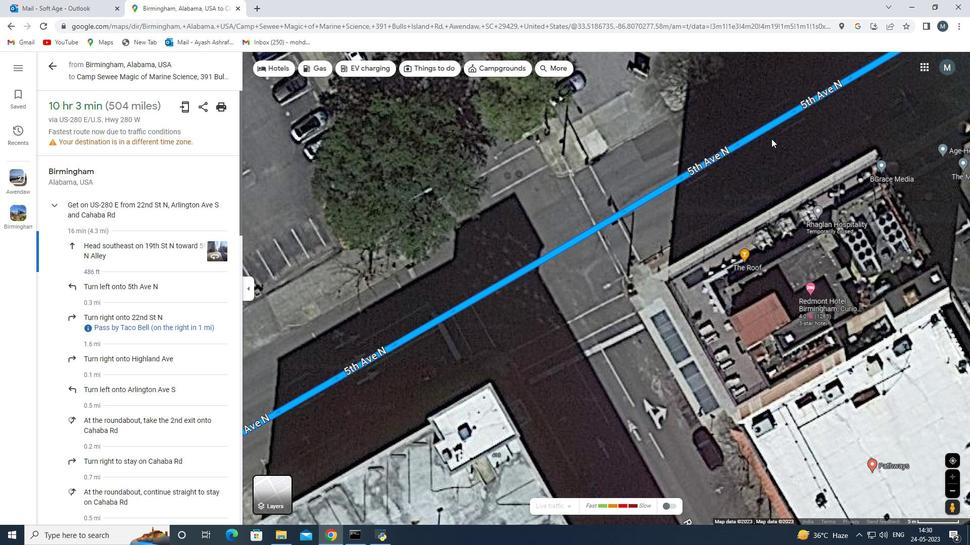
Action: Mouse pressed left at (768, 137)
Screenshot: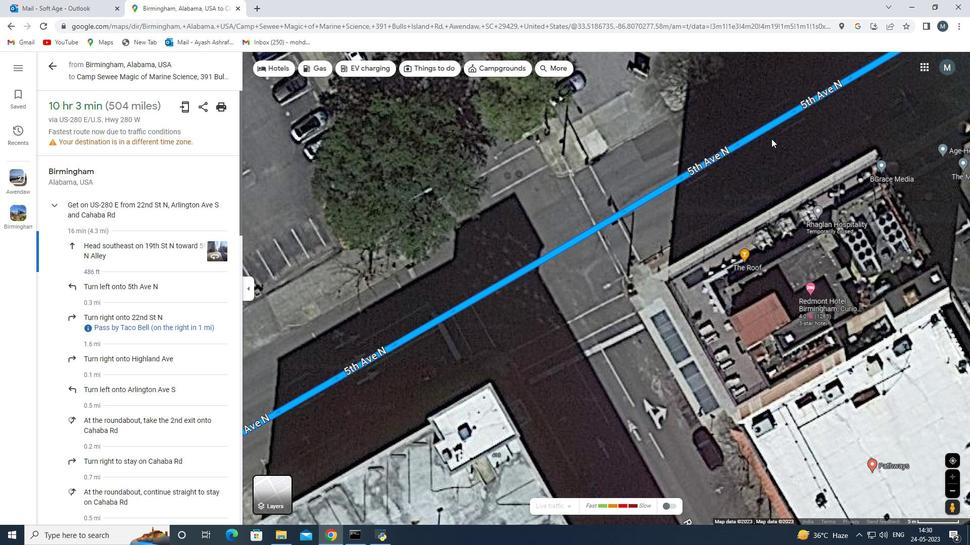 
Action: Mouse moved to (833, 150)
